 Task: Find connections with filter location Patzicía with filter topic #Personalbrandingwith filter profile language German with filter current company BBC with filter school Kongu Engineering College with filter industry Retail Art Dealers with filter service category Nature Photography with filter keywords title Service Dog Trainer
Action: Mouse moved to (694, 122)
Screenshot: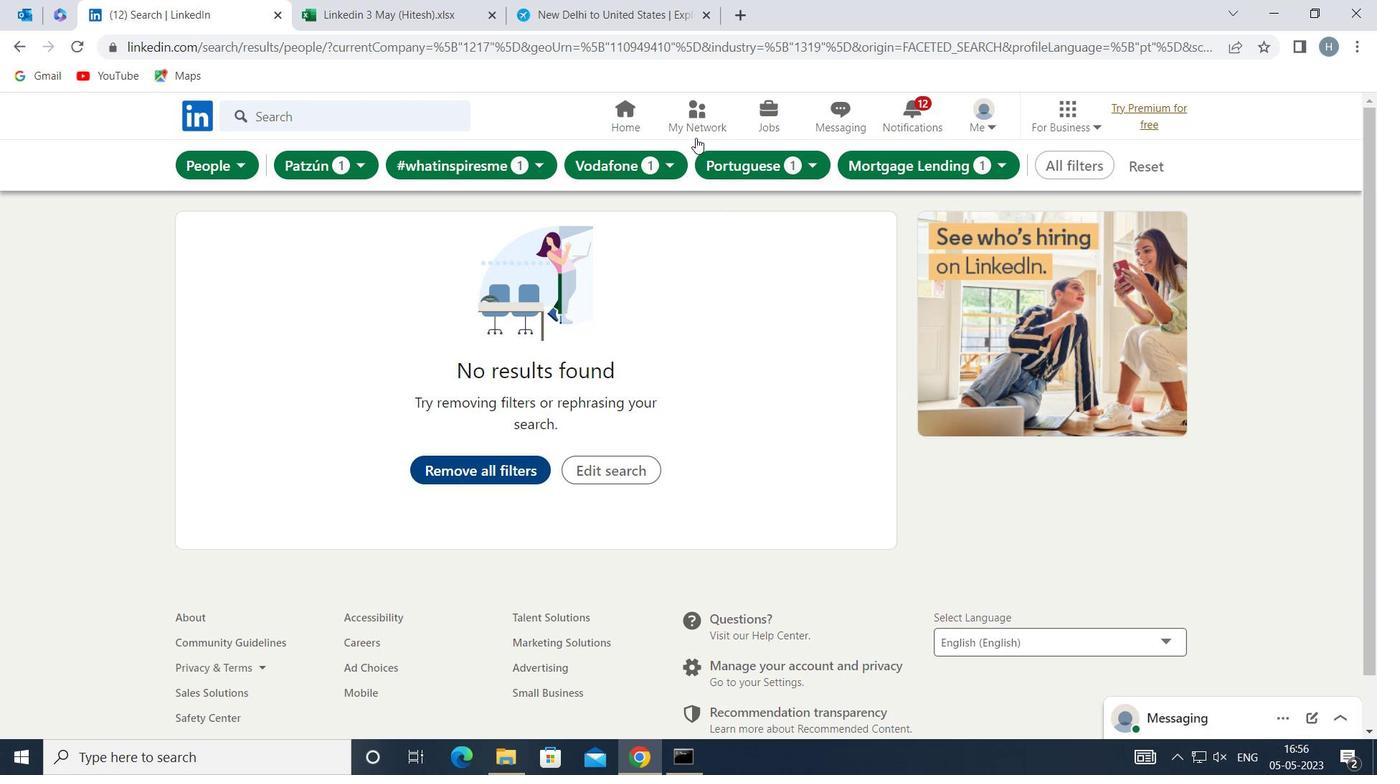 
Action: Mouse pressed left at (694, 122)
Screenshot: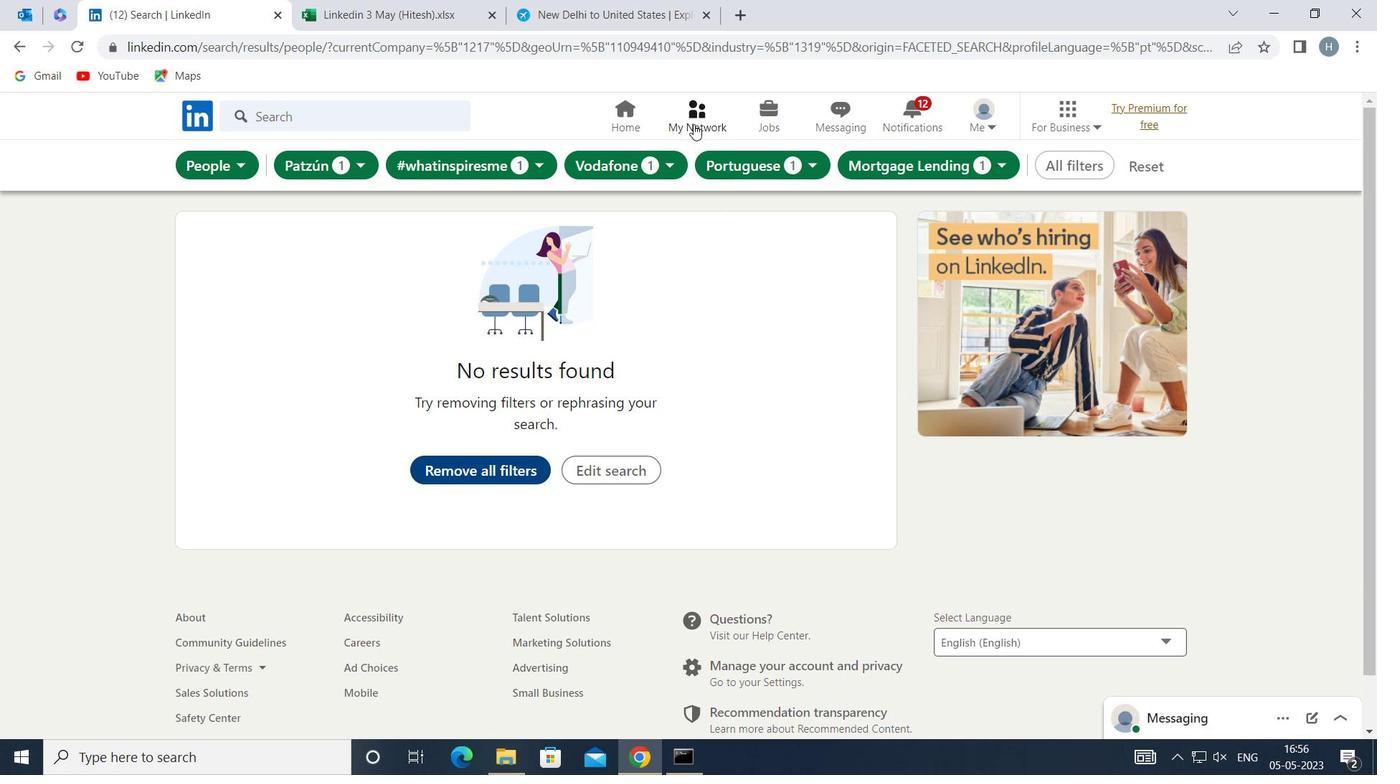 
Action: Mouse moved to (390, 217)
Screenshot: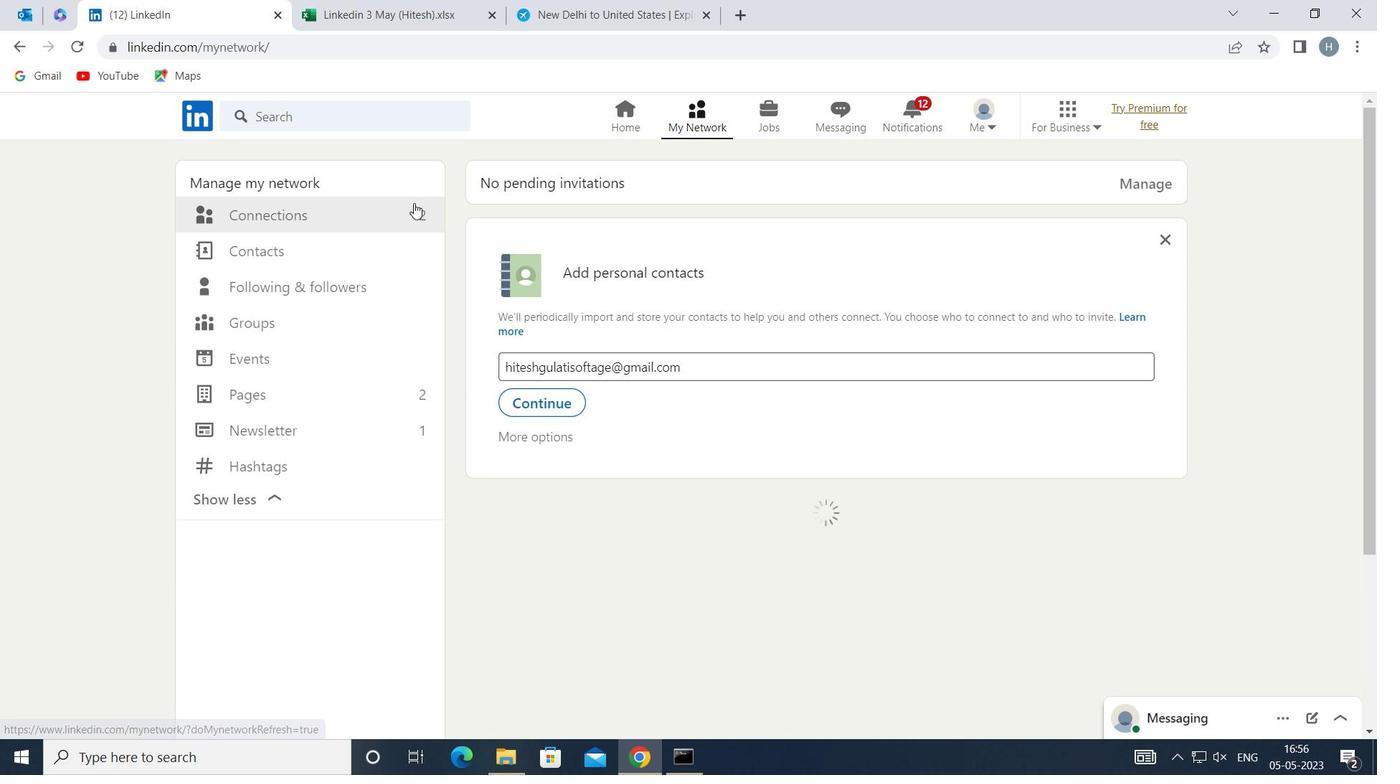 
Action: Mouse pressed left at (390, 217)
Screenshot: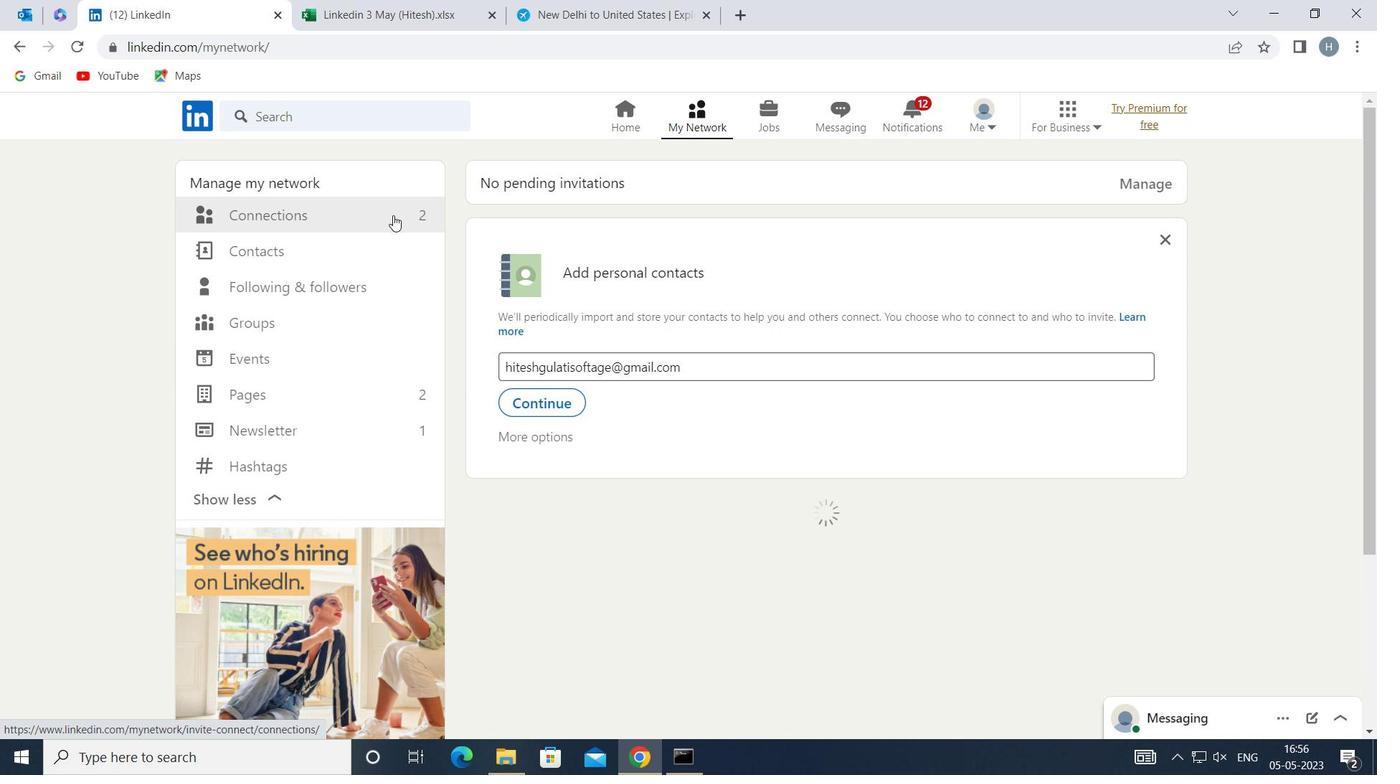 
Action: Mouse moved to (784, 216)
Screenshot: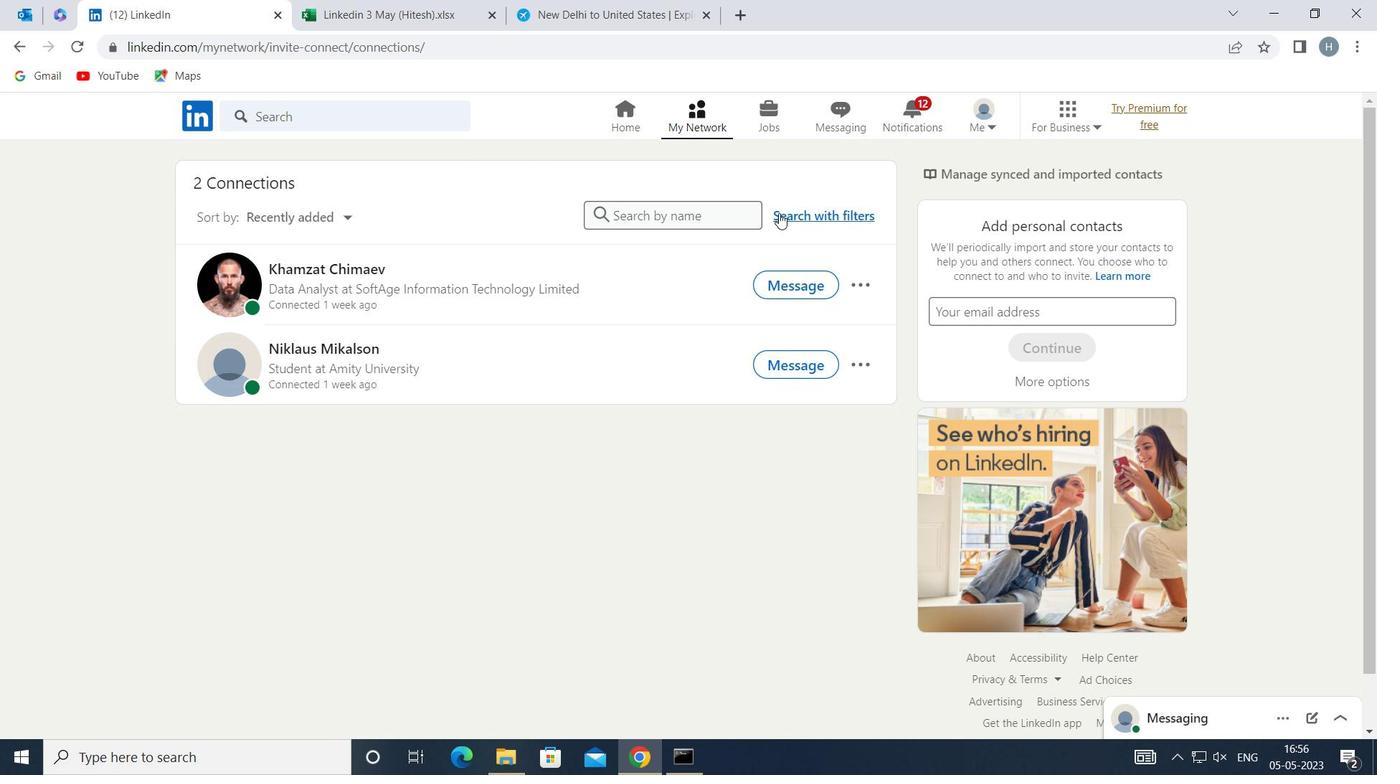 
Action: Mouse pressed left at (784, 216)
Screenshot: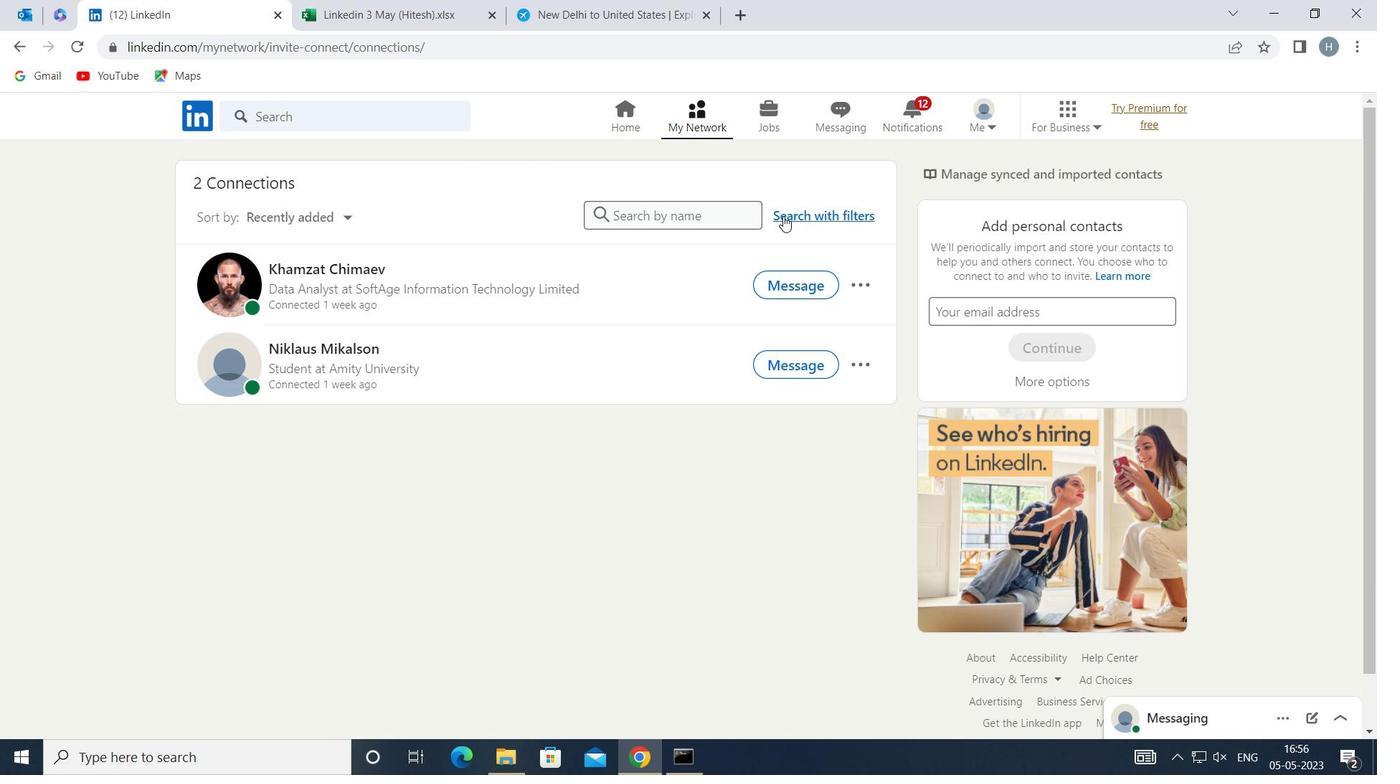 
Action: Mouse moved to (761, 162)
Screenshot: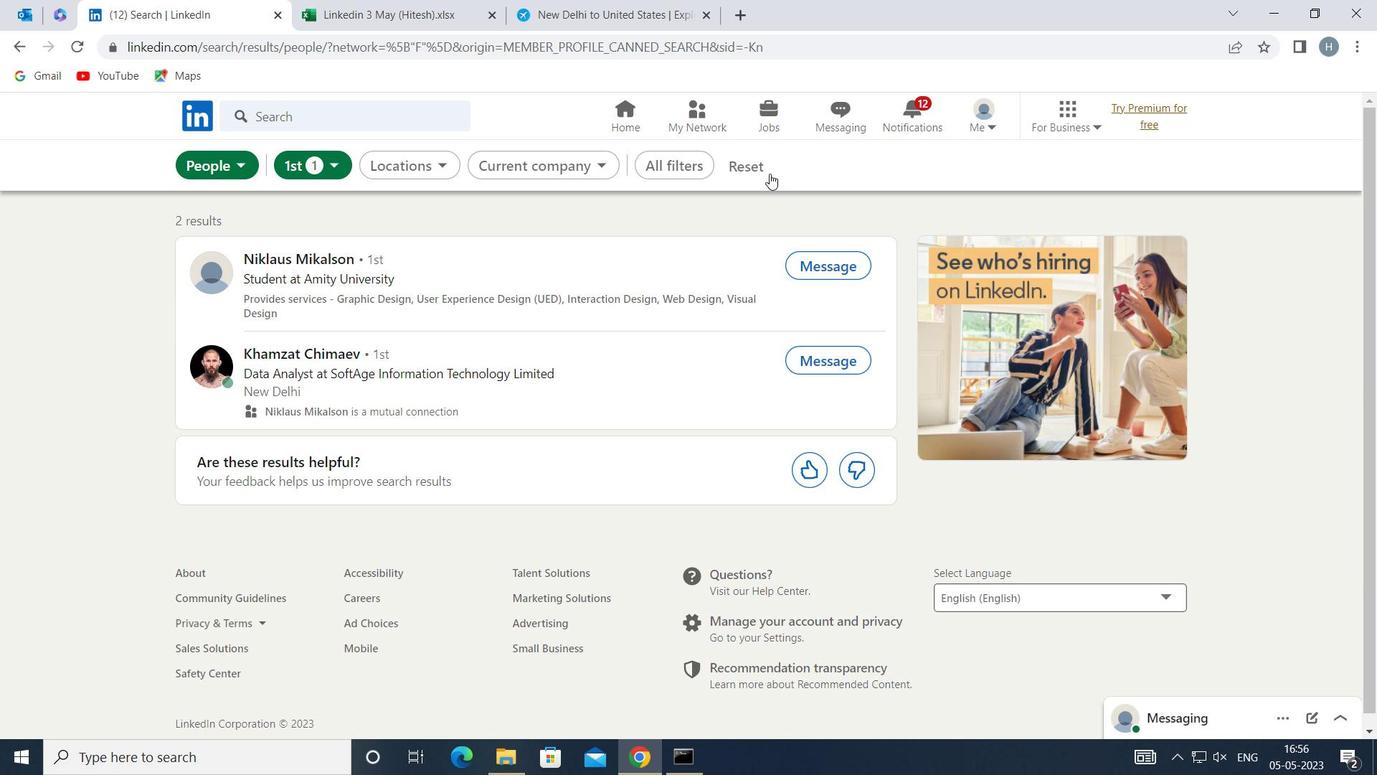 
Action: Mouse pressed left at (761, 162)
Screenshot: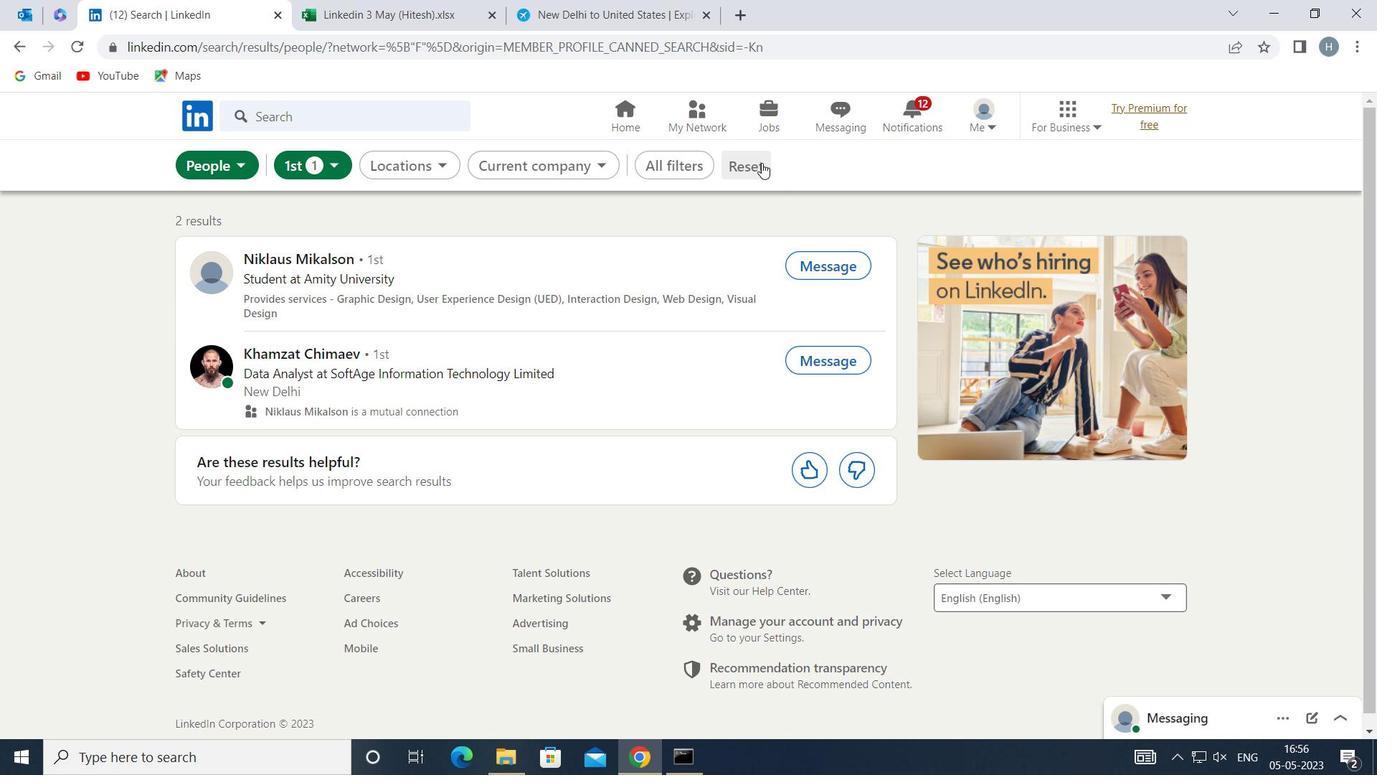 
Action: Mouse moved to (722, 165)
Screenshot: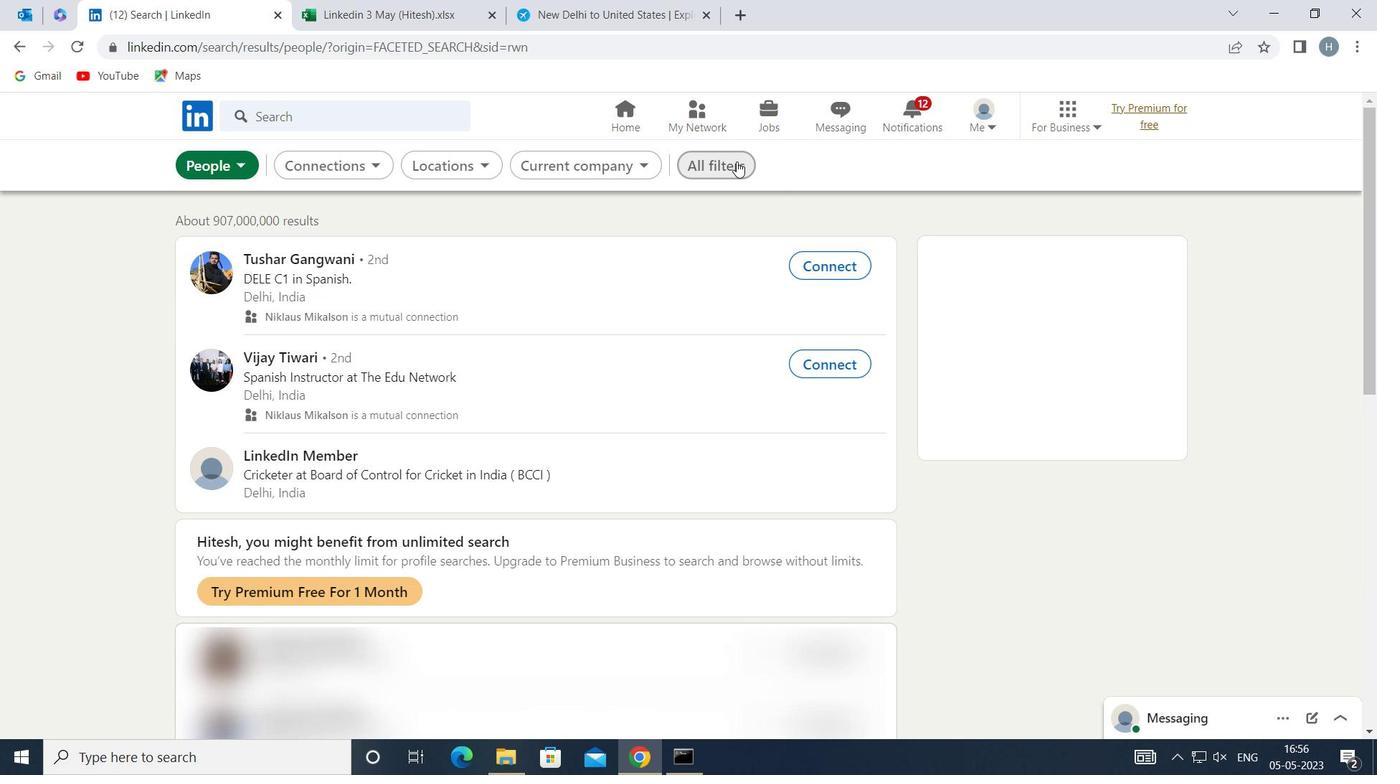
Action: Mouse pressed left at (722, 165)
Screenshot: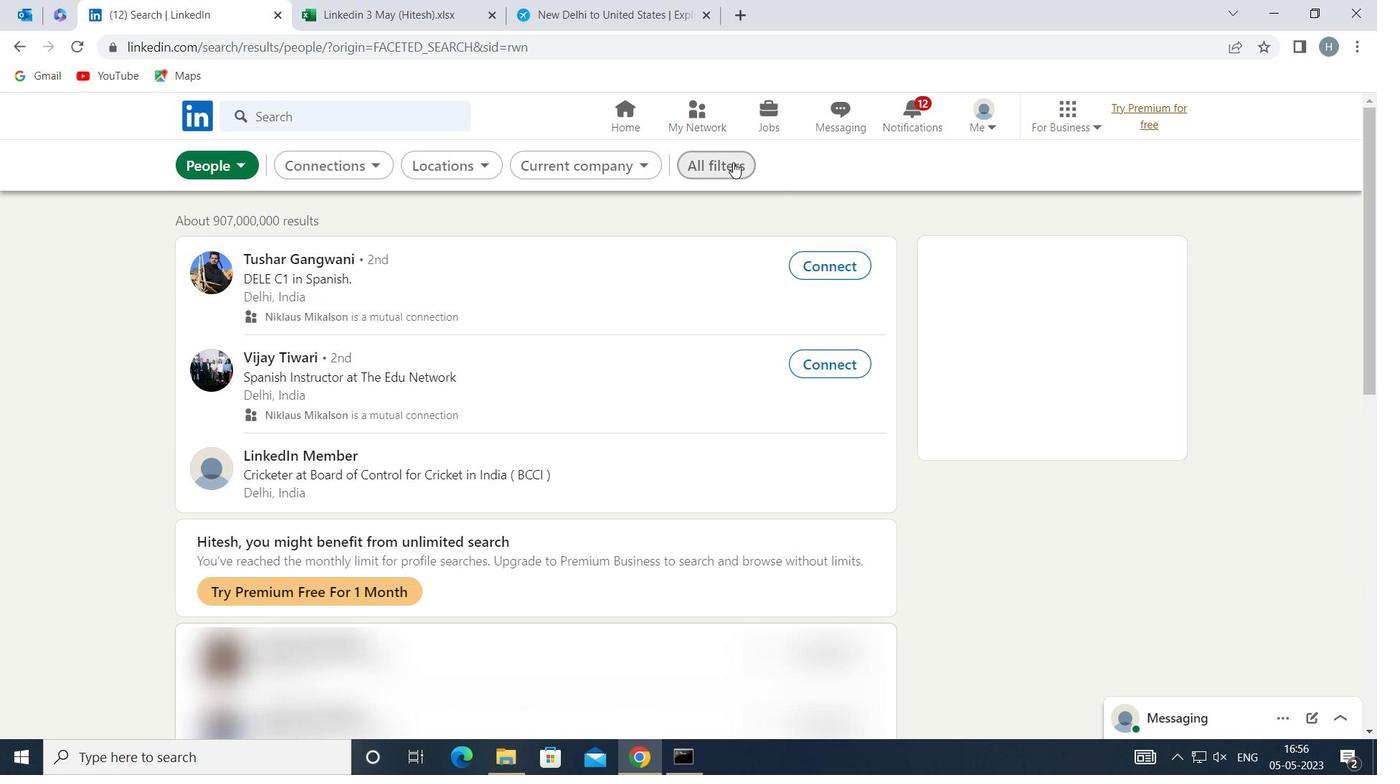 
Action: Mouse moved to (1141, 392)
Screenshot: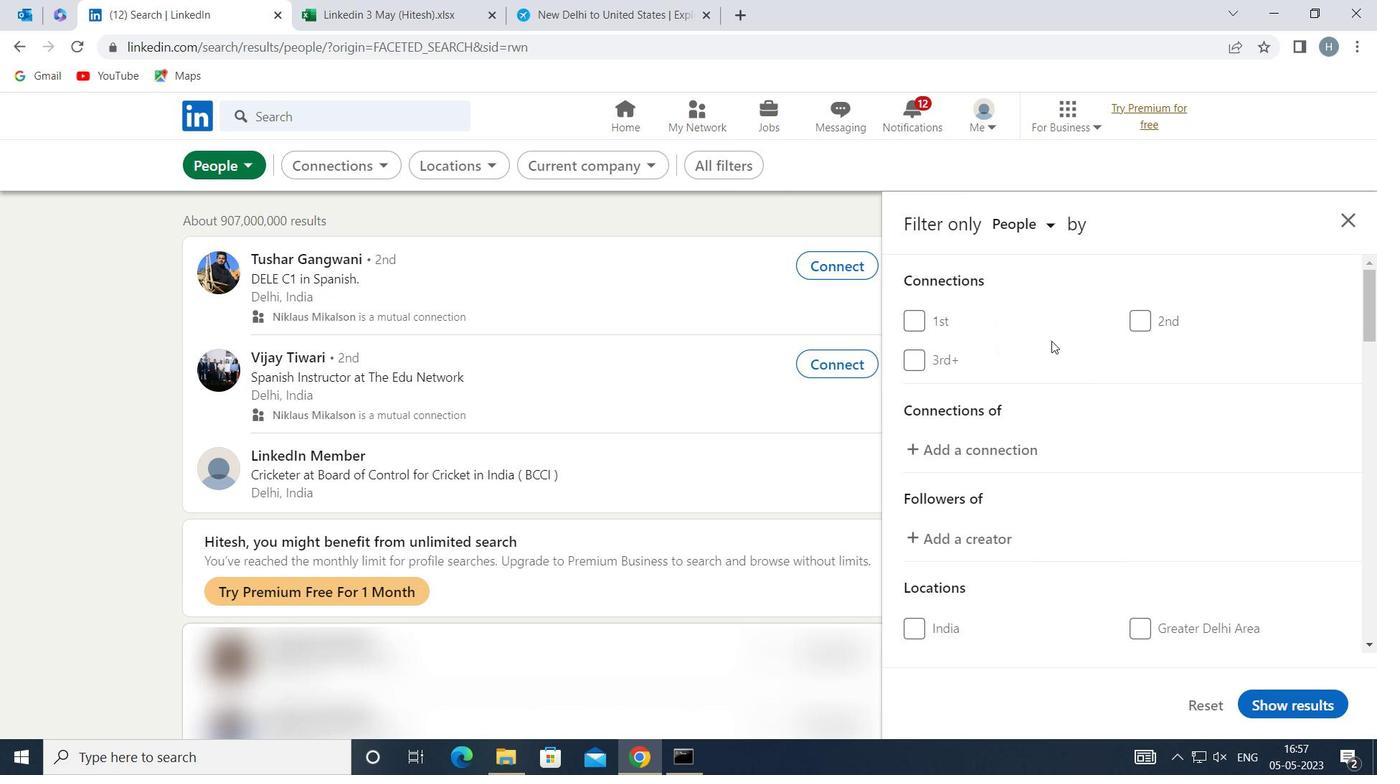 
Action: Mouse scrolled (1141, 391) with delta (0, 0)
Screenshot: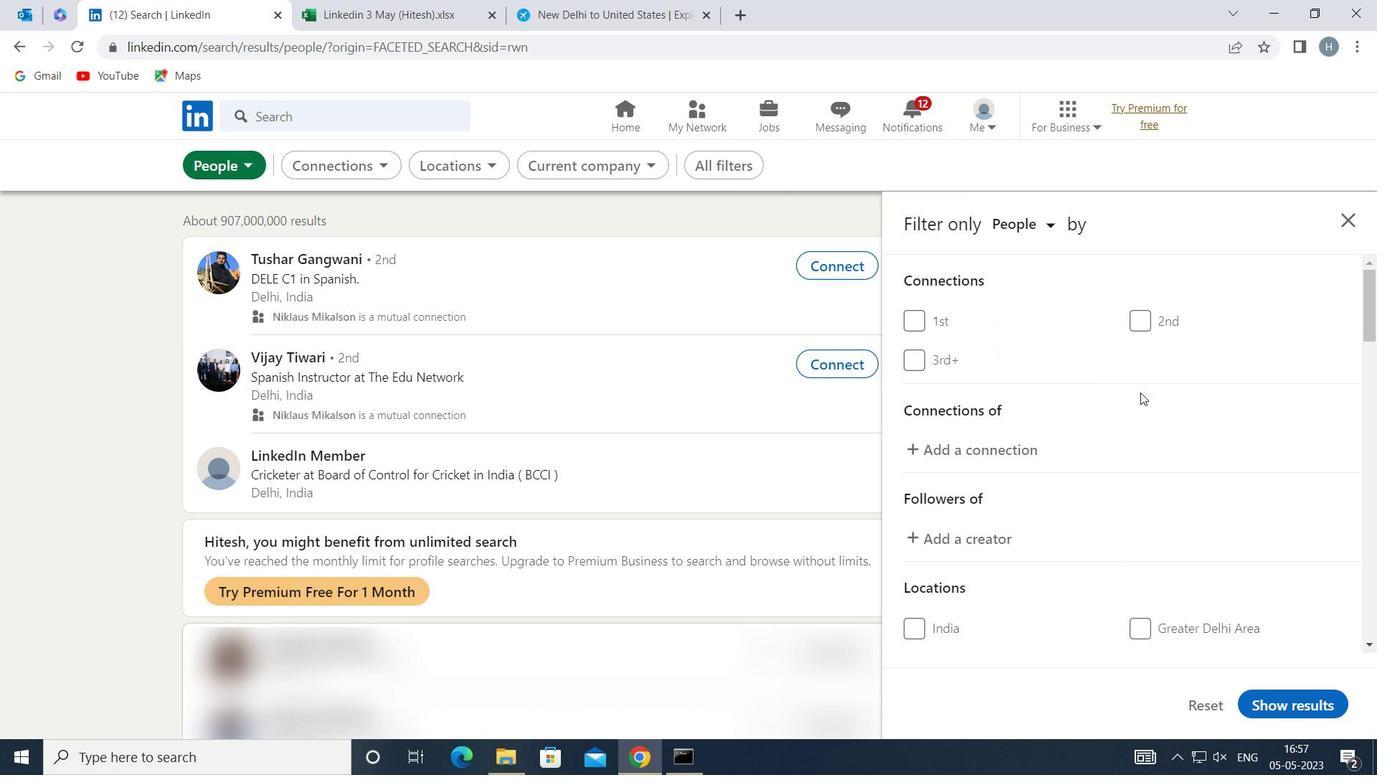 
Action: Mouse scrolled (1141, 391) with delta (0, 0)
Screenshot: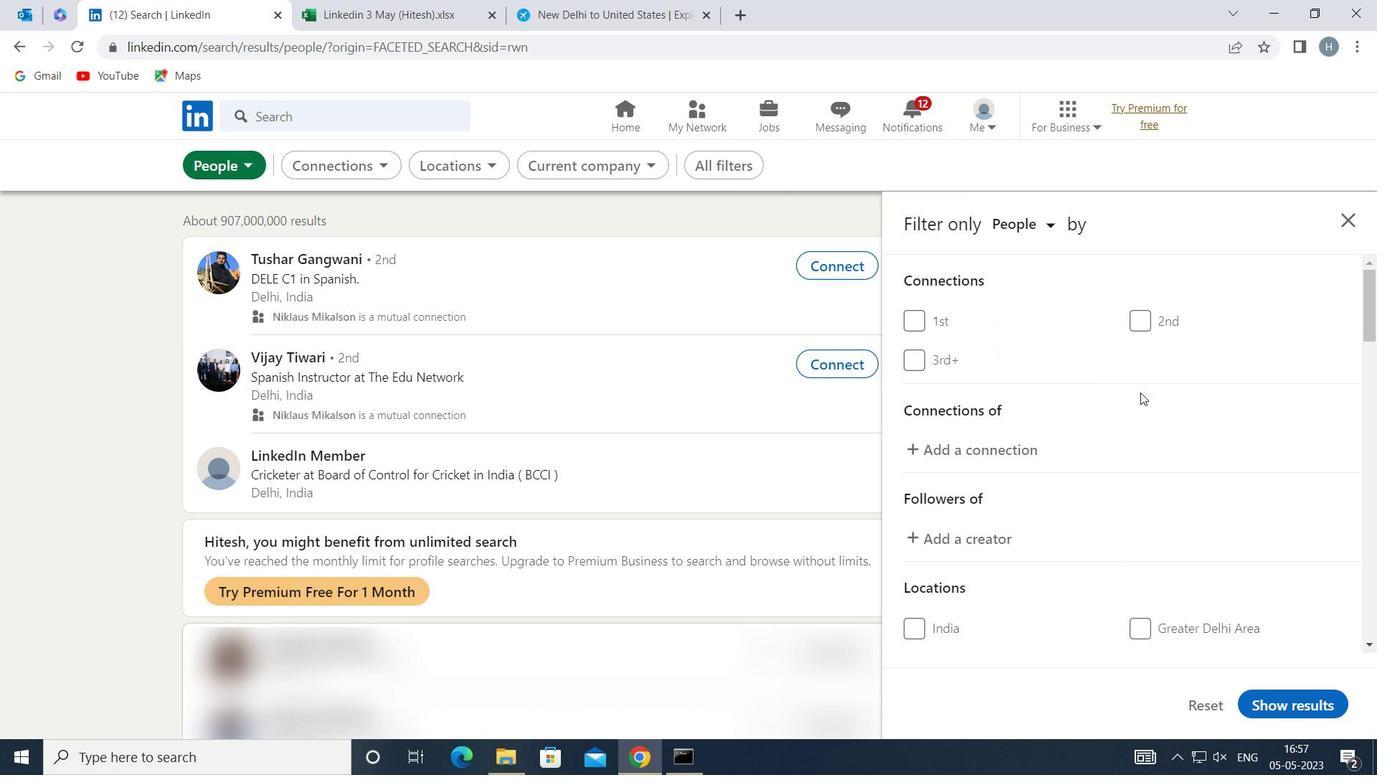 
Action: Mouse scrolled (1141, 391) with delta (0, 0)
Screenshot: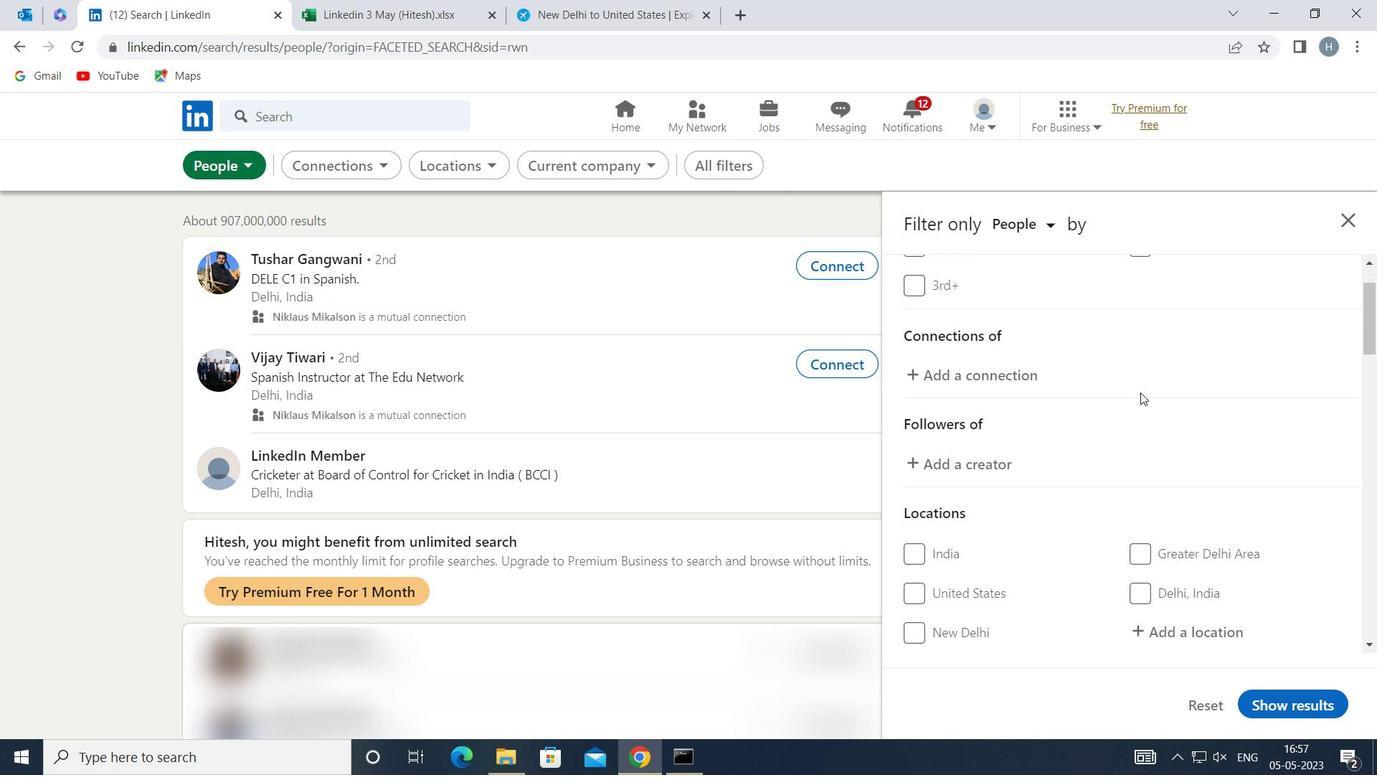 
Action: Mouse moved to (1174, 432)
Screenshot: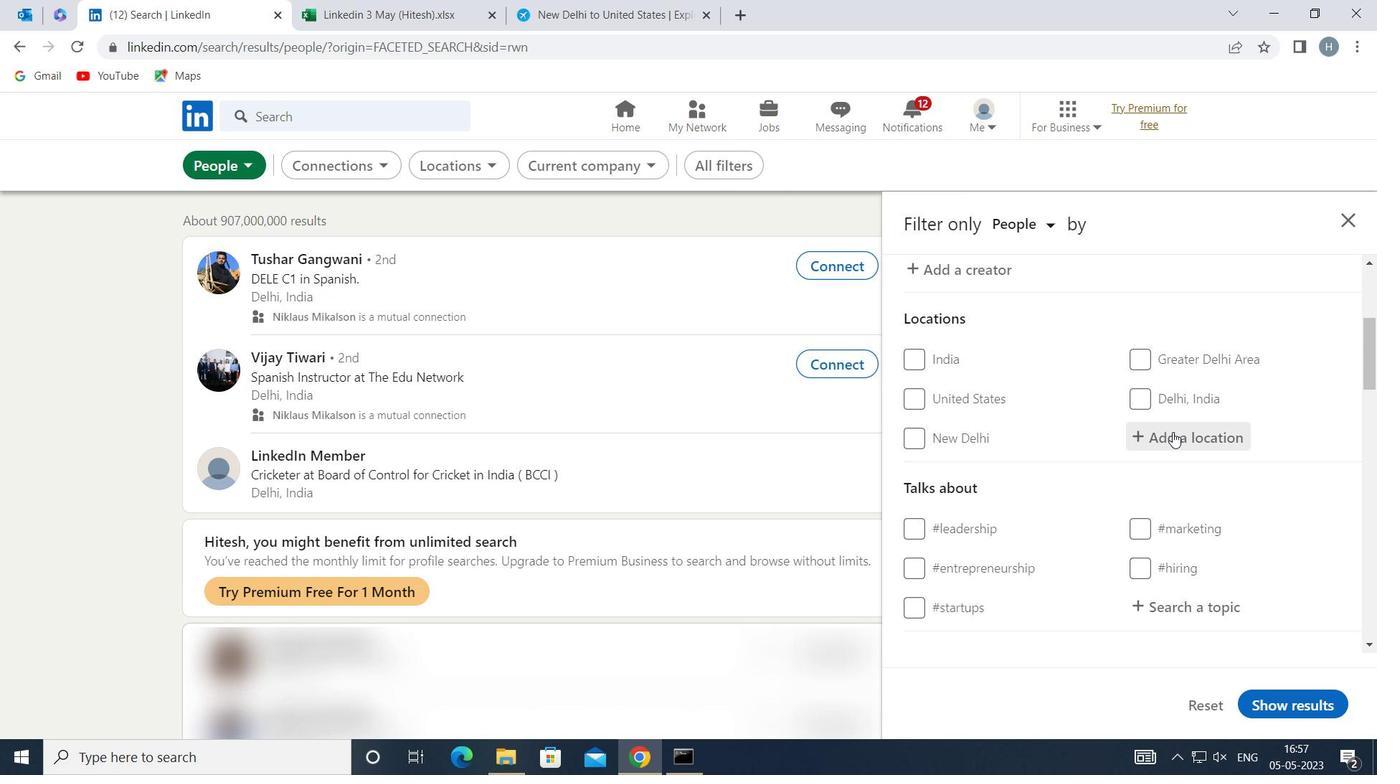 
Action: Mouse pressed left at (1174, 432)
Screenshot: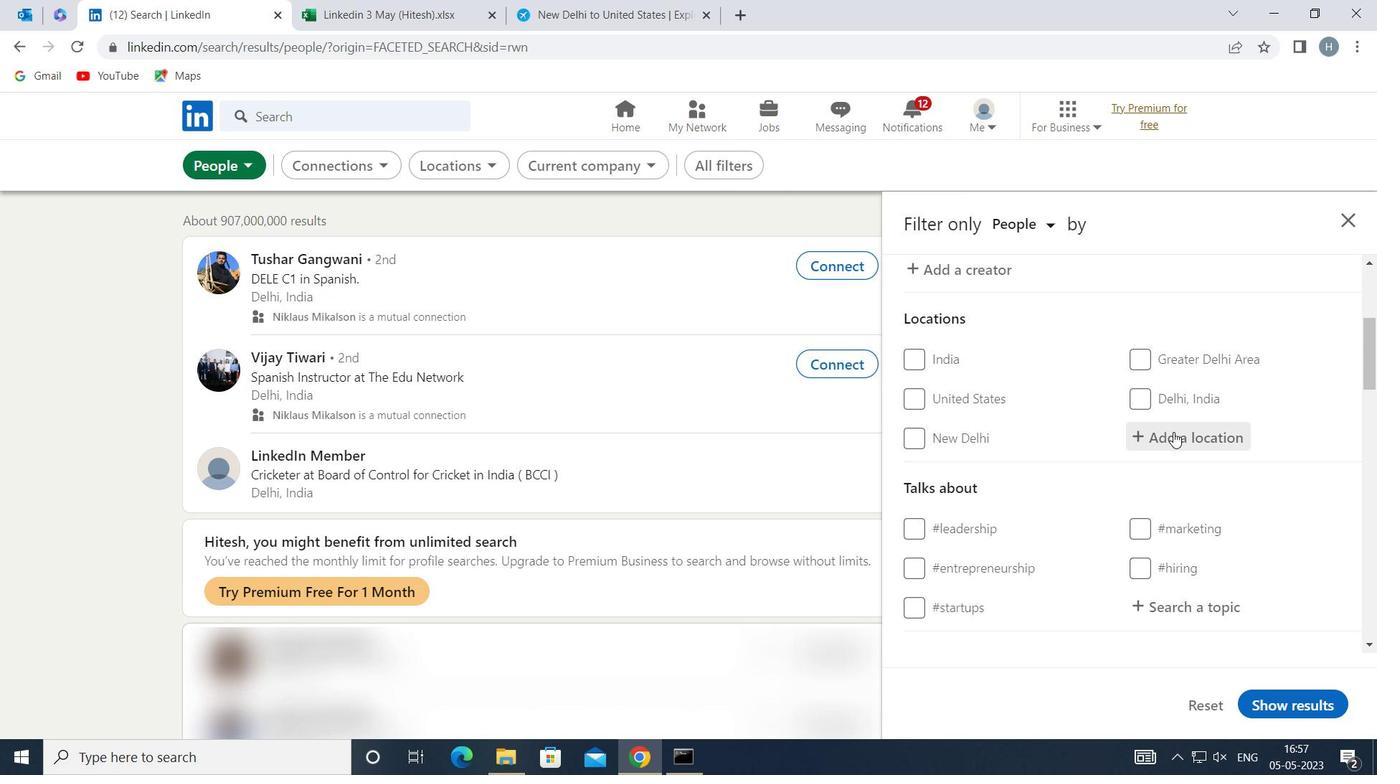 
Action: Key pressed <Key.shift>PATZICIA
Screenshot: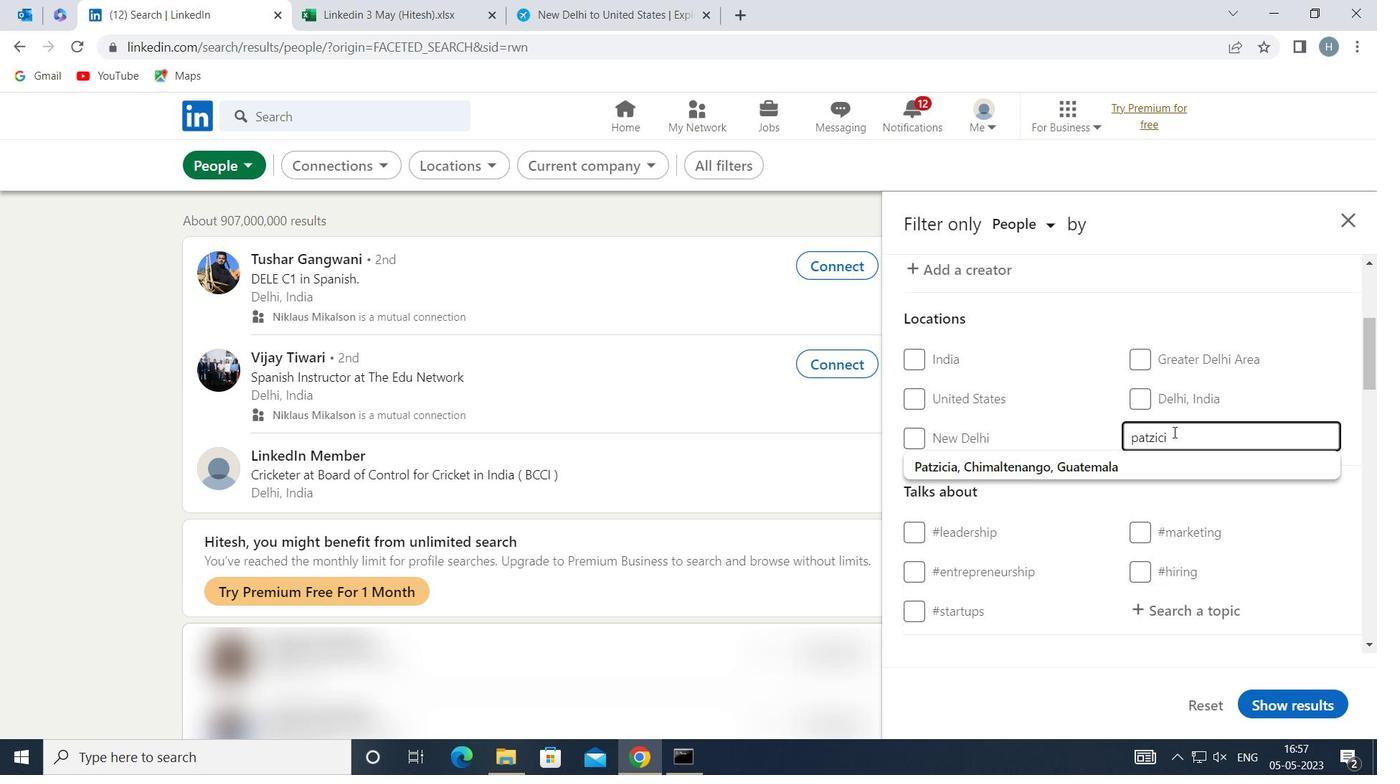 
Action: Mouse moved to (1141, 465)
Screenshot: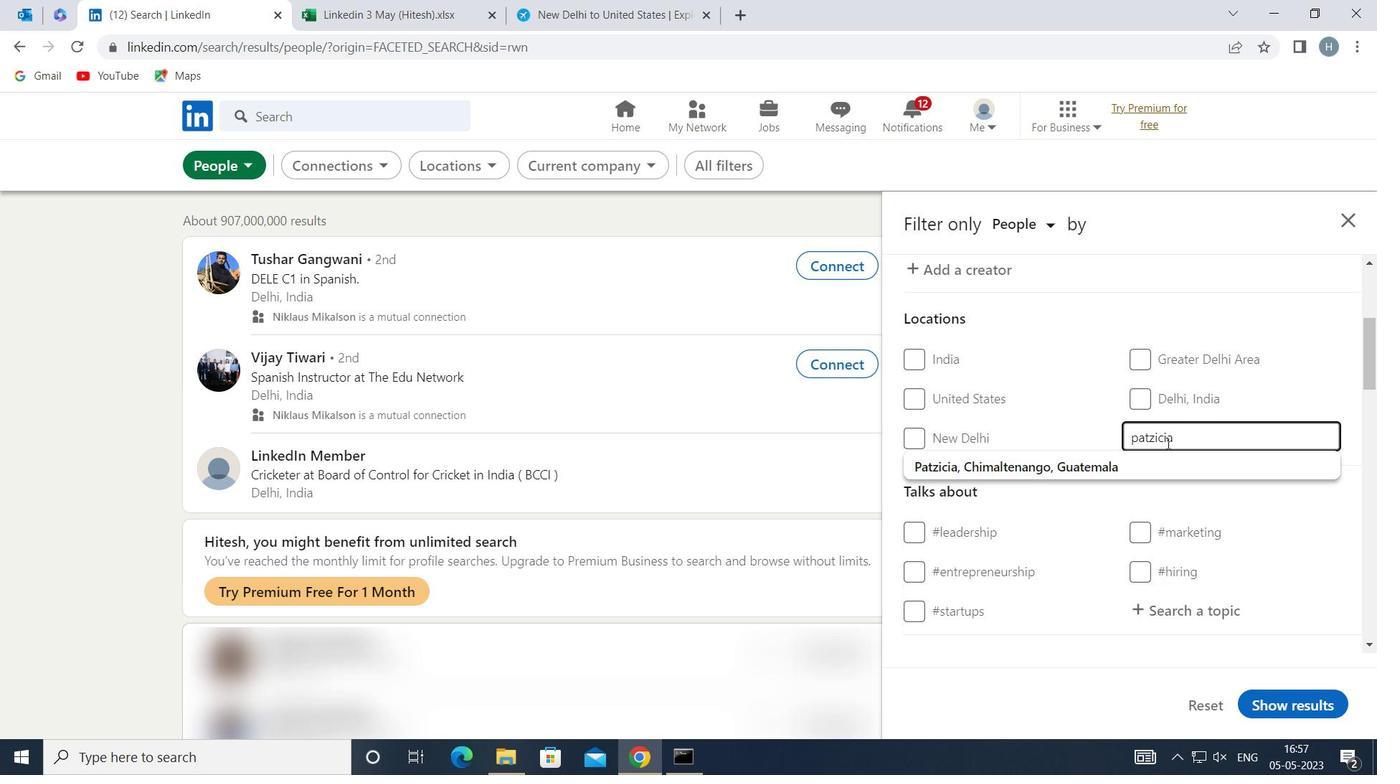 
Action: Mouse pressed left at (1141, 465)
Screenshot: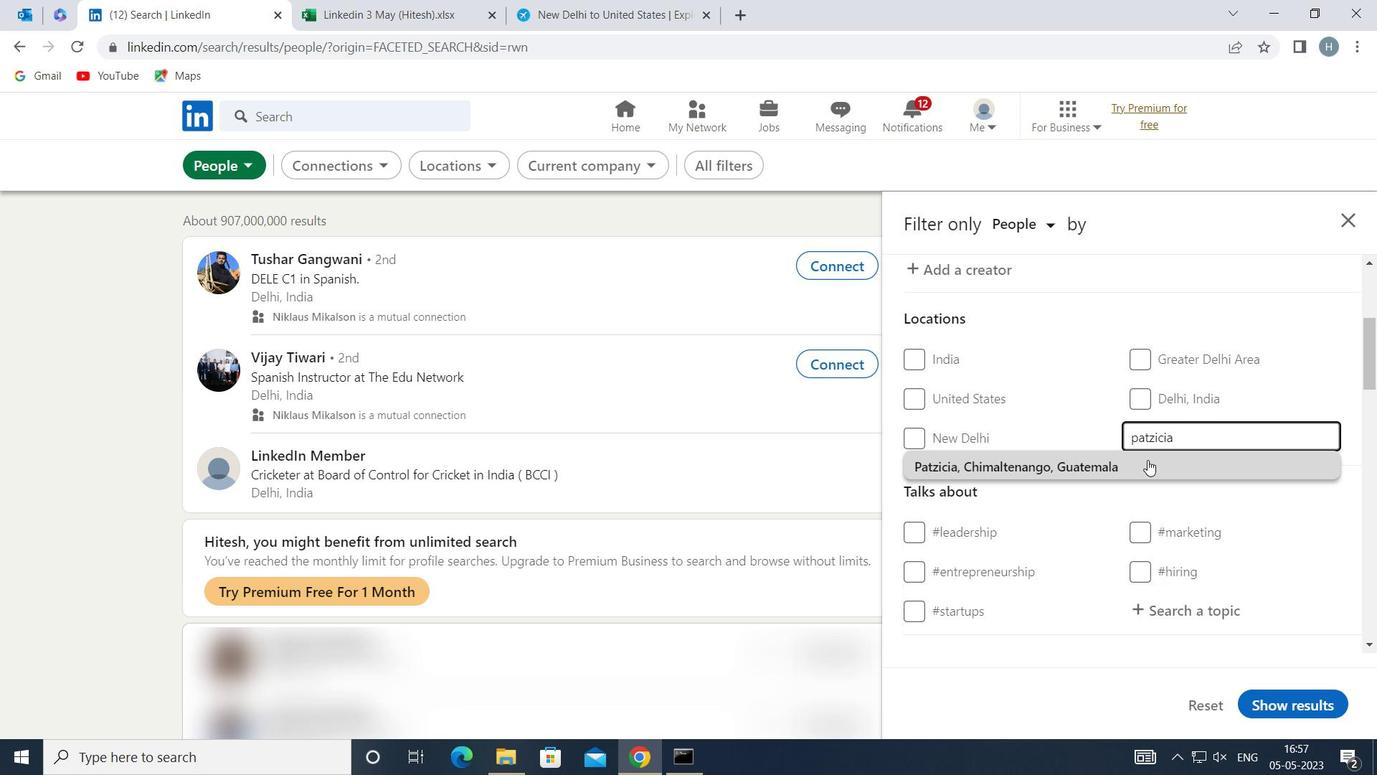 
Action: Mouse moved to (1135, 455)
Screenshot: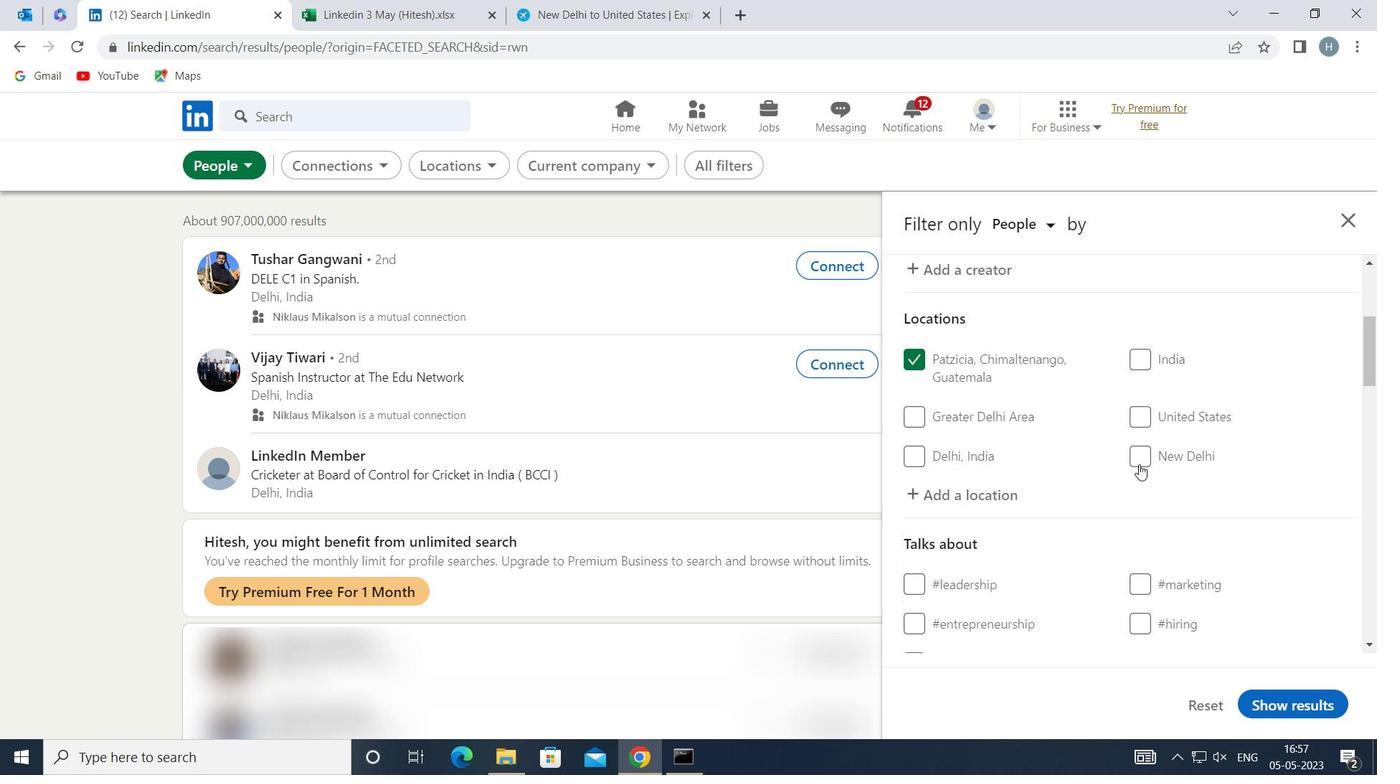 
Action: Mouse scrolled (1135, 455) with delta (0, 0)
Screenshot: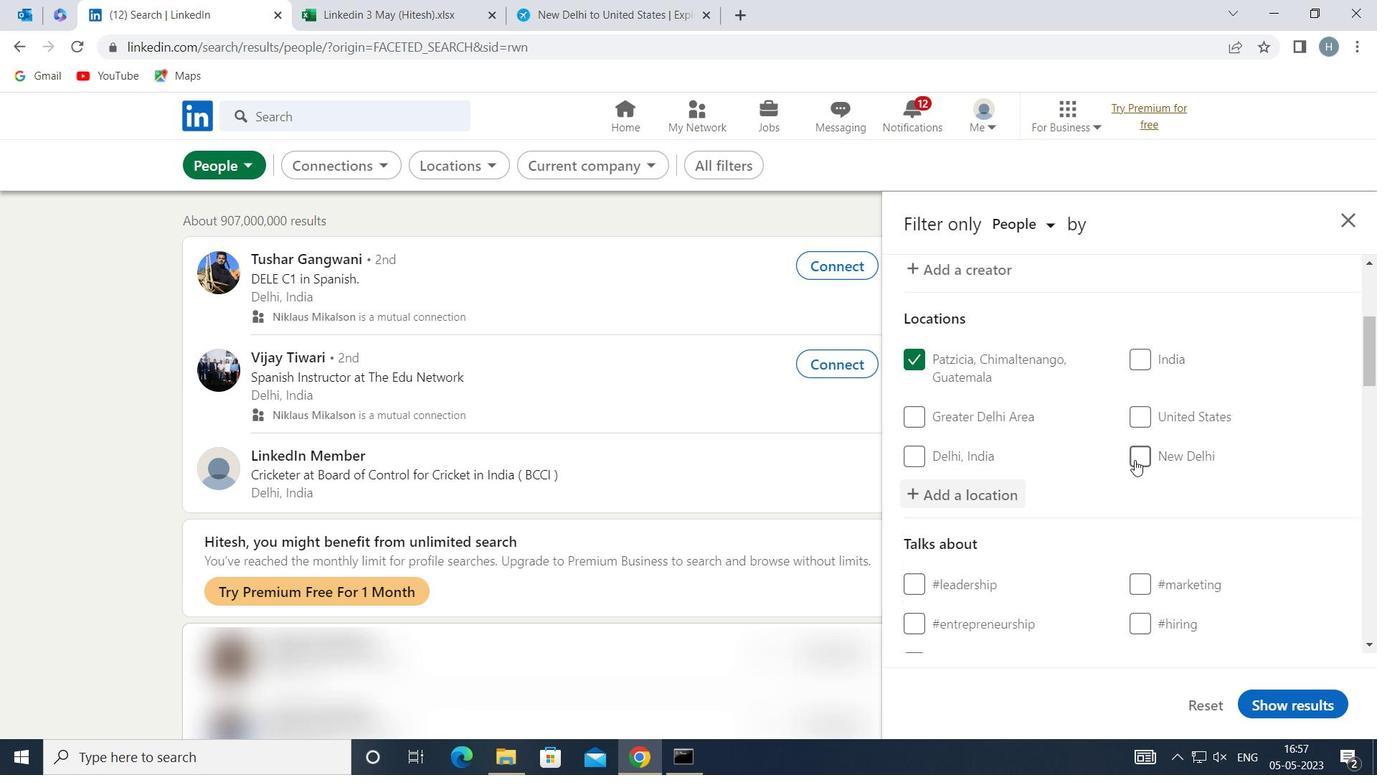 
Action: Mouse scrolled (1135, 455) with delta (0, 0)
Screenshot: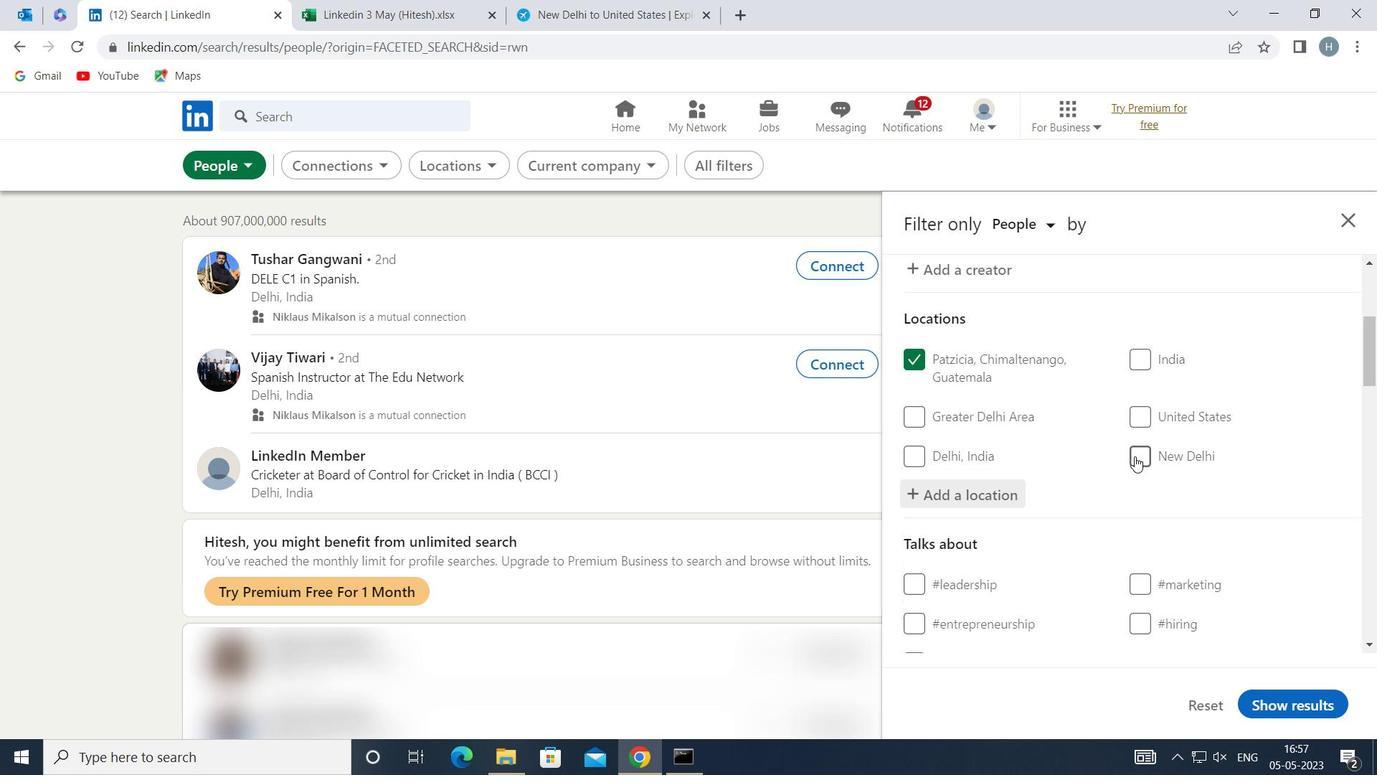 
Action: Mouse scrolled (1135, 455) with delta (0, 0)
Screenshot: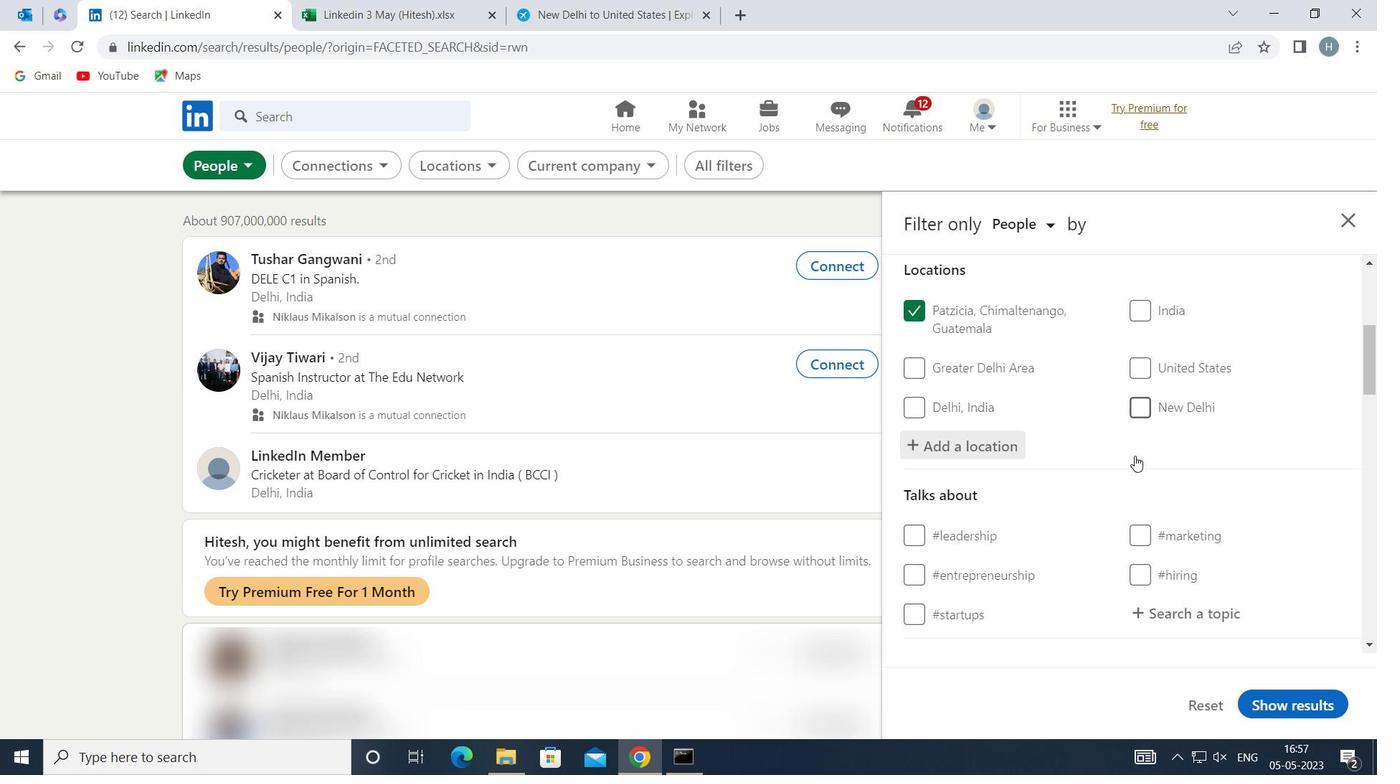 
Action: Mouse moved to (1203, 389)
Screenshot: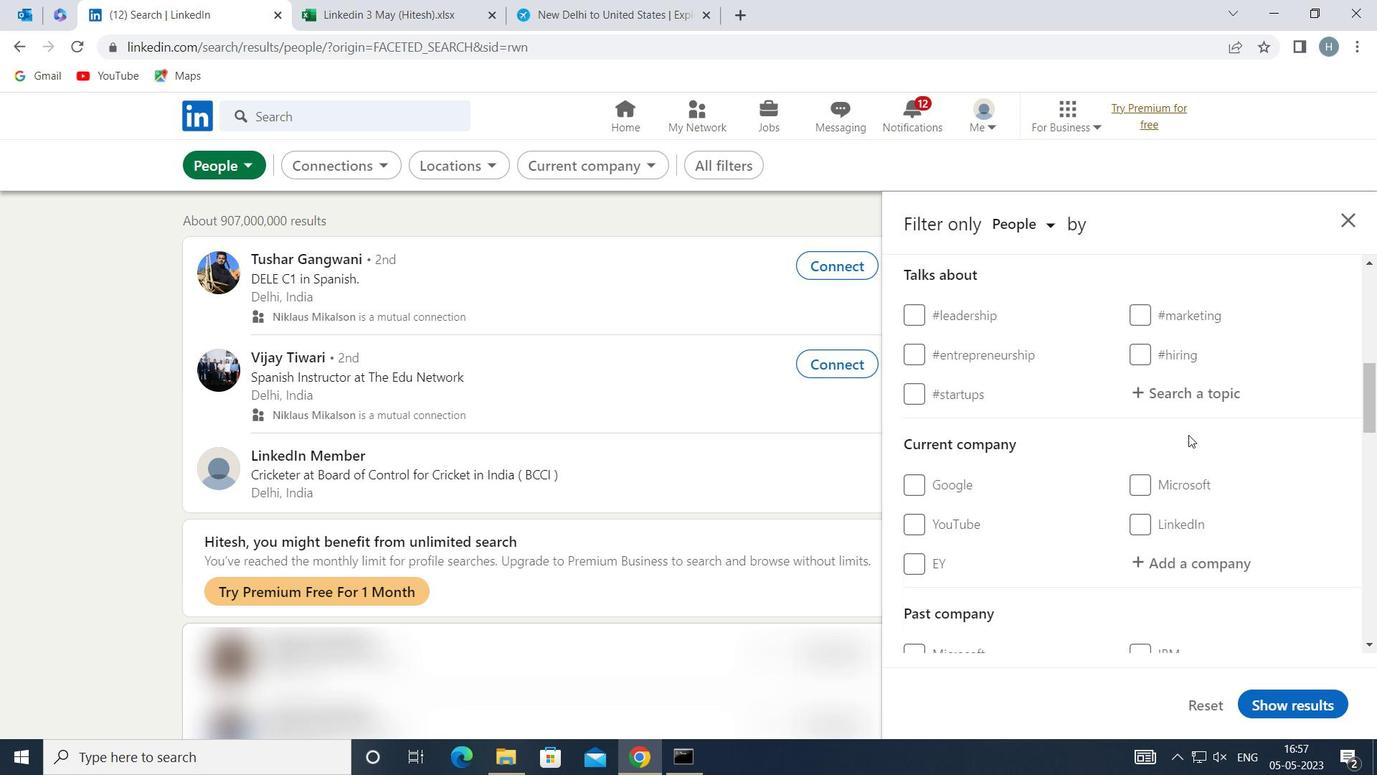 
Action: Mouse pressed left at (1203, 389)
Screenshot: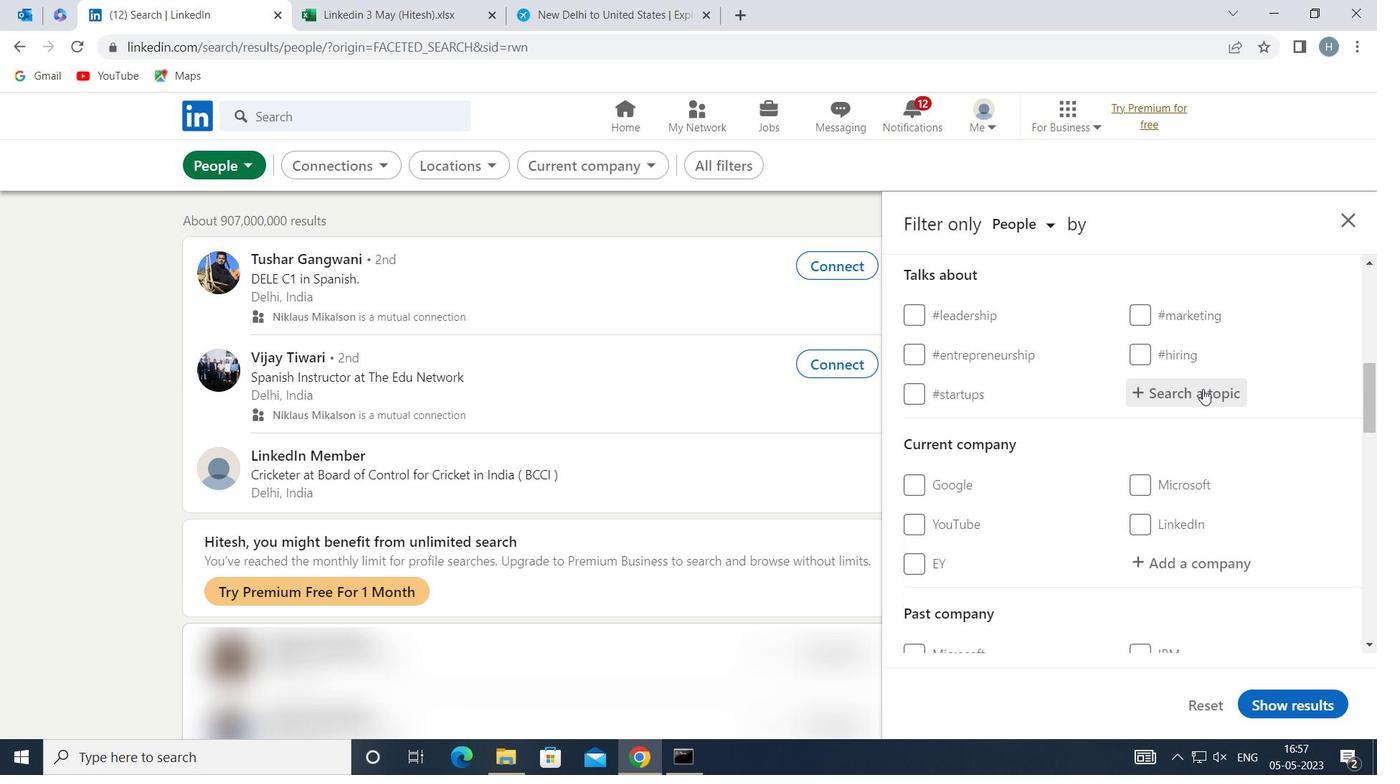 
Action: Mouse moved to (1203, 389)
Screenshot: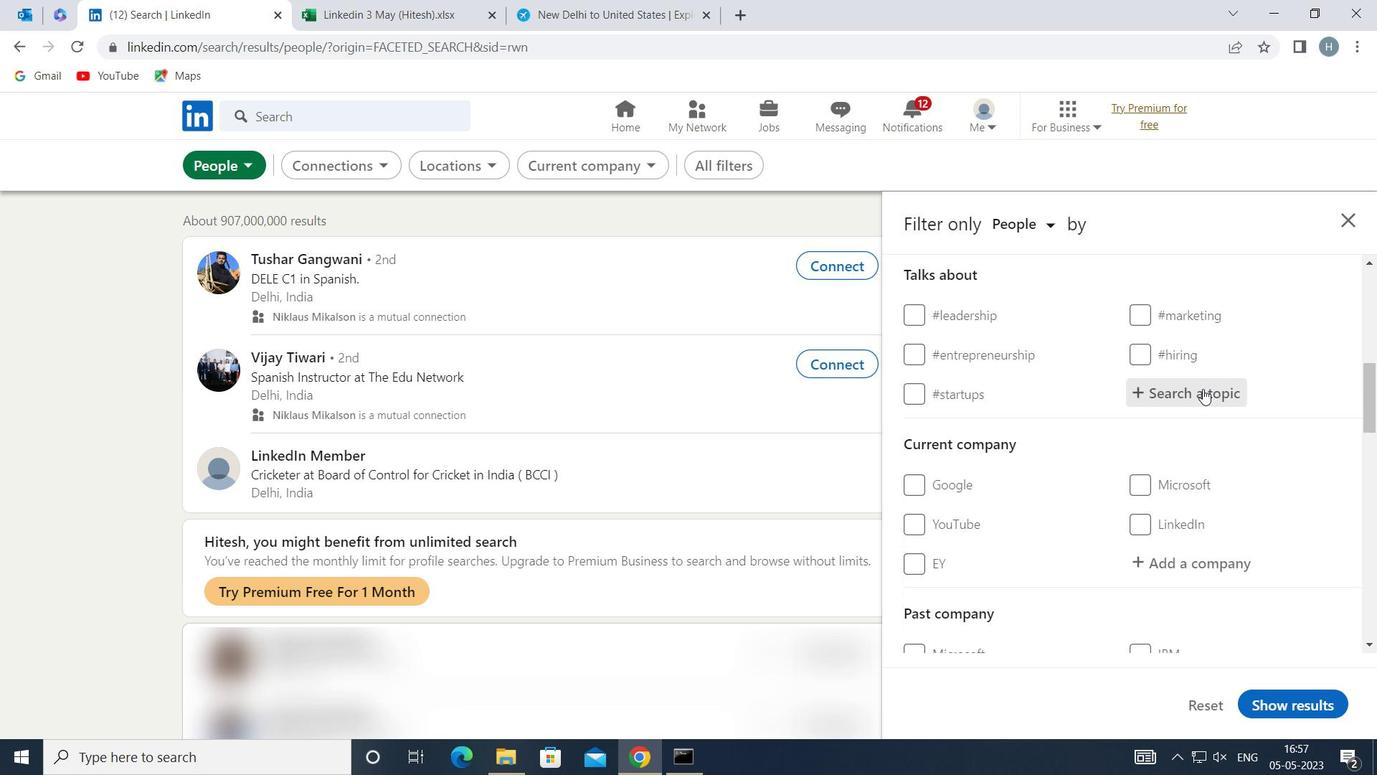 
Action: Key pressed <Key.shift>PERSONALBRANDING
Screenshot: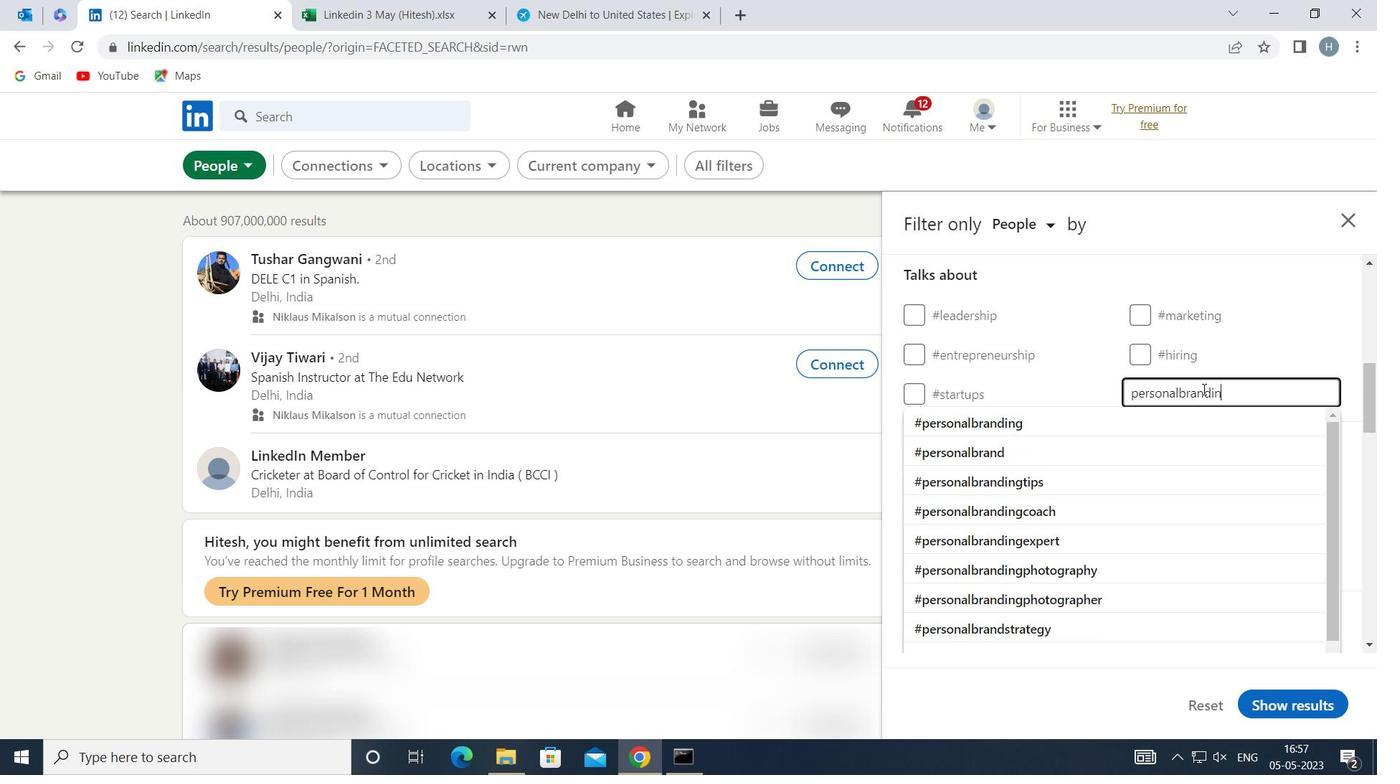 
Action: Mouse moved to (1122, 427)
Screenshot: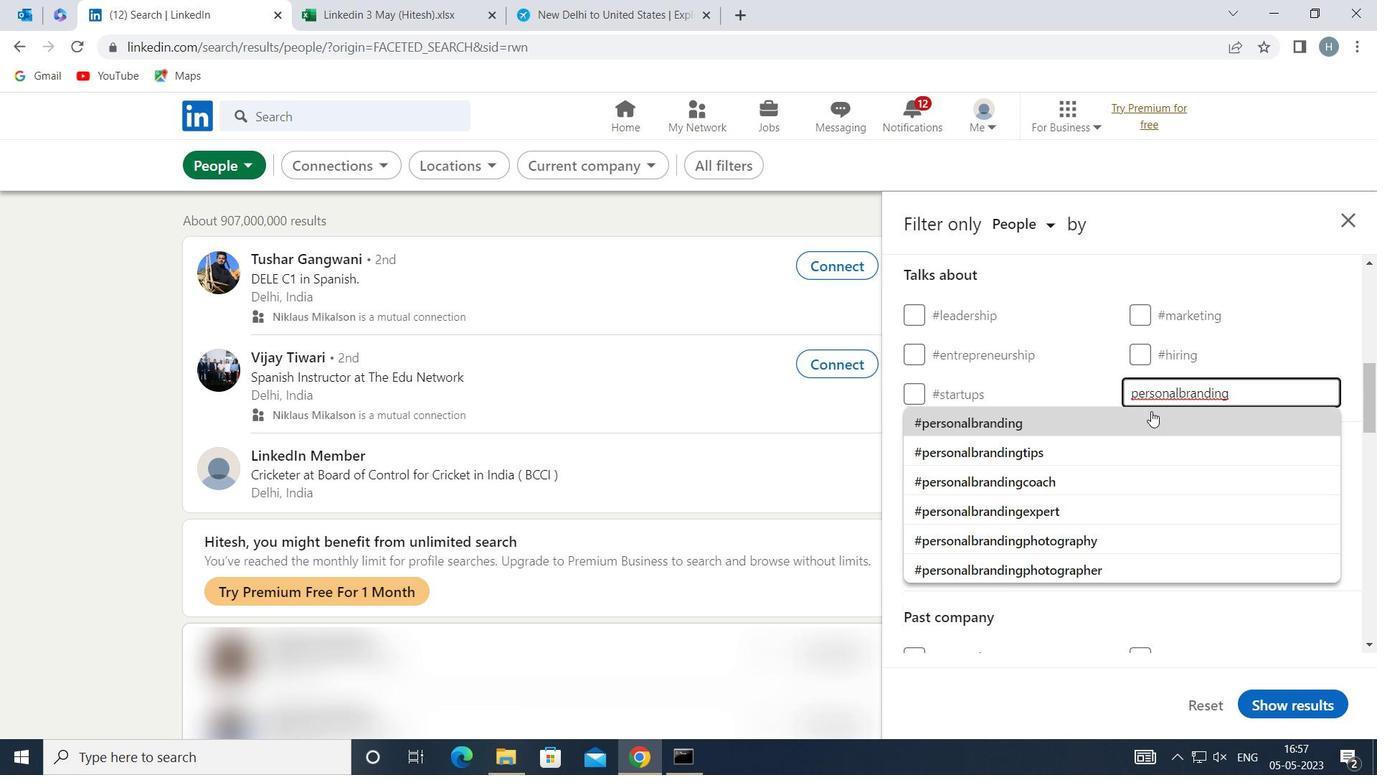 
Action: Mouse pressed left at (1122, 427)
Screenshot: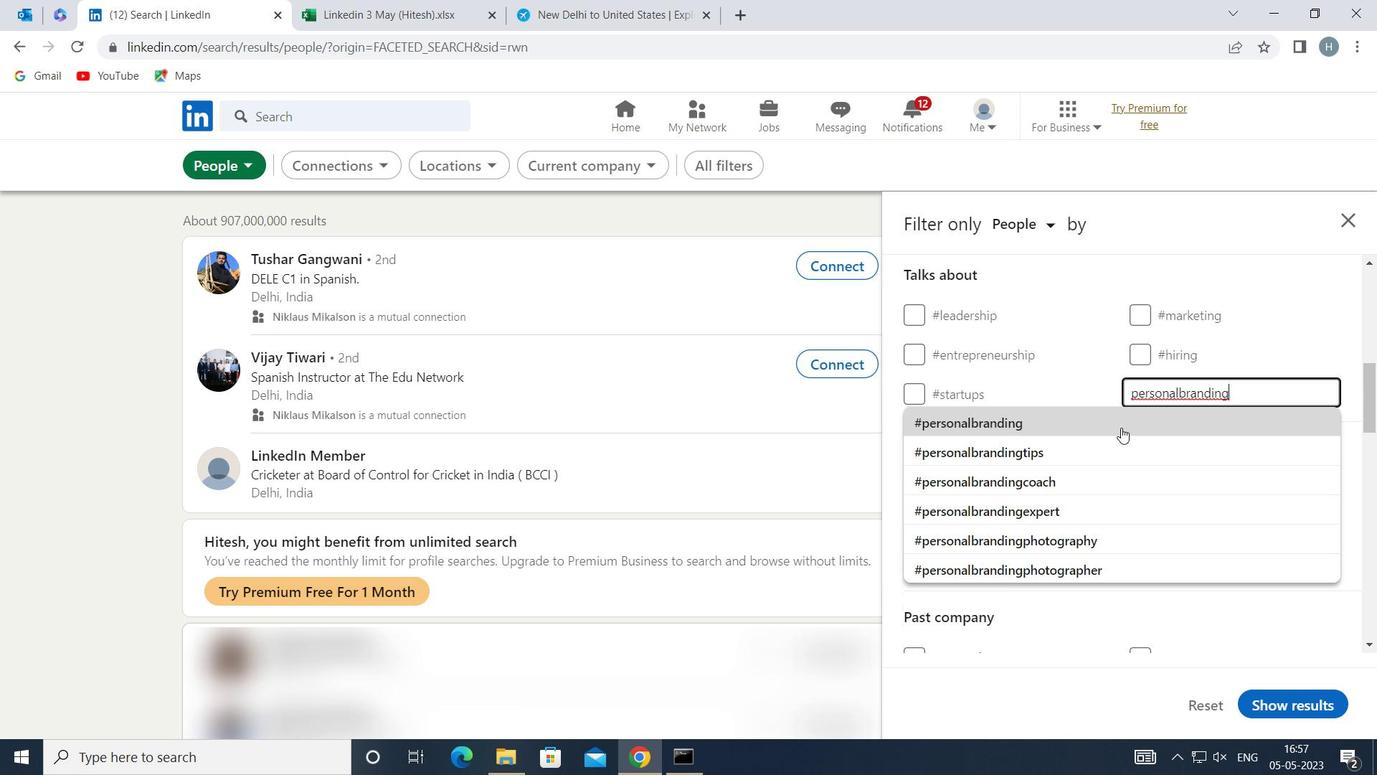 
Action: Mouse moved to (1121, 427)
Screenshot: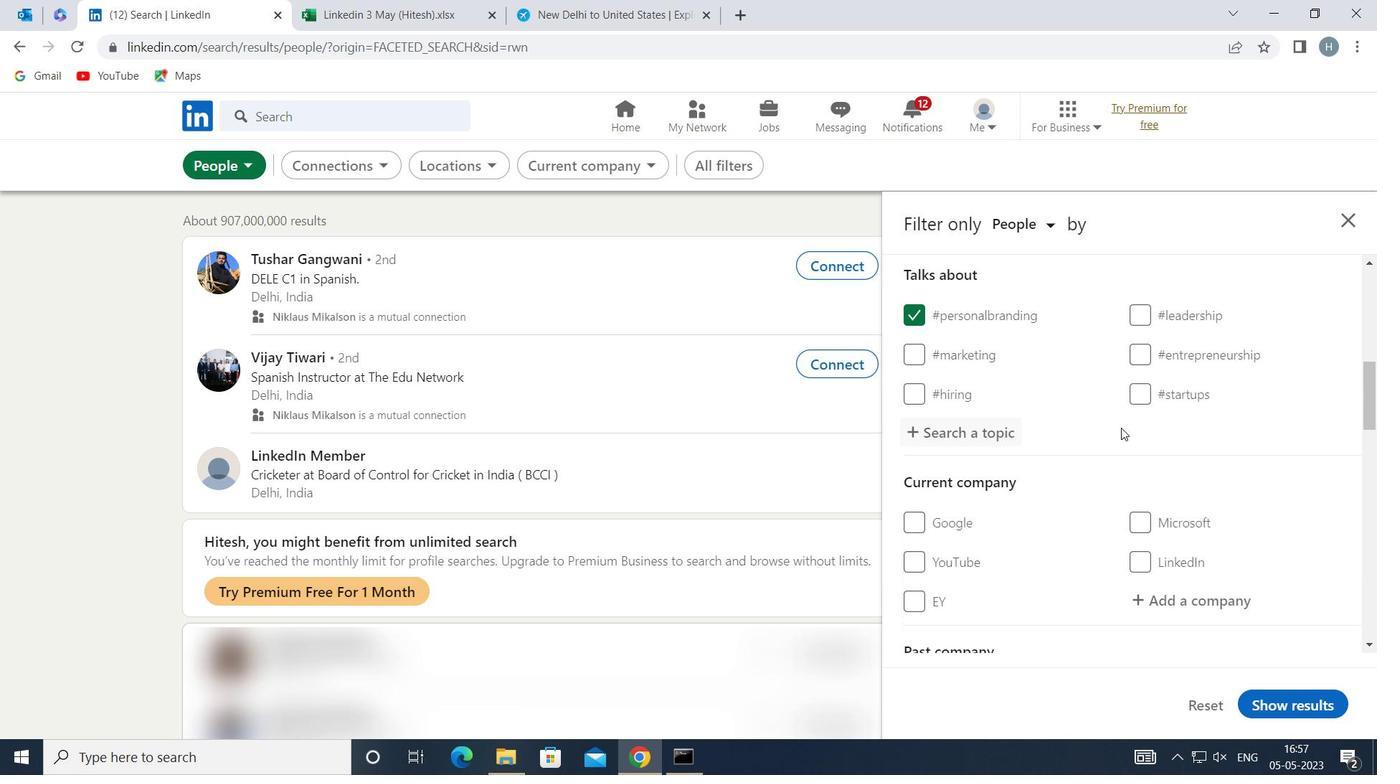 
Action: Mouse scrolled (1121, 427) with delta (0, 0)
Screenshot: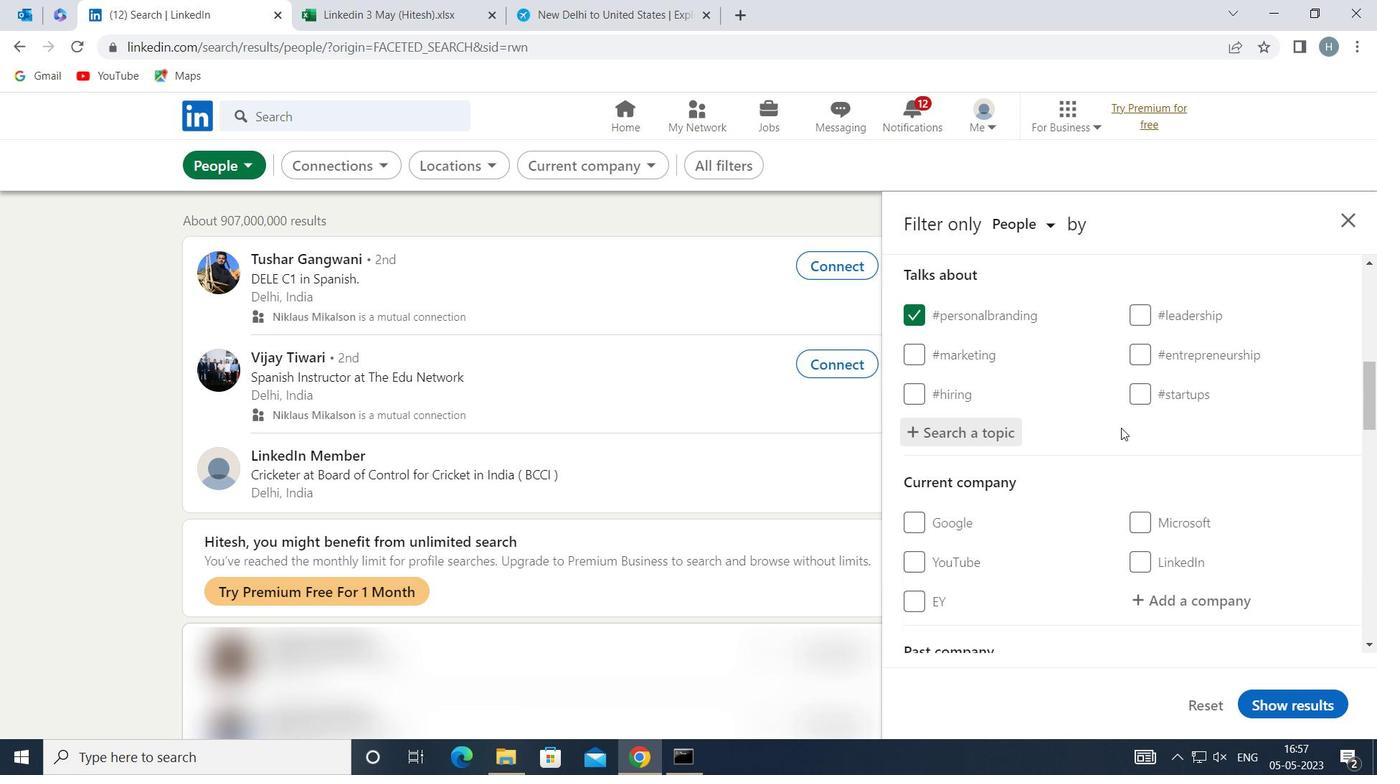 
Action: Mouse moved to (1120, 427)
Screenshot: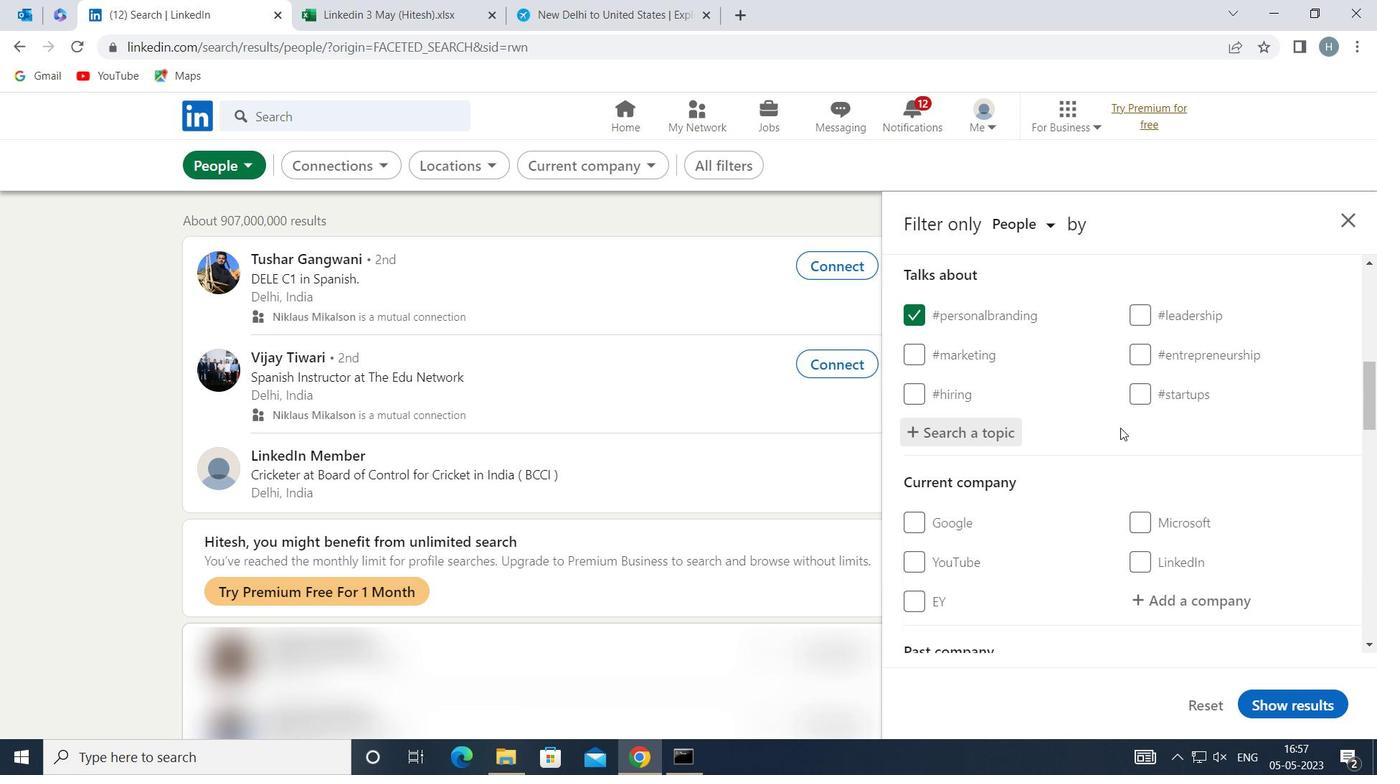 
Action: Mouse scrolled (1120, 427) with delta (0, 0)
Screenshot: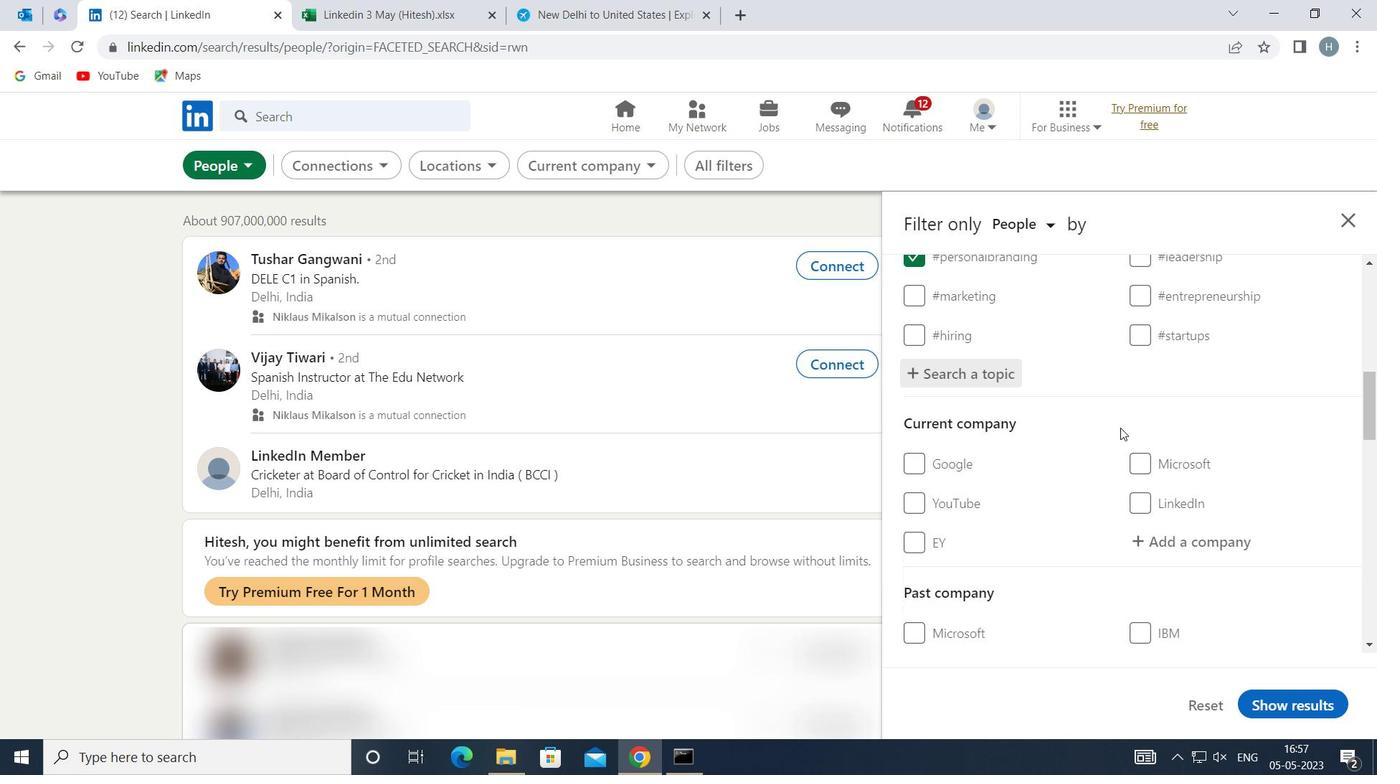 
Action: Mouse moved to (1120, 427)
Screenshot: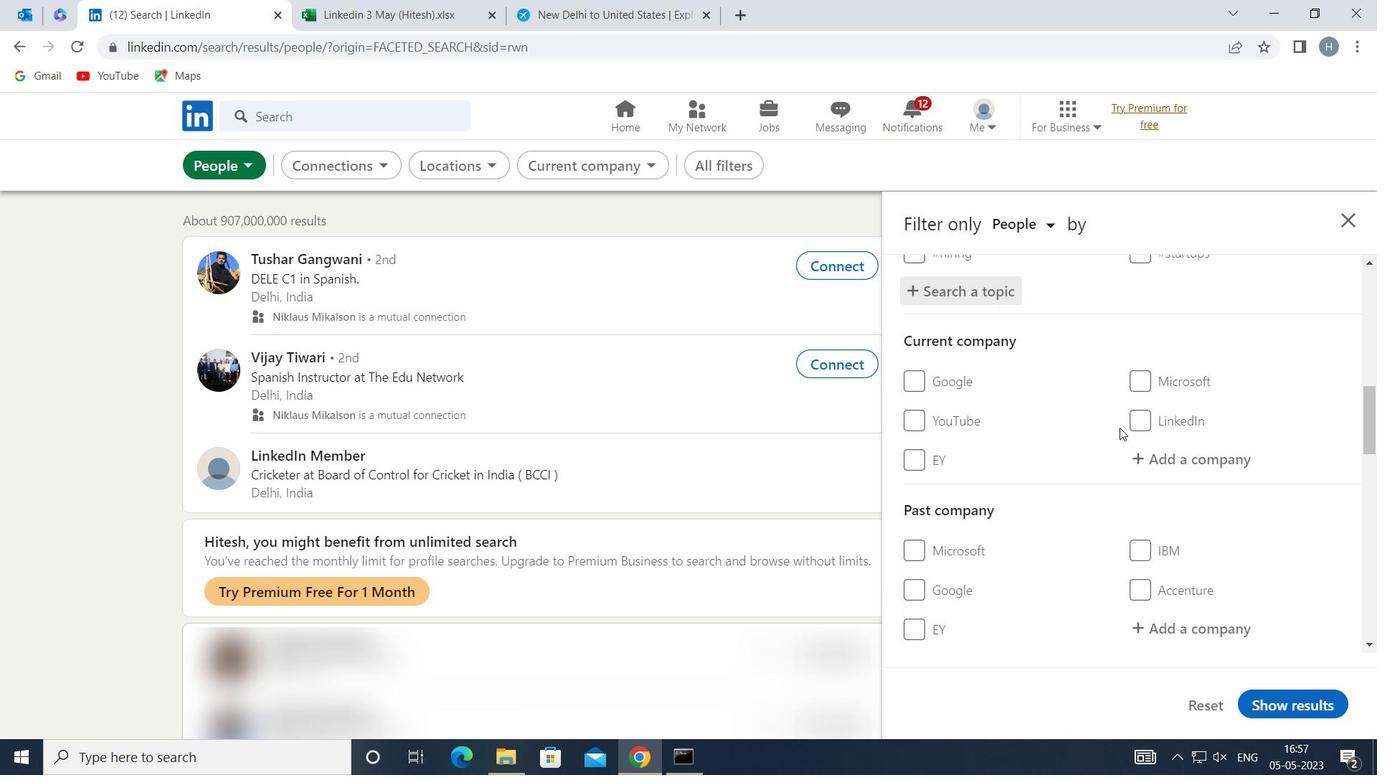 
Action: Mouse scrolled (1120, 426) with delta (0, 0)
Screenshot: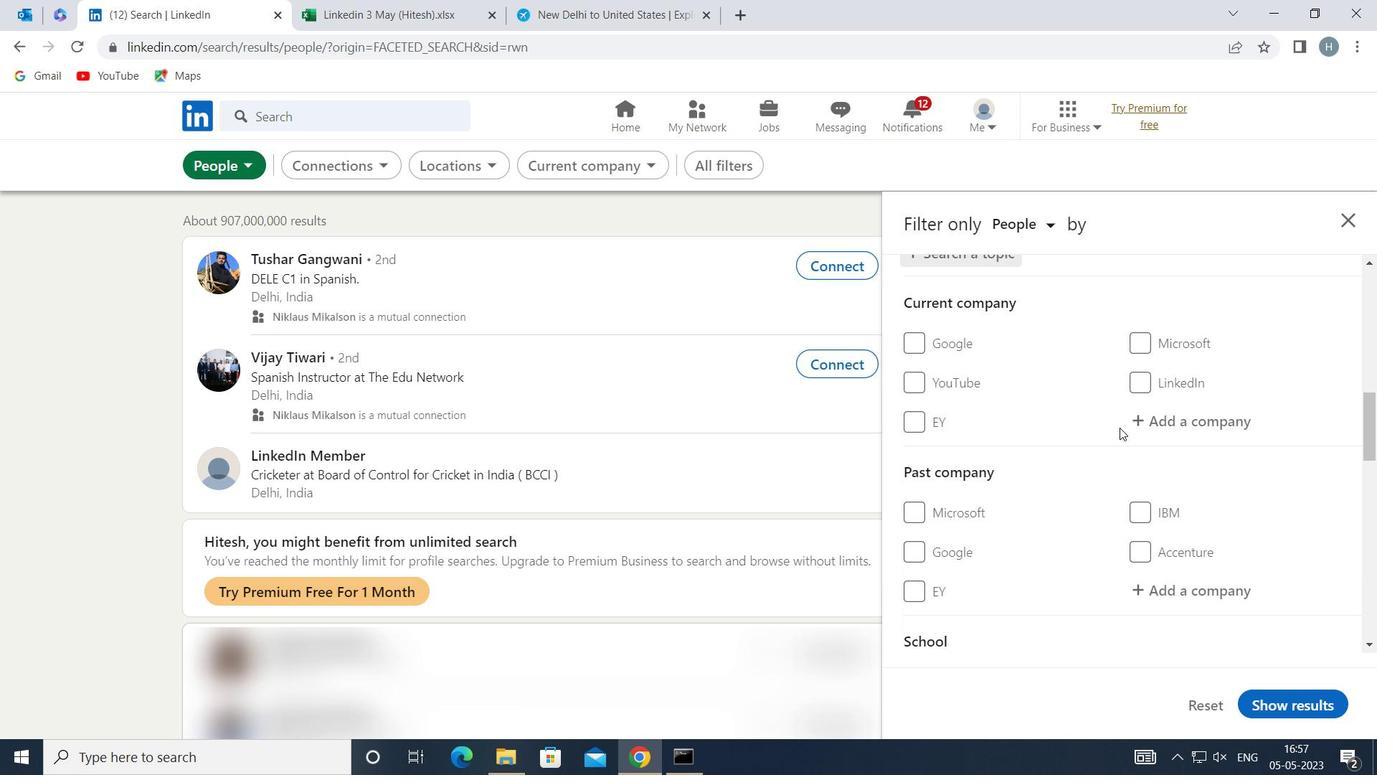 
Action: Mouse moved to (1120, 425)
Screenshot: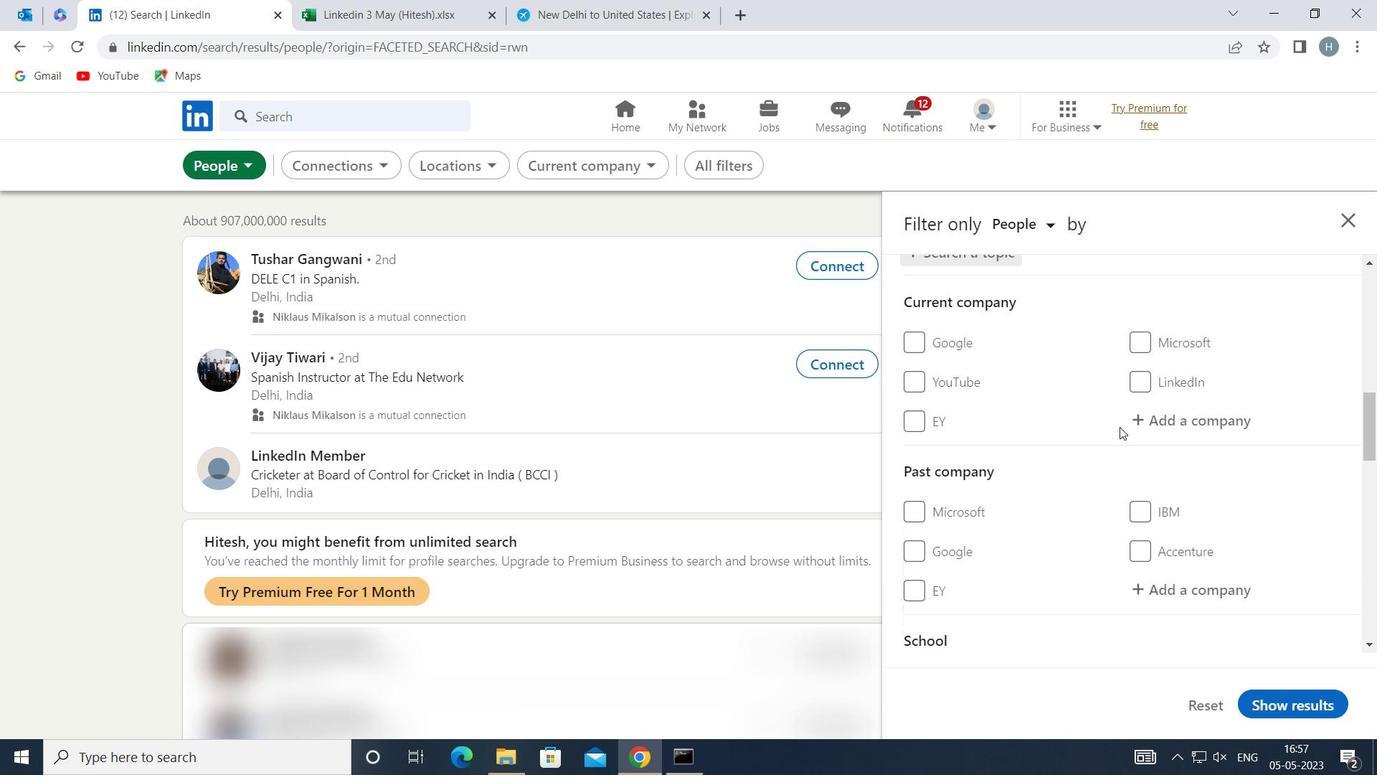 
Action: Mouse scrolled (1120, 424) with delta (0, 0)
Screenshot: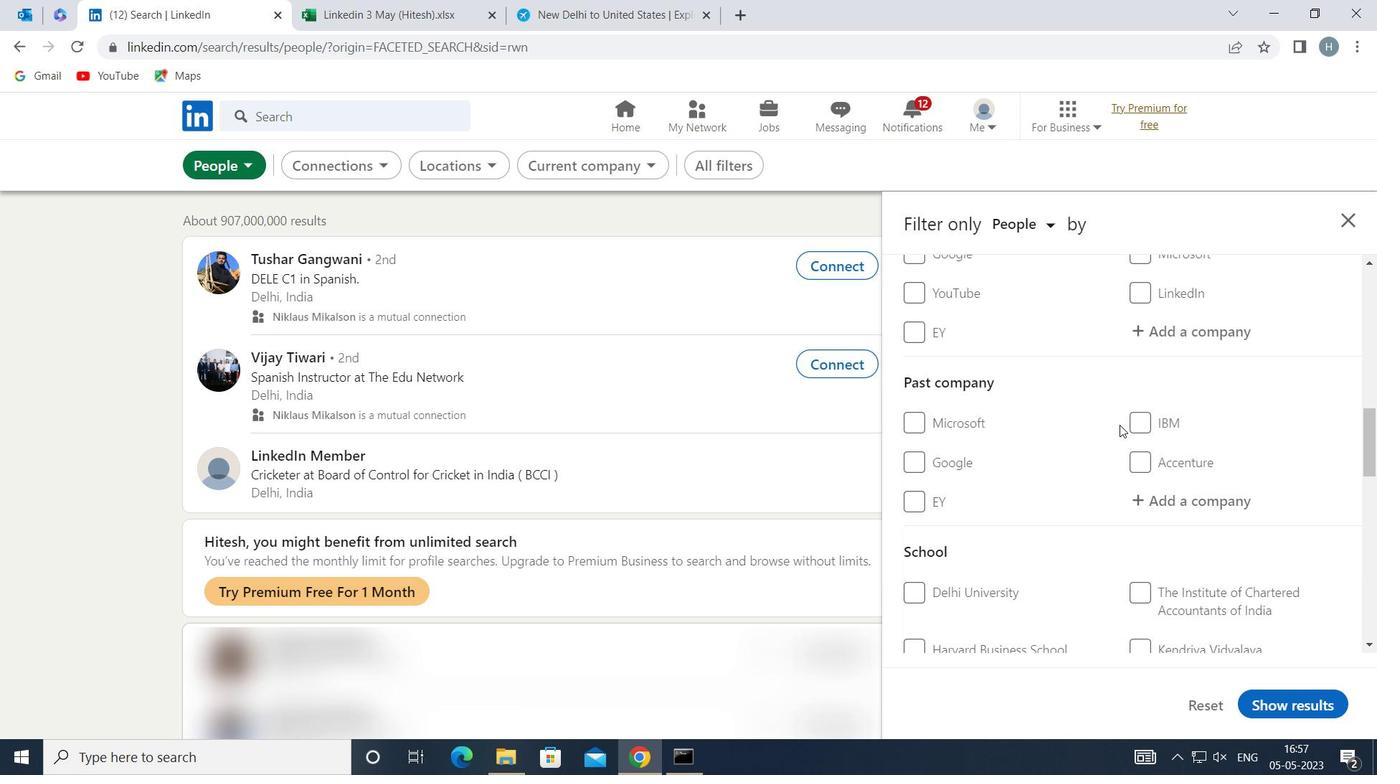 
Action: Mouse scrolled (1120, 424) with delta (0, 0)
Screenshot: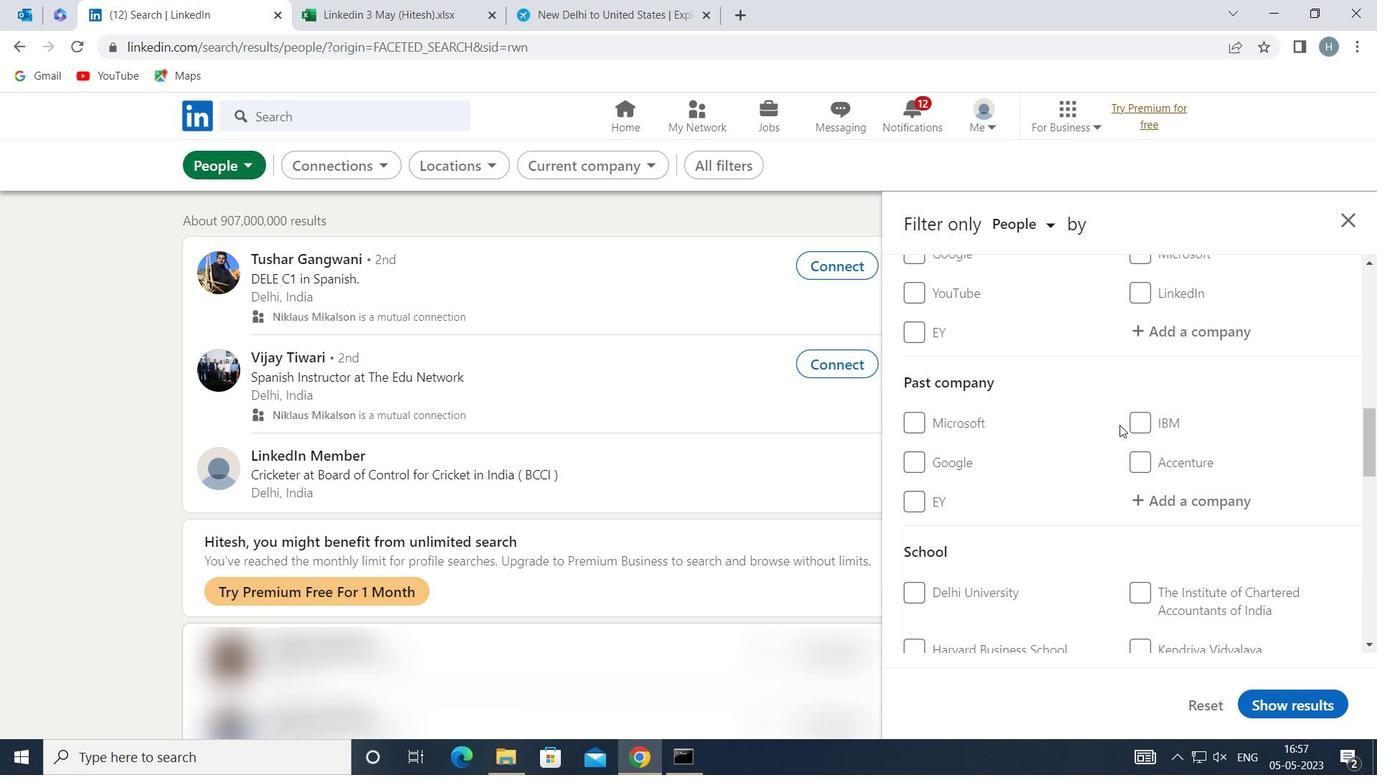 
Action: Mouse moved to (1120, 424)
Screenshot: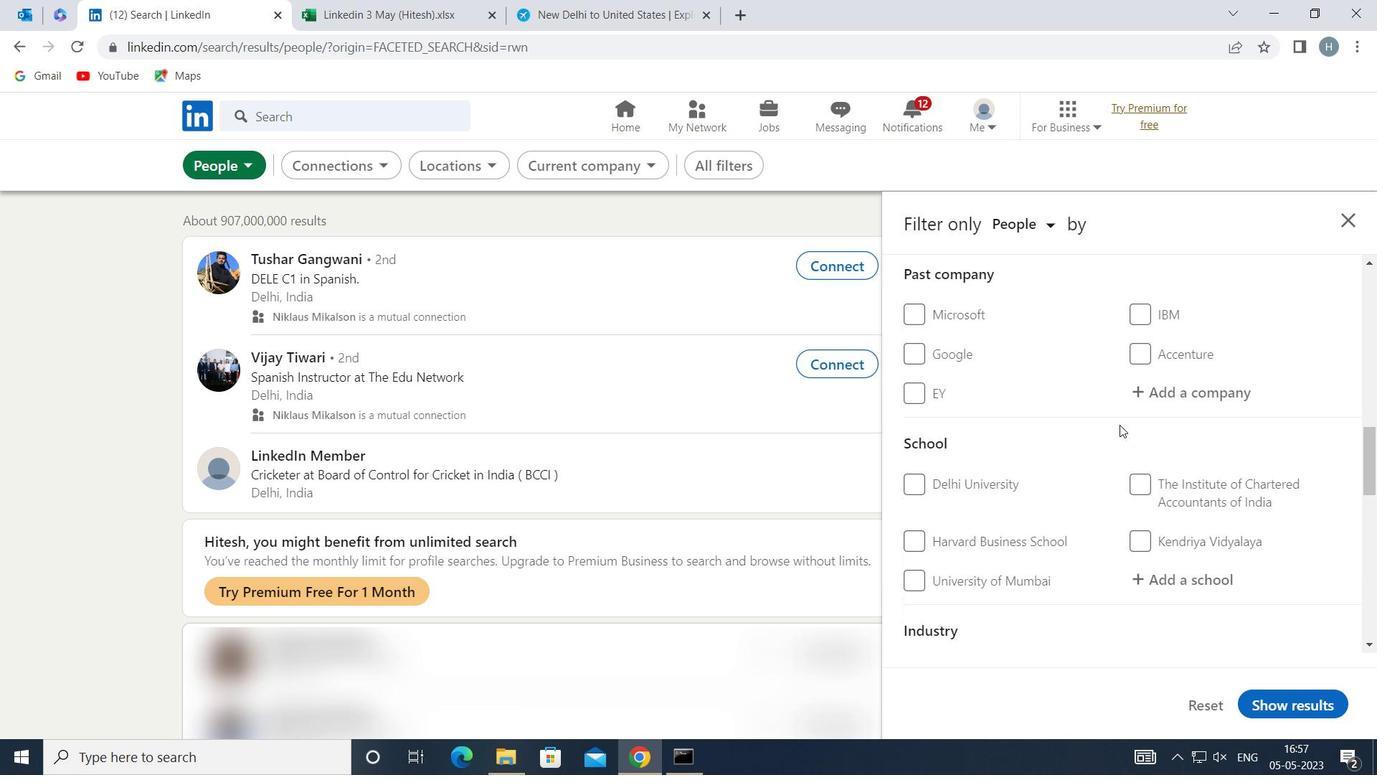 
Action: Mouse scrolled (1120, 424) with delta (0, 0)
Screenshot: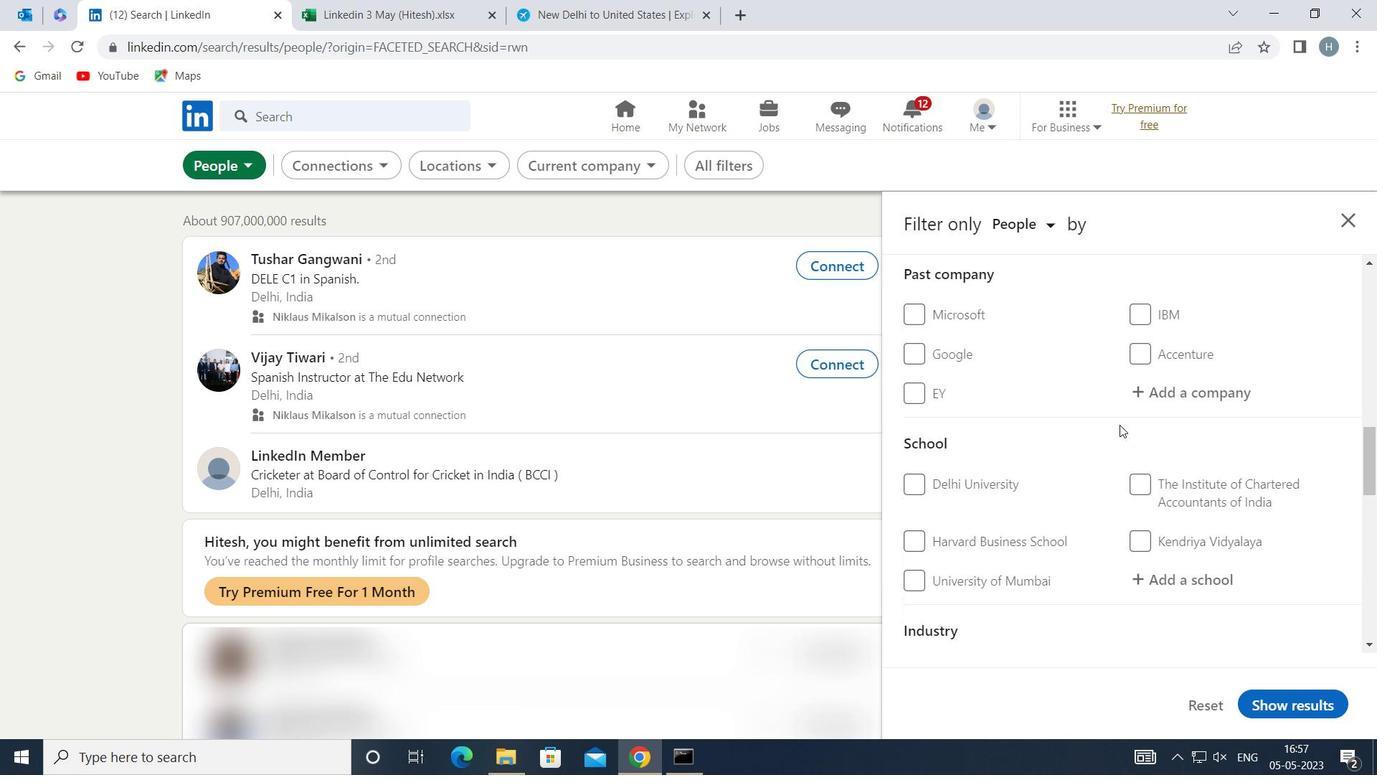 
Action: Mouse scrolled (1120, 424) with delta (0, 0)
Screenshot: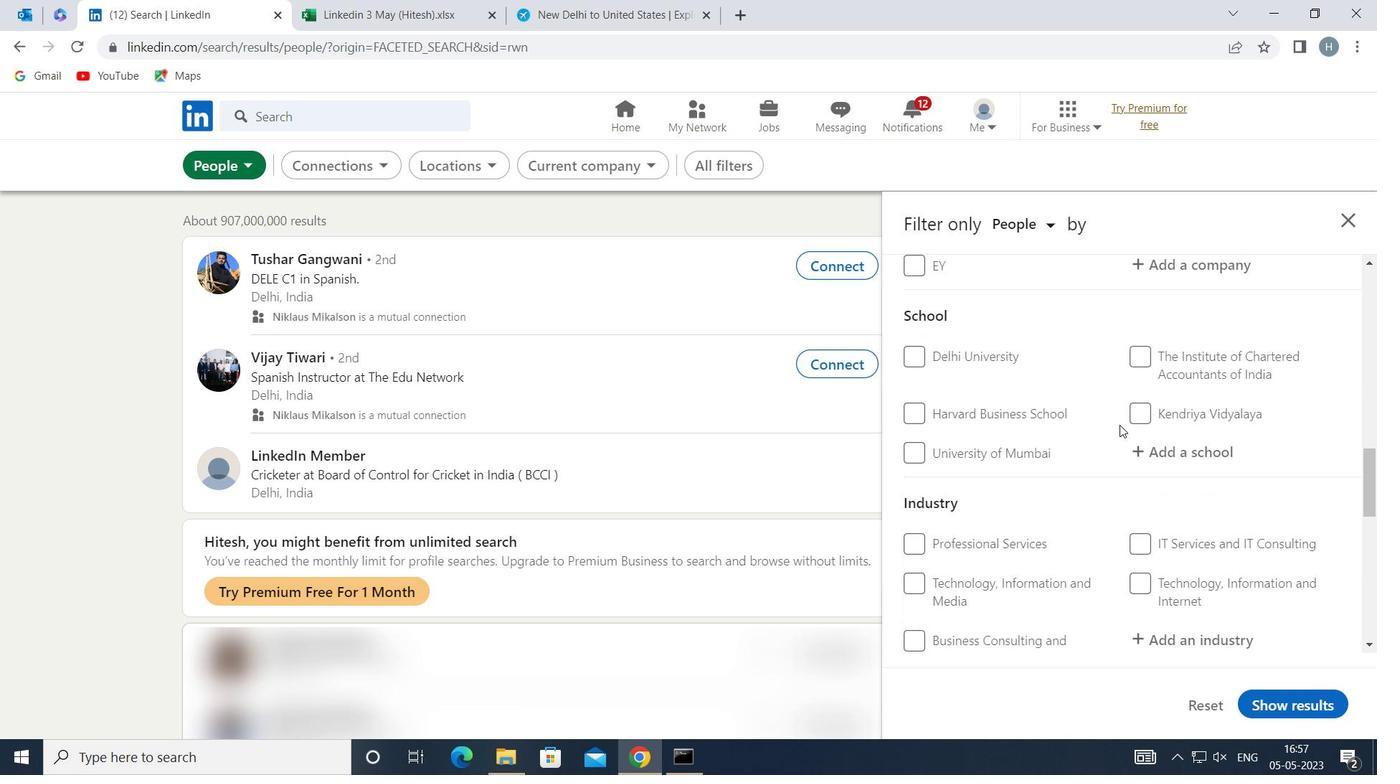 
Action: Mouse scrolled (1120, 424) with delta (0, 0)
Screenshot: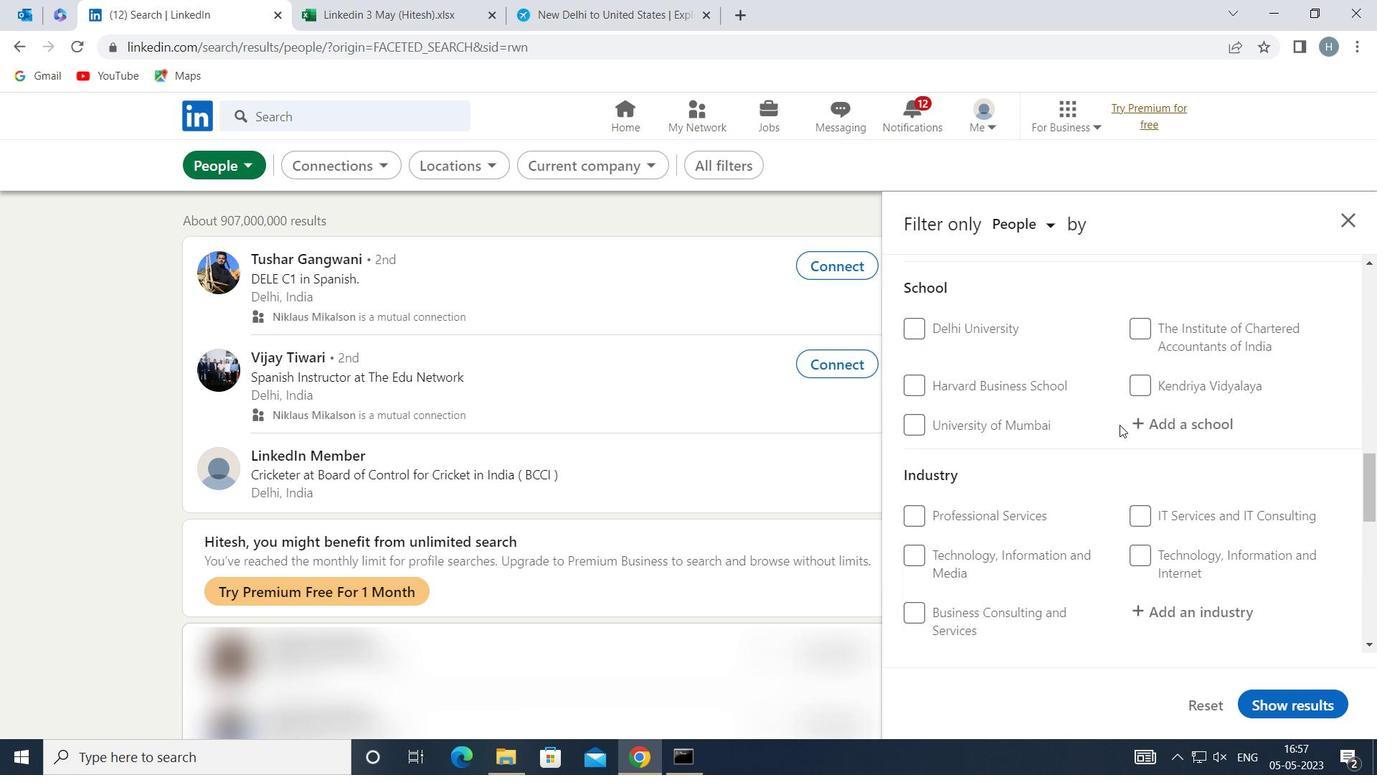 
Action: Mouse scrolled (1120, 424) with delta (0, 0)
Screenshot: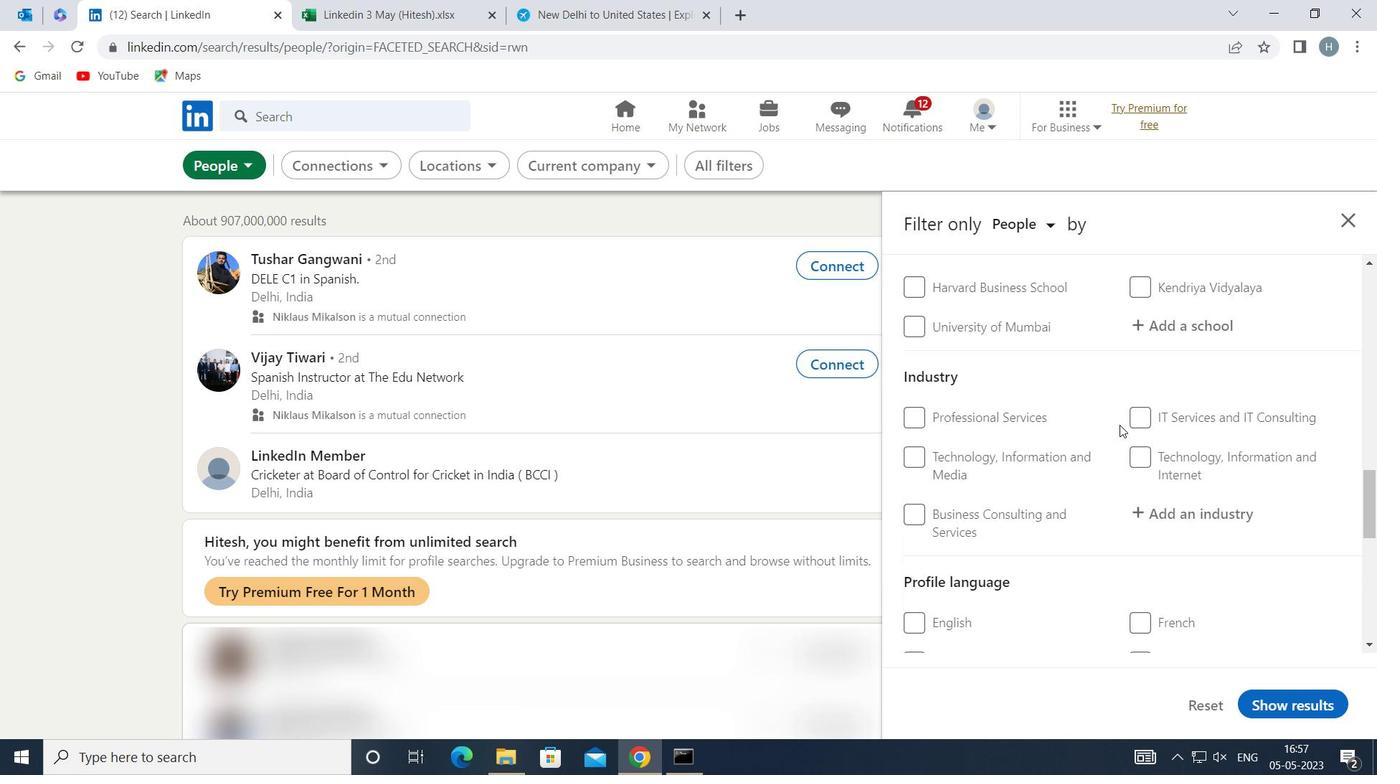 
Action: Mouse moved to (955, 527)
Screenshot: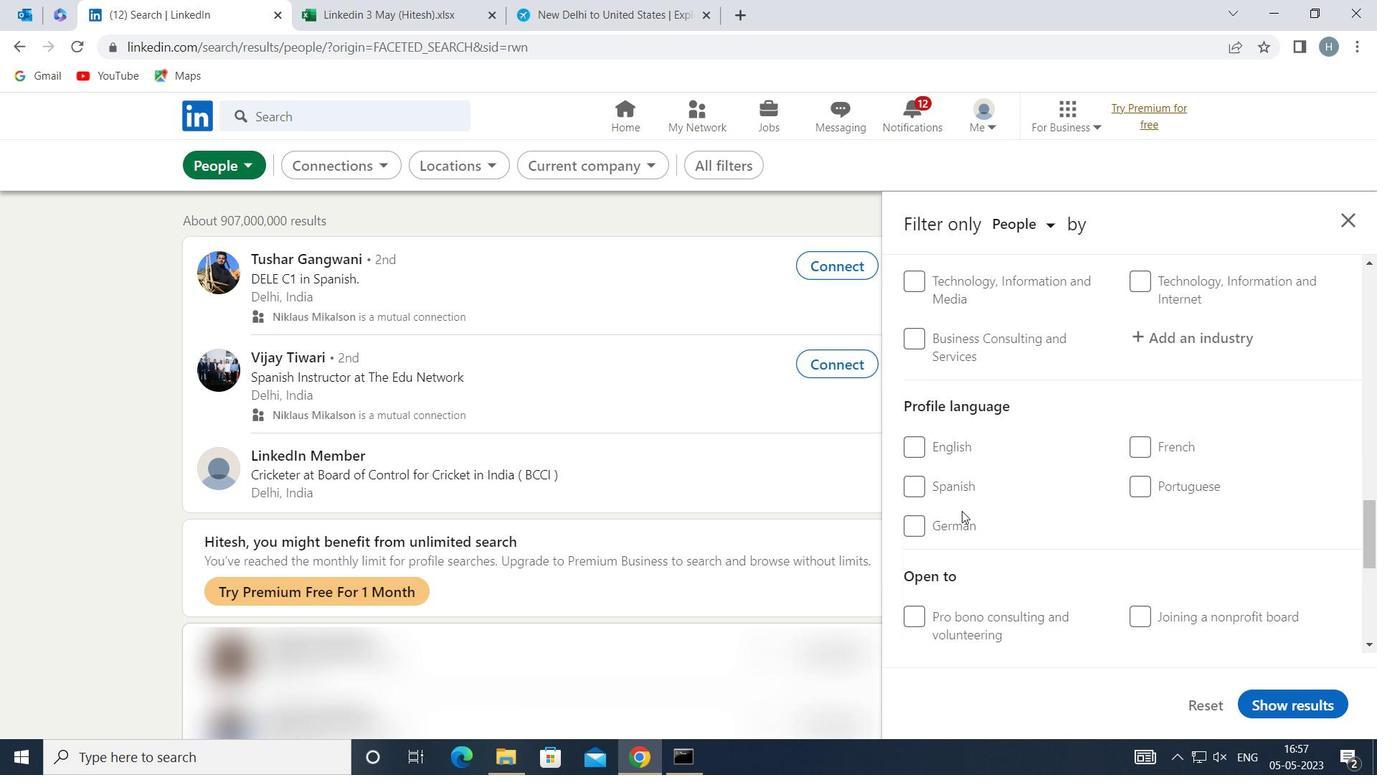 
Action: Mouse pressed left at (955, 527)
Screenshot: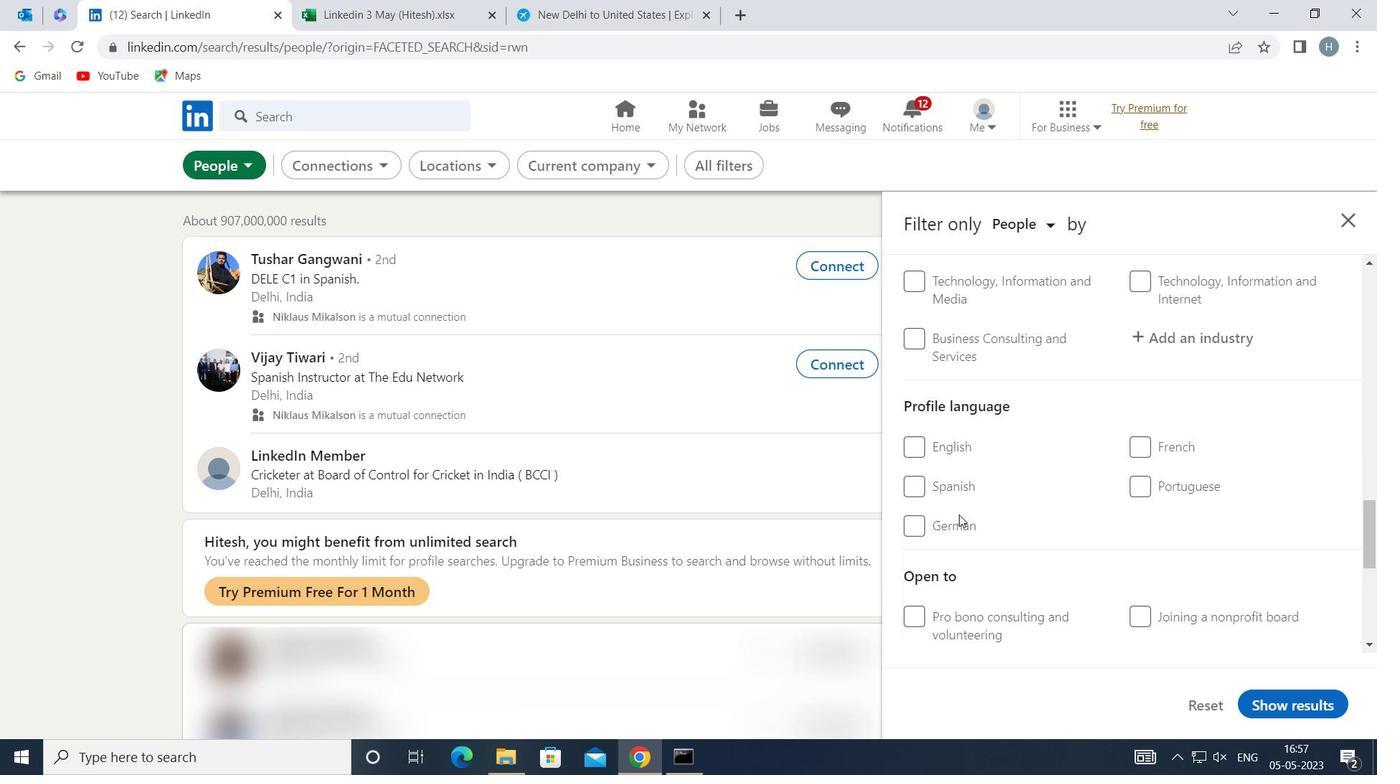 
Action: Mouse moved to (1050, 489)
Screenshot: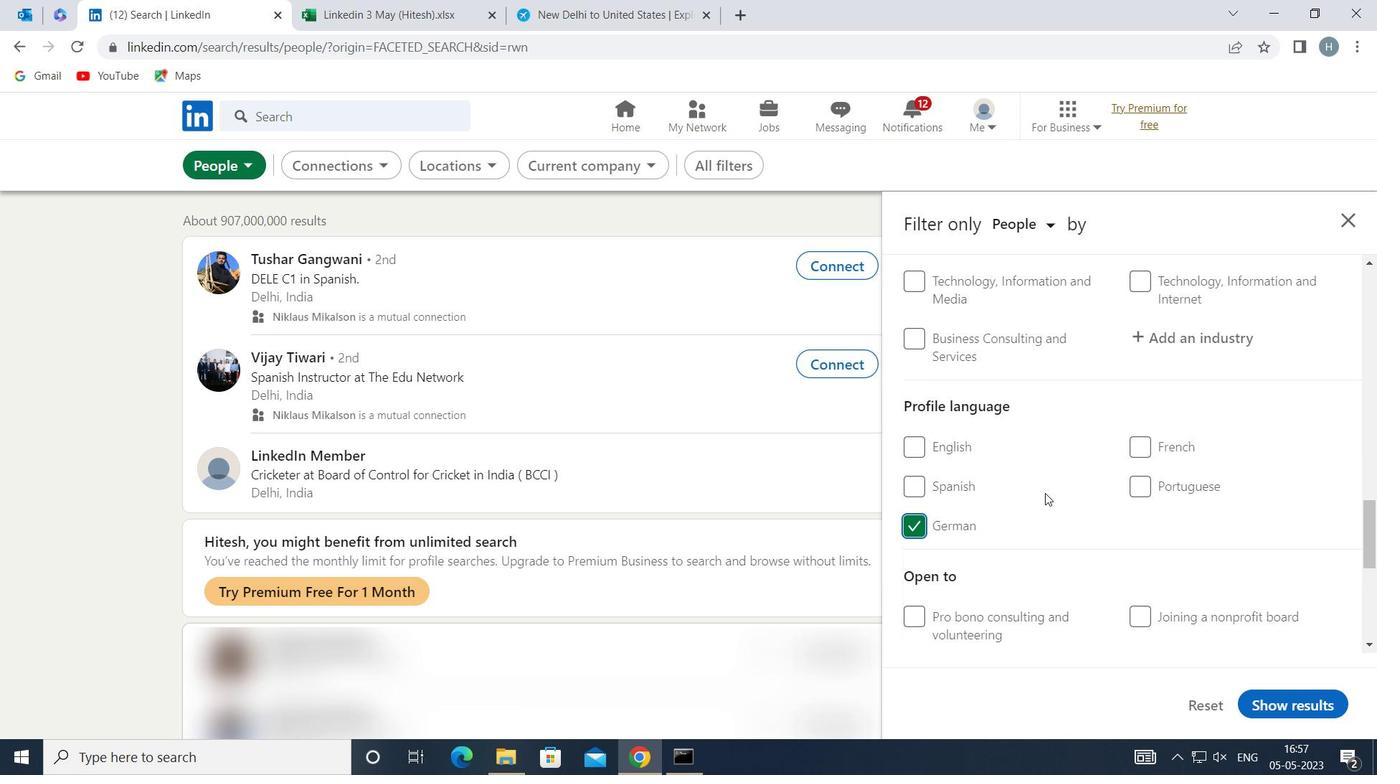 
Action: Mouse scrolled (1050, 490) with delta (0, 0)
Screenshot: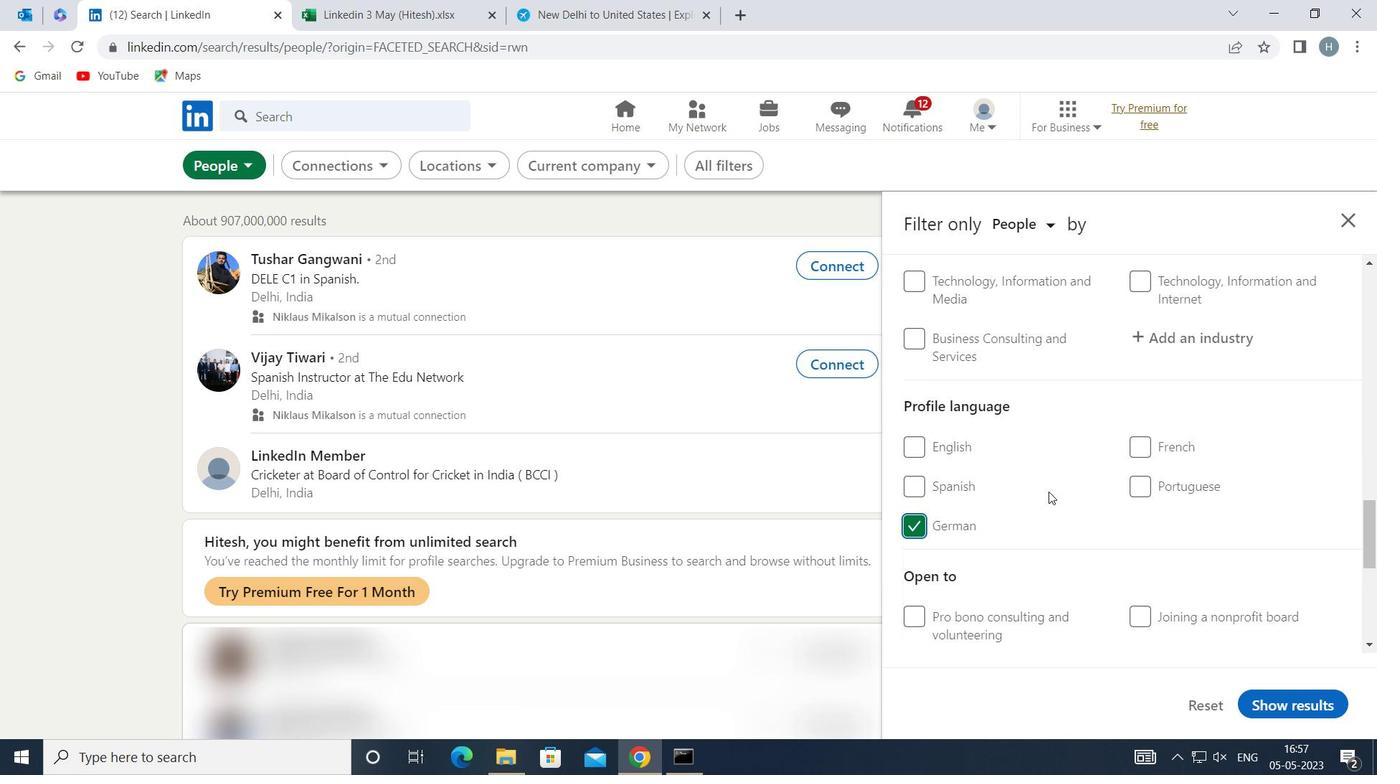 
Action: Mouse moved to (1055, 476)
Screenshot: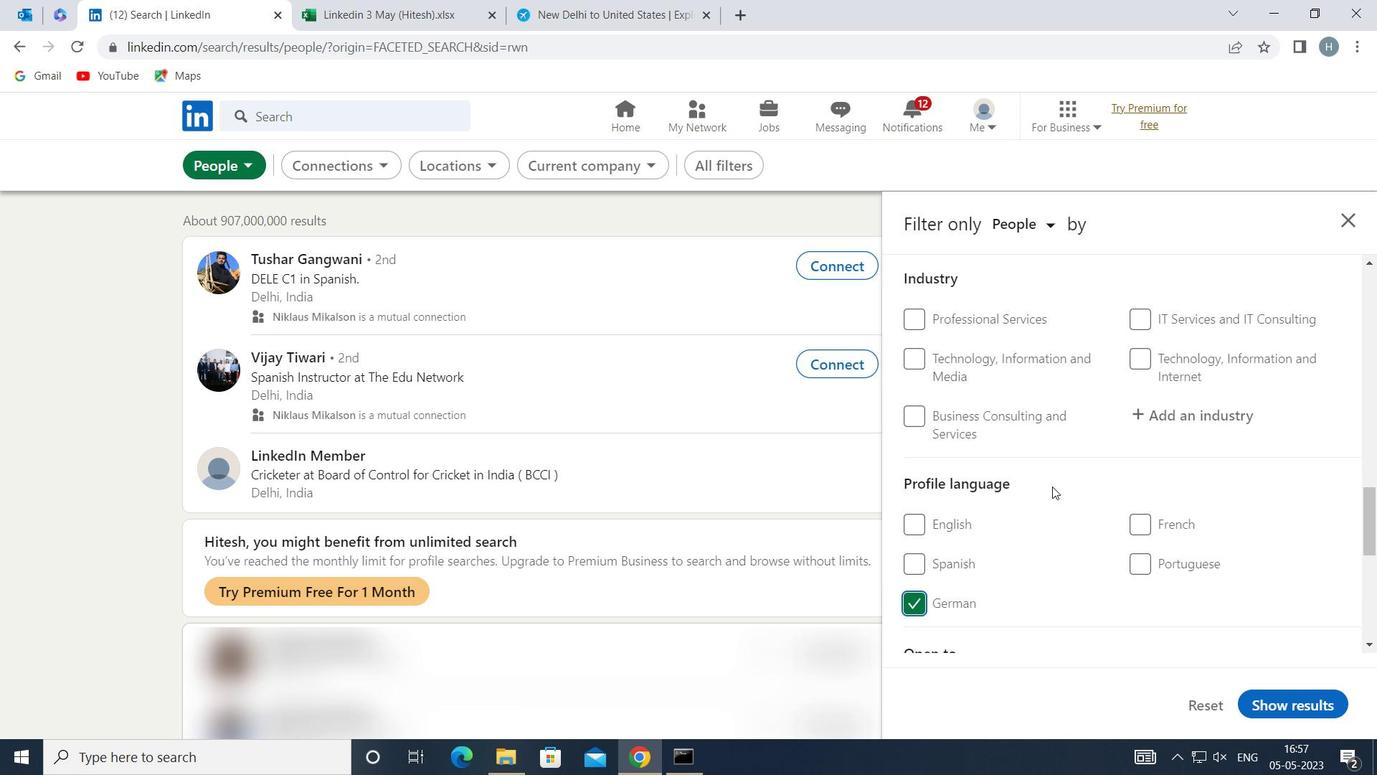 
Action: Mouse scrolled (1055, 477) with delta (0, 0)
Screenshot: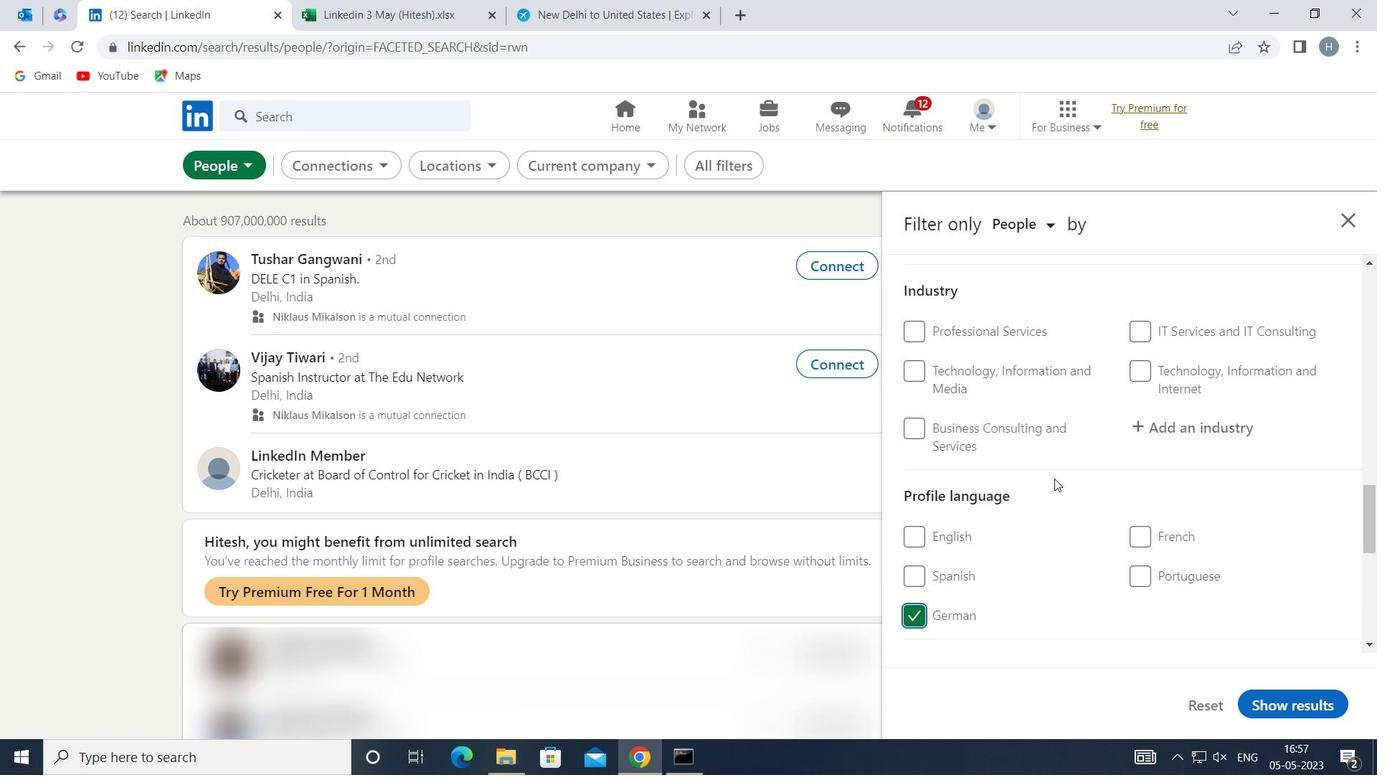 
Action: Mouse moved to (1055, 476)
Screenshot: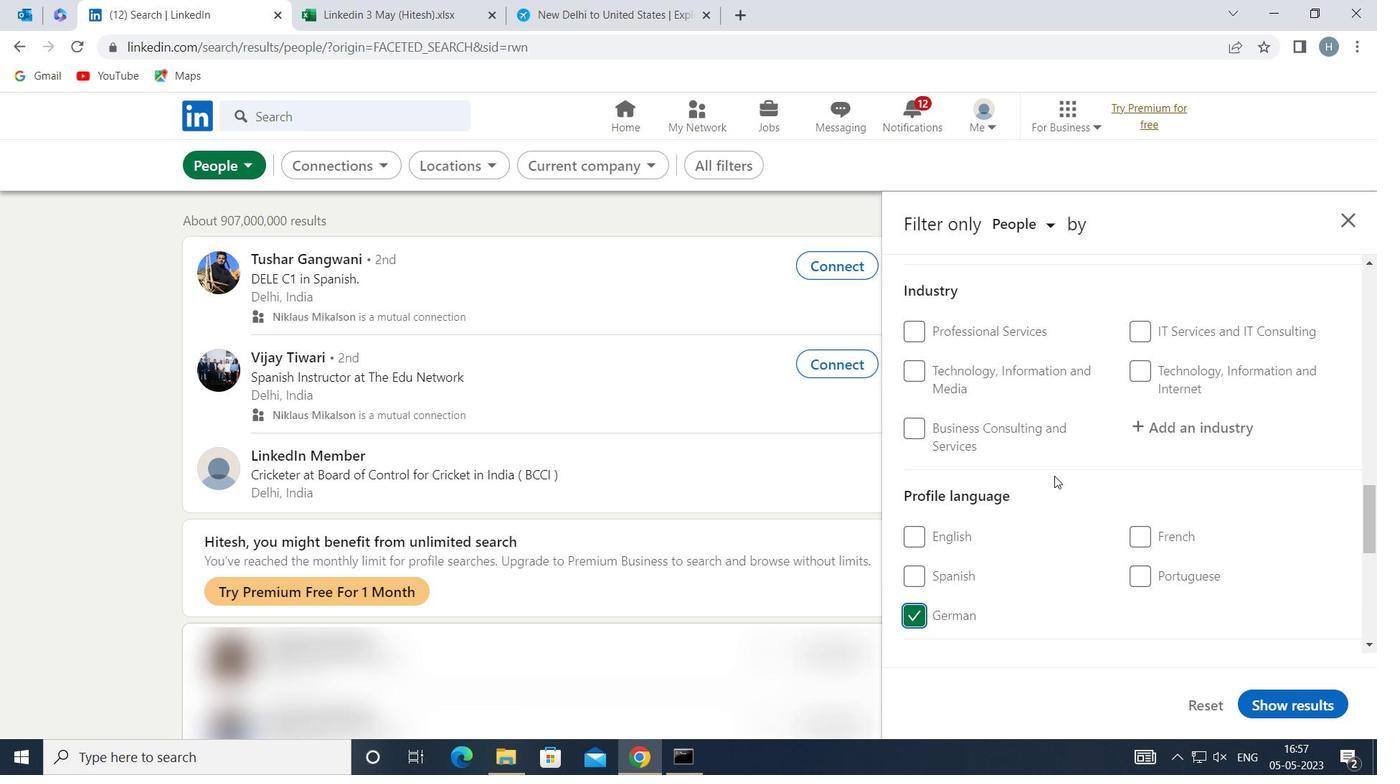 
Action: Mouse scrolled (1055, 477) with delta (0, 0)
Screenshot: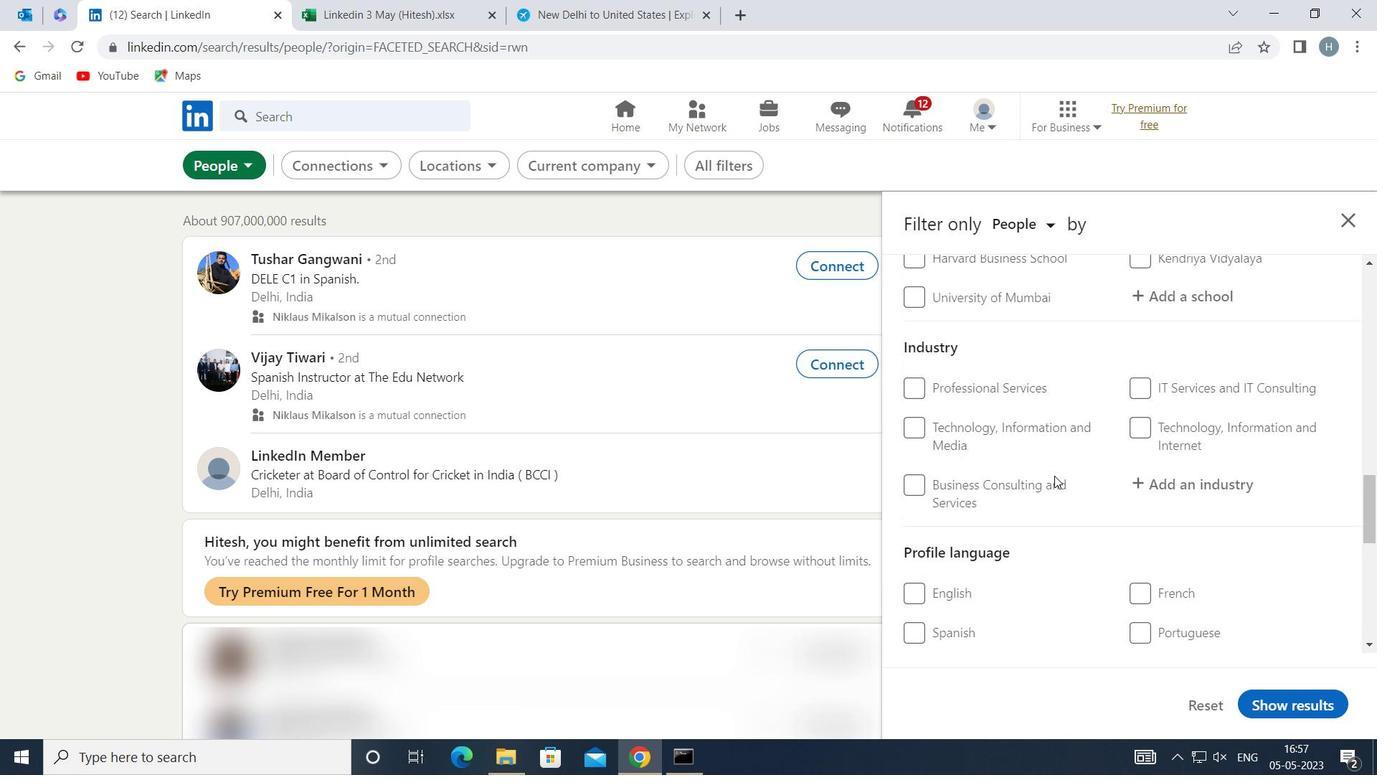 
Action: Mouse scrolled (1055, 477) with delta (0, 0)
Screenshot: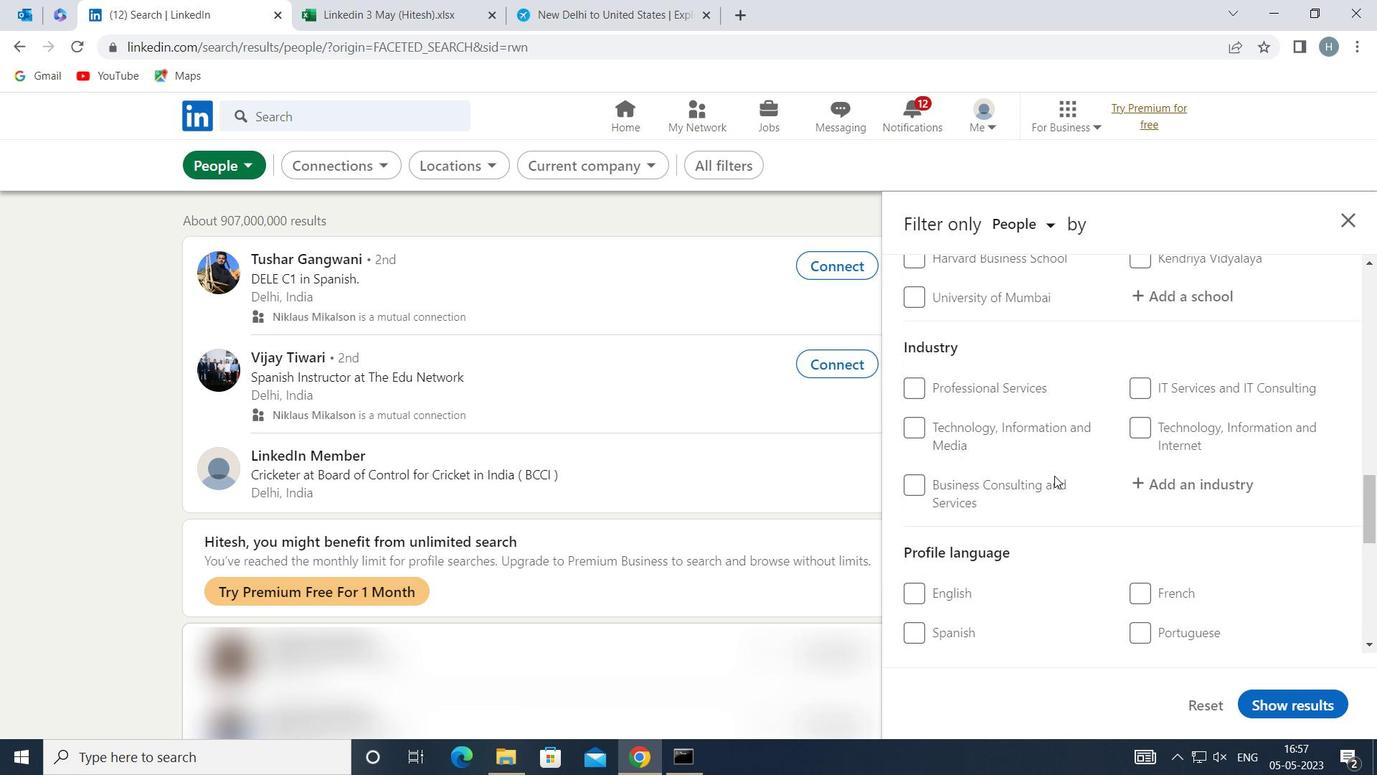 
Action: Mouse scrolled (1055, 477) with delta (0, 0)
Screenshot: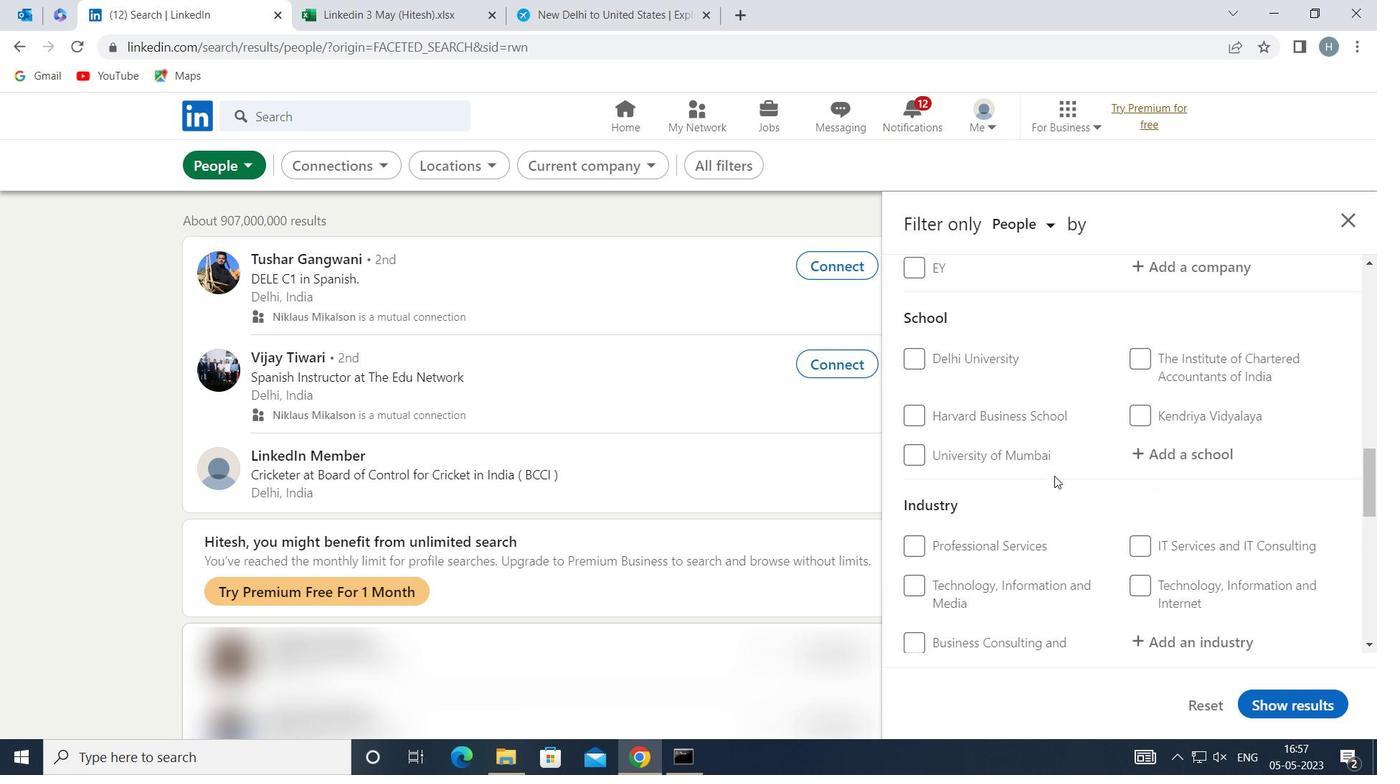 
Action: Mouse scrolled (1055, 477) with delta (0, 0)
Screenshot: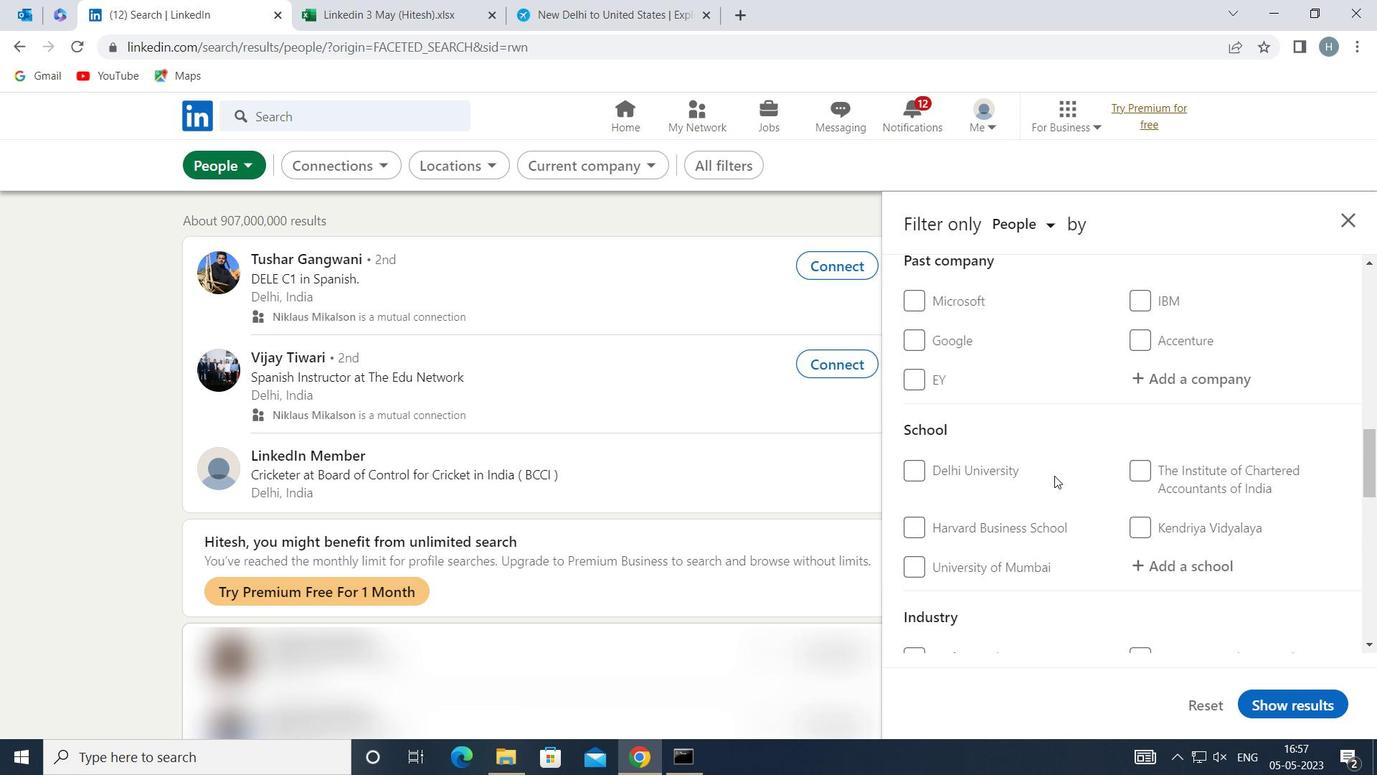 
Action: Mouse scrolled (1055, 477) with delta (0, 0)
Screenshot: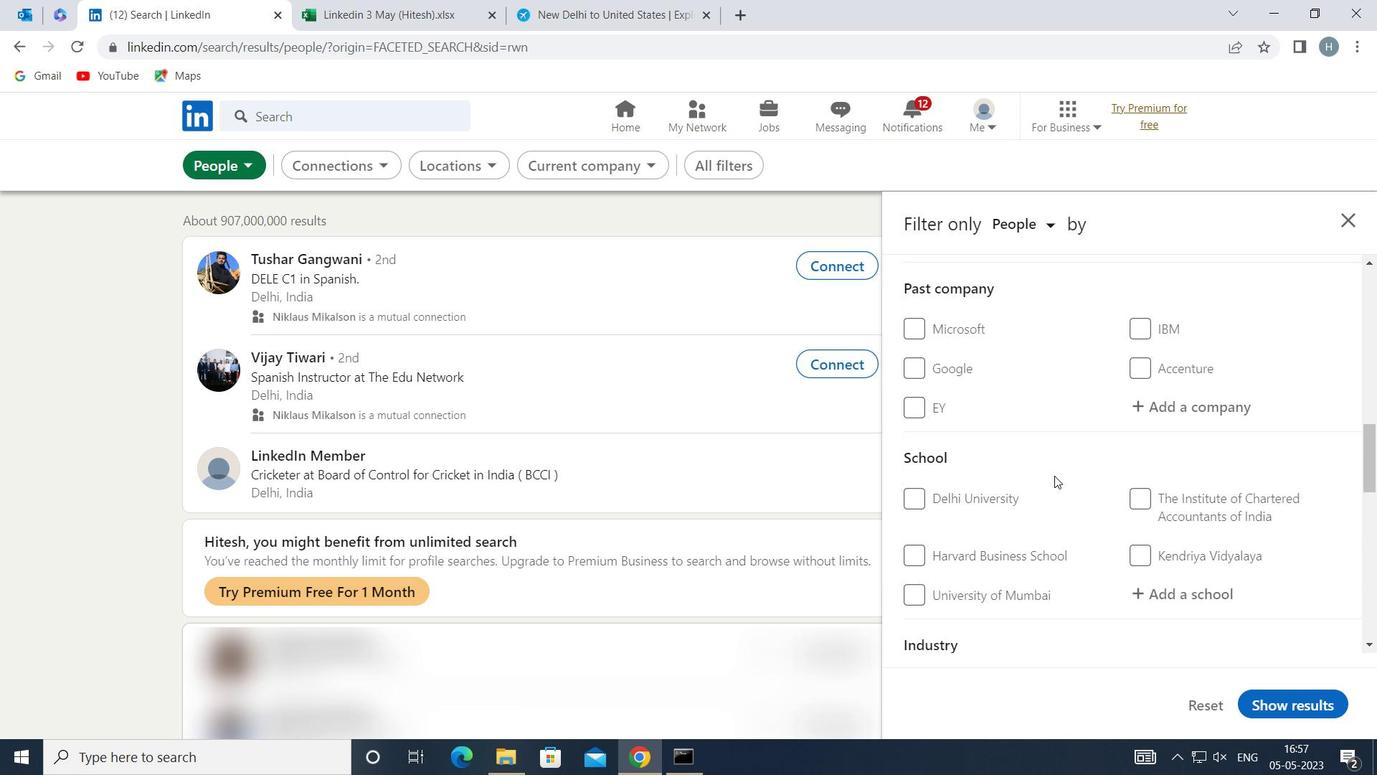 
Action: Mouse scrolled (1055, 477) with delta (0, 0)
Screenshot: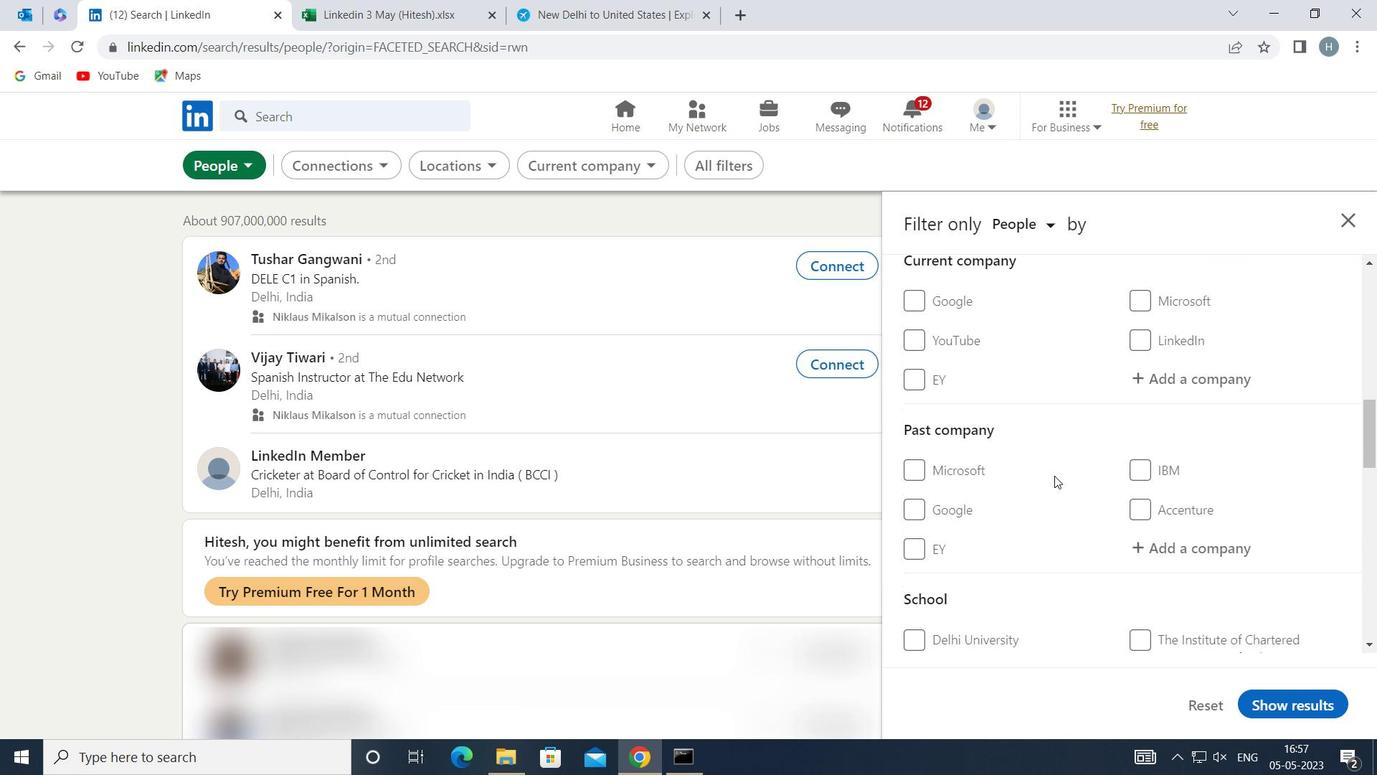 
Action: Mouse moved to (1155, 508)
Screenshot: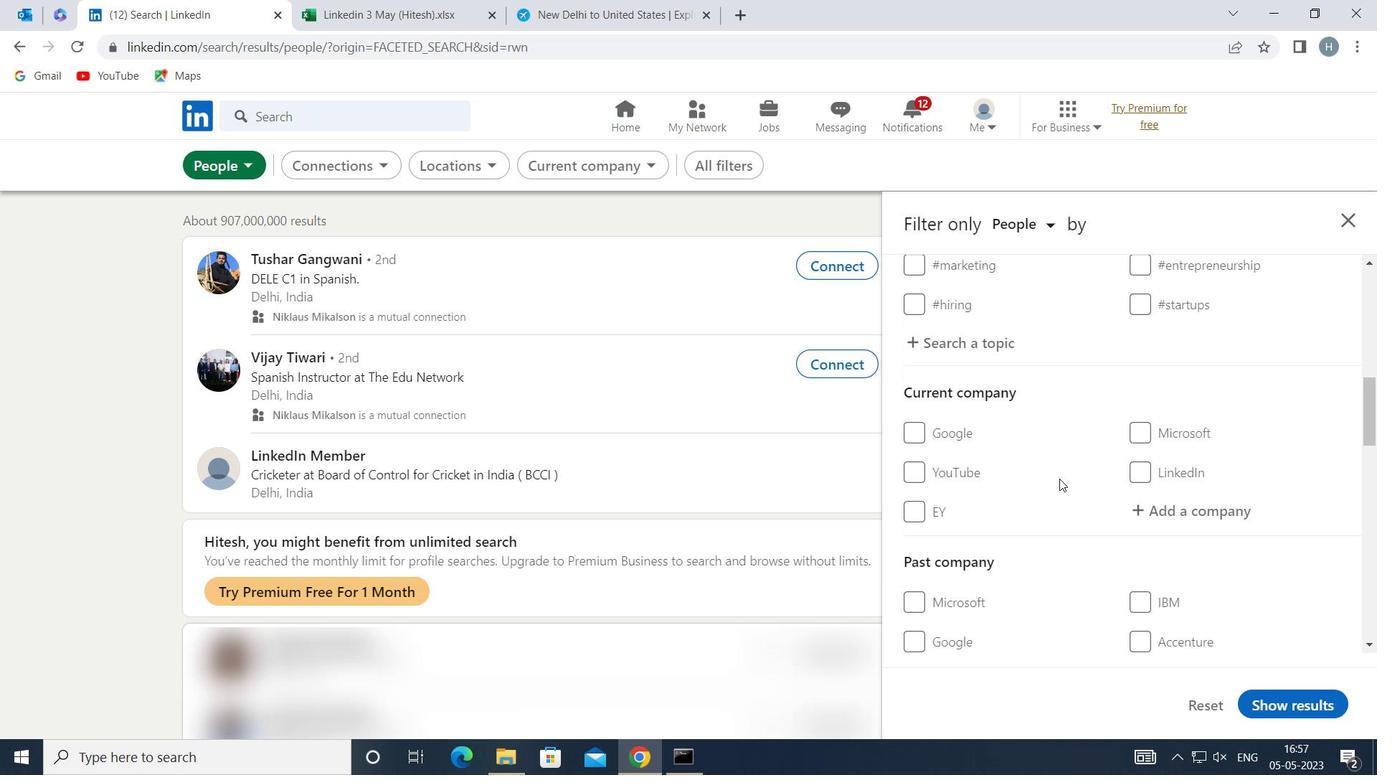 
Action: Mouse pressed left at (1155, 508)
Screenshot: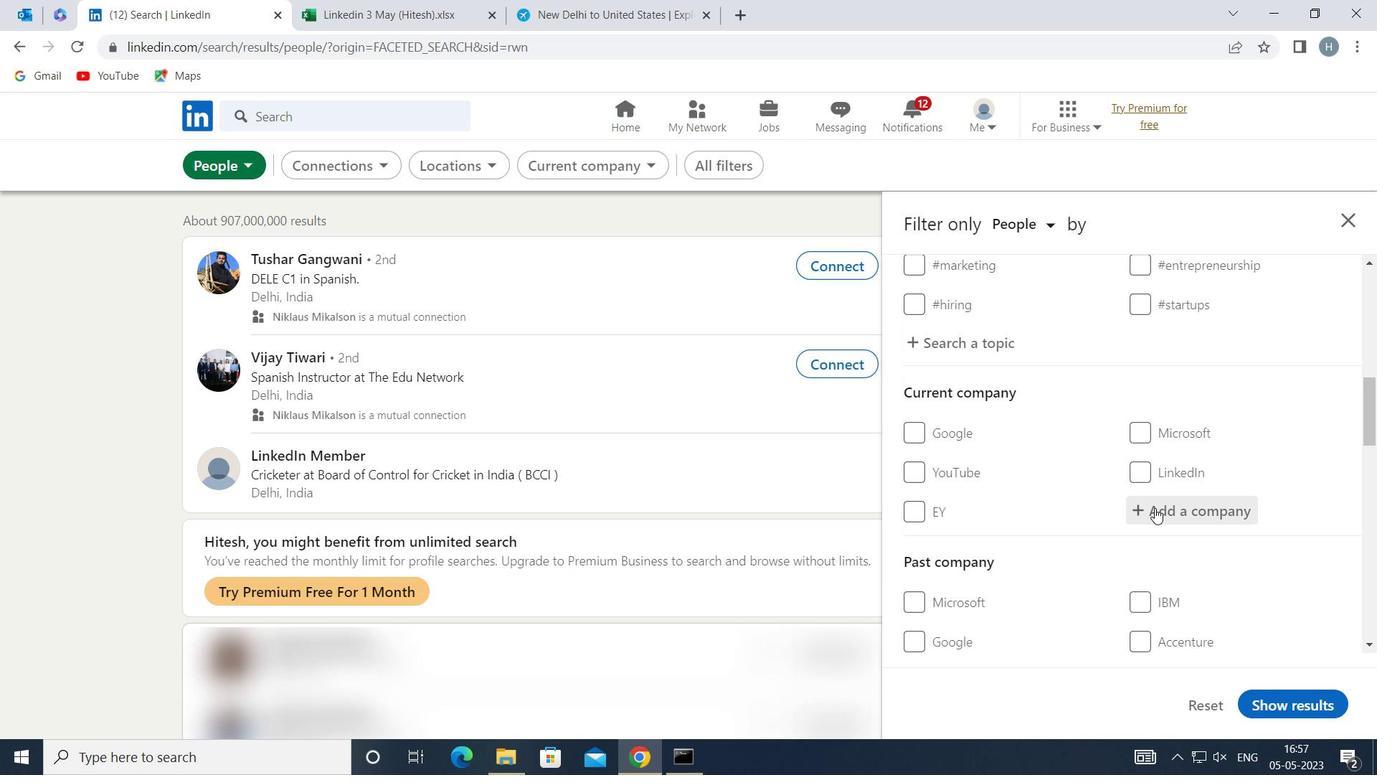 
Action: Mouse moved to (1156, 508)
Screenshot: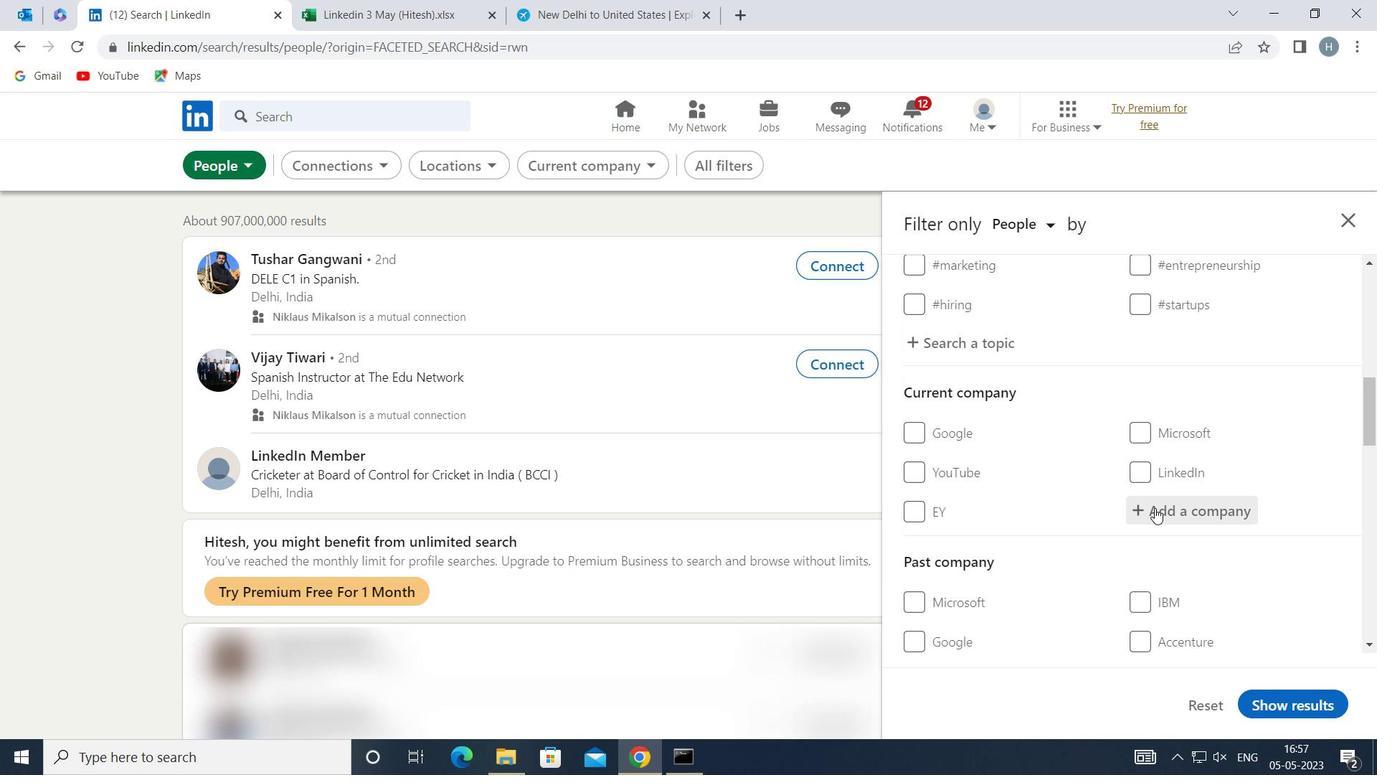 
Action: Key pressed <Key.shift>BBC<Key.space>
Screenshot: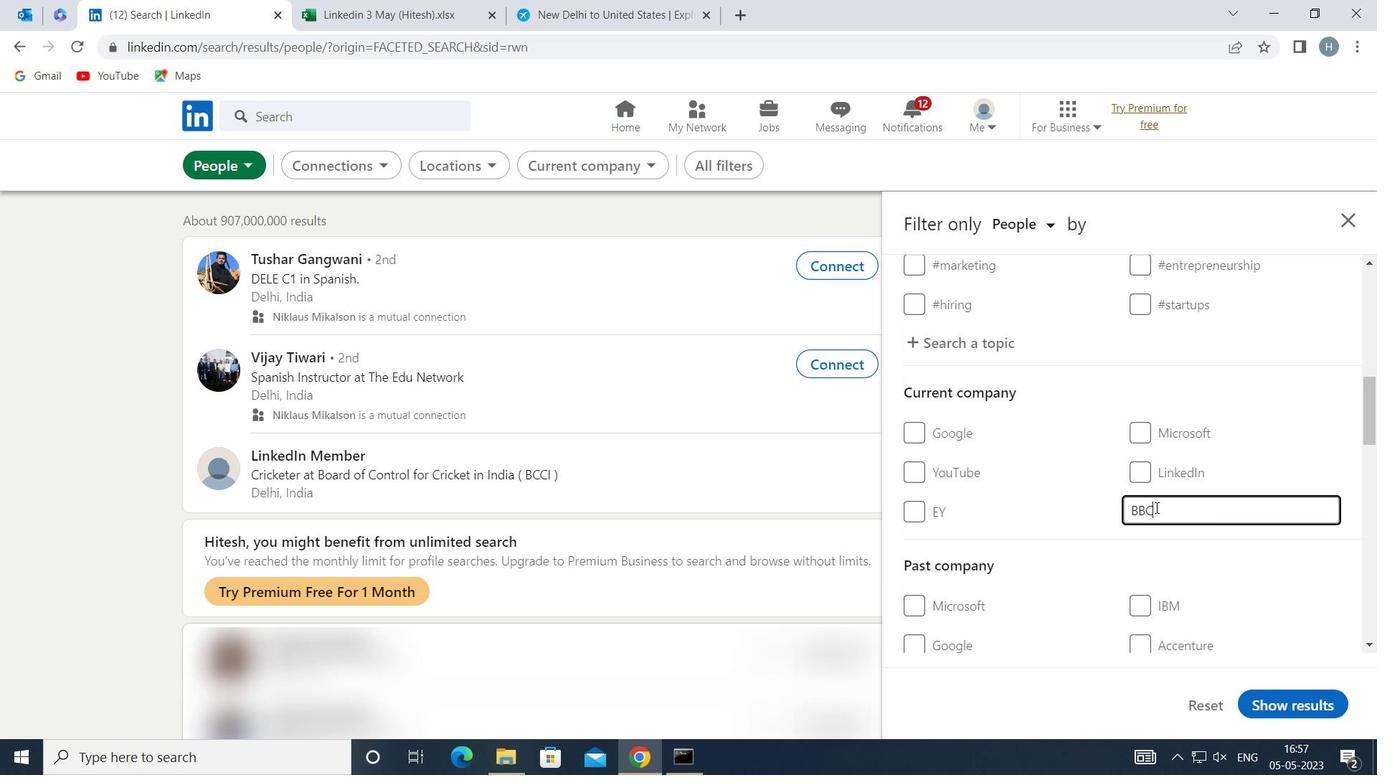 
Action: Mouse moved to (1126, 549)
Screenshot: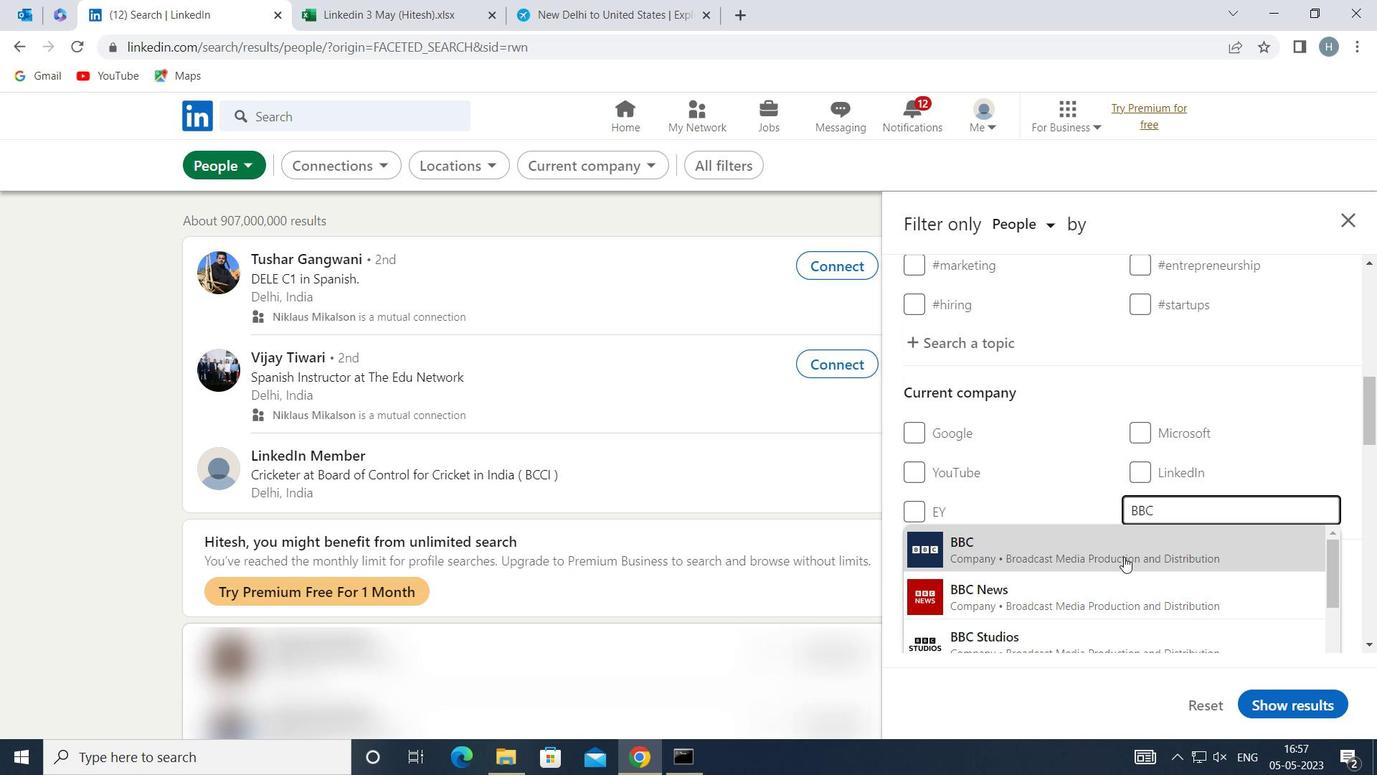 
Action: Mouse pressed left at (1126, 549)
Screenshot: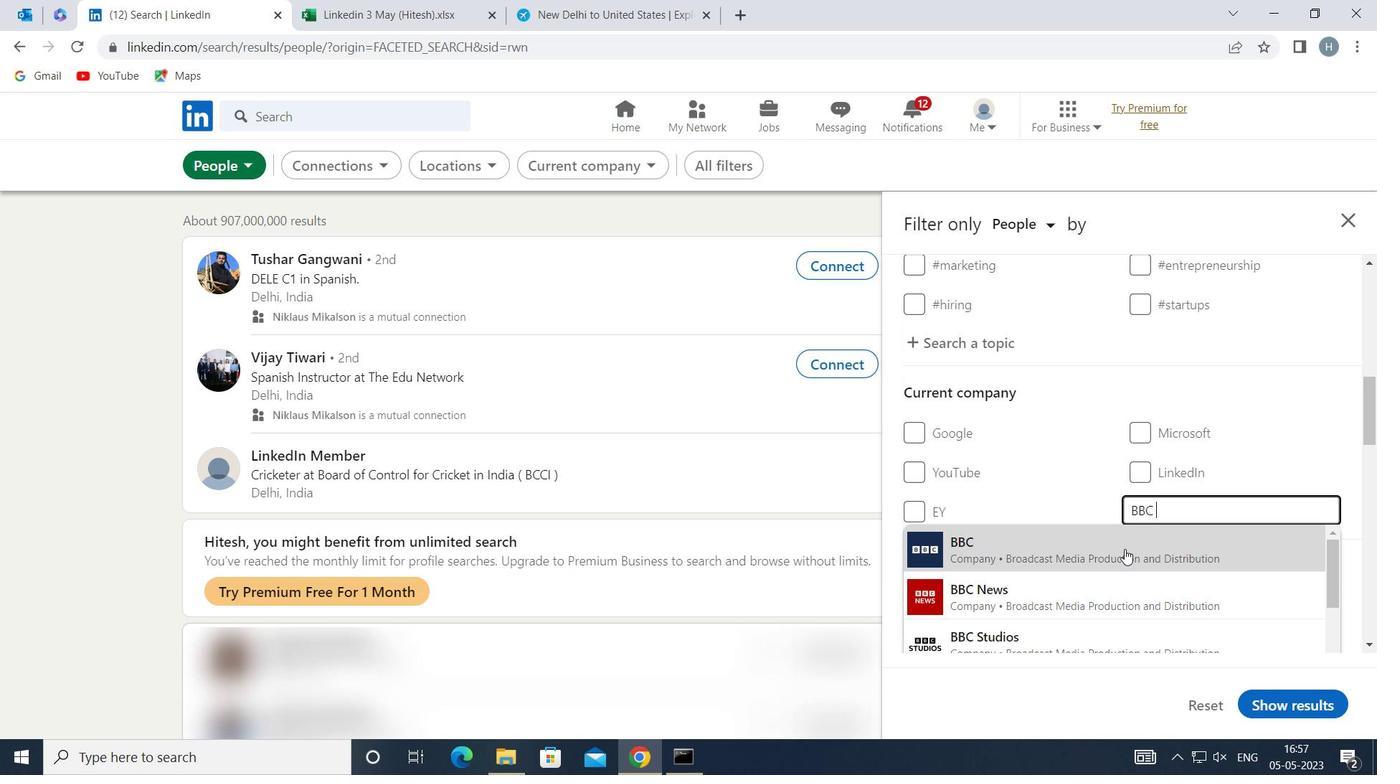 
Action: Mouse moved to (1116, 510)
Screenshot: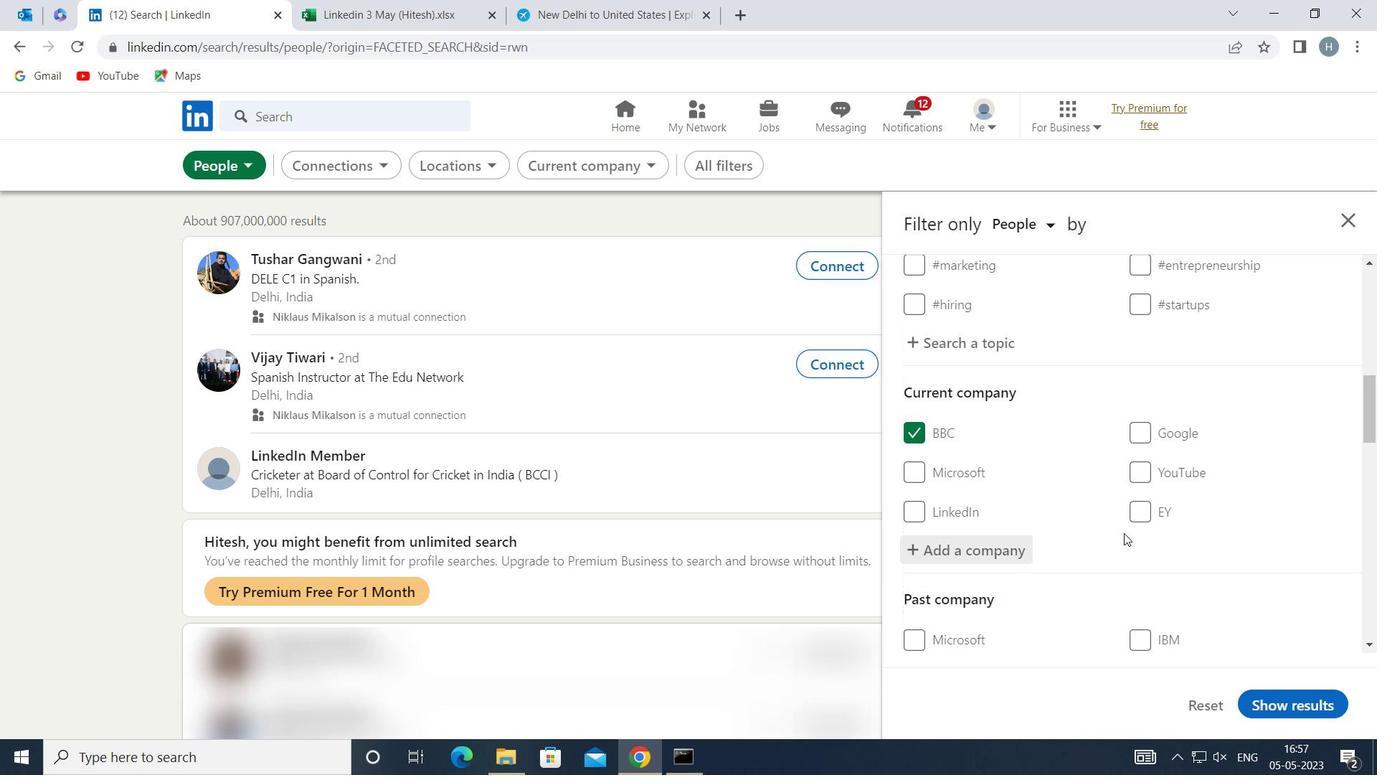 
Action: Mouse scrolled (1116, 509) with delta (0, 0)
Screenshot: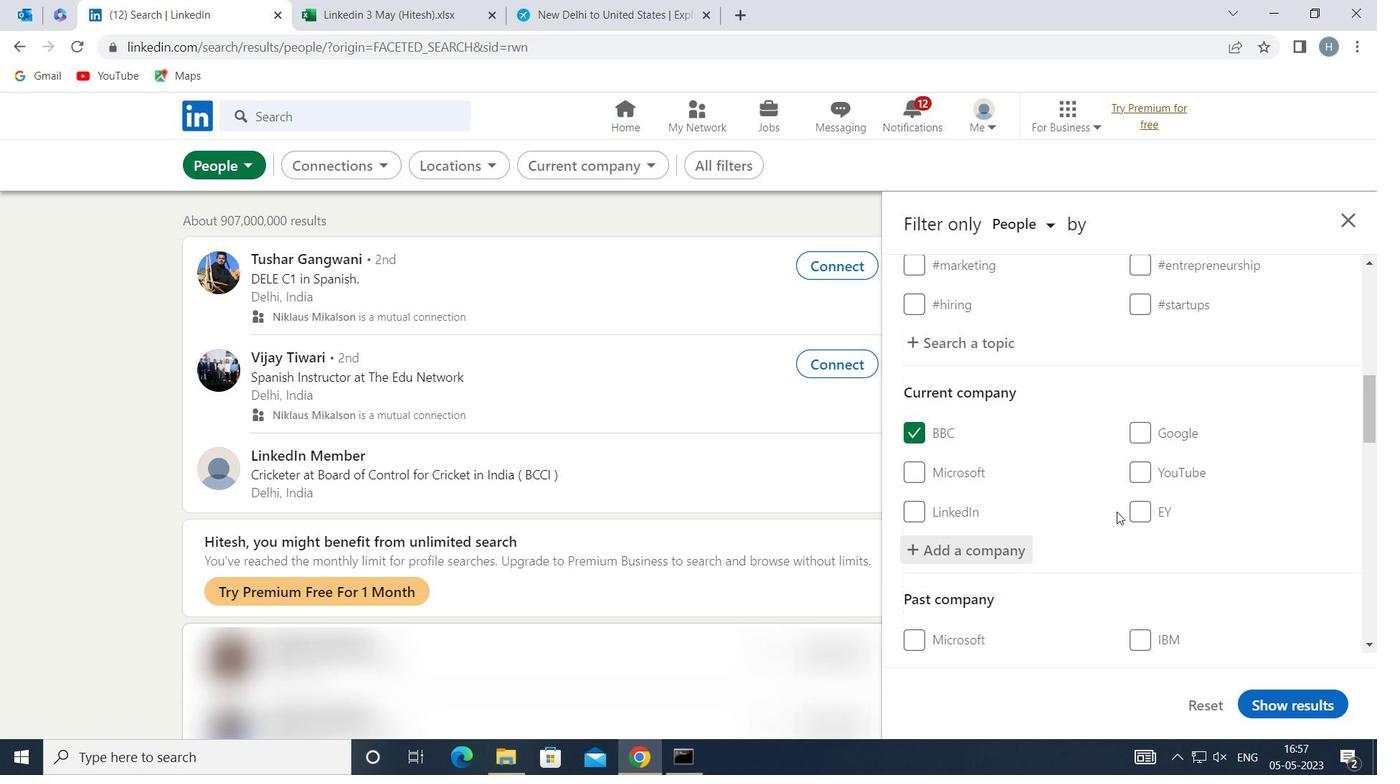 
Action: Mouse moved to (1116, 506)
Screenshot: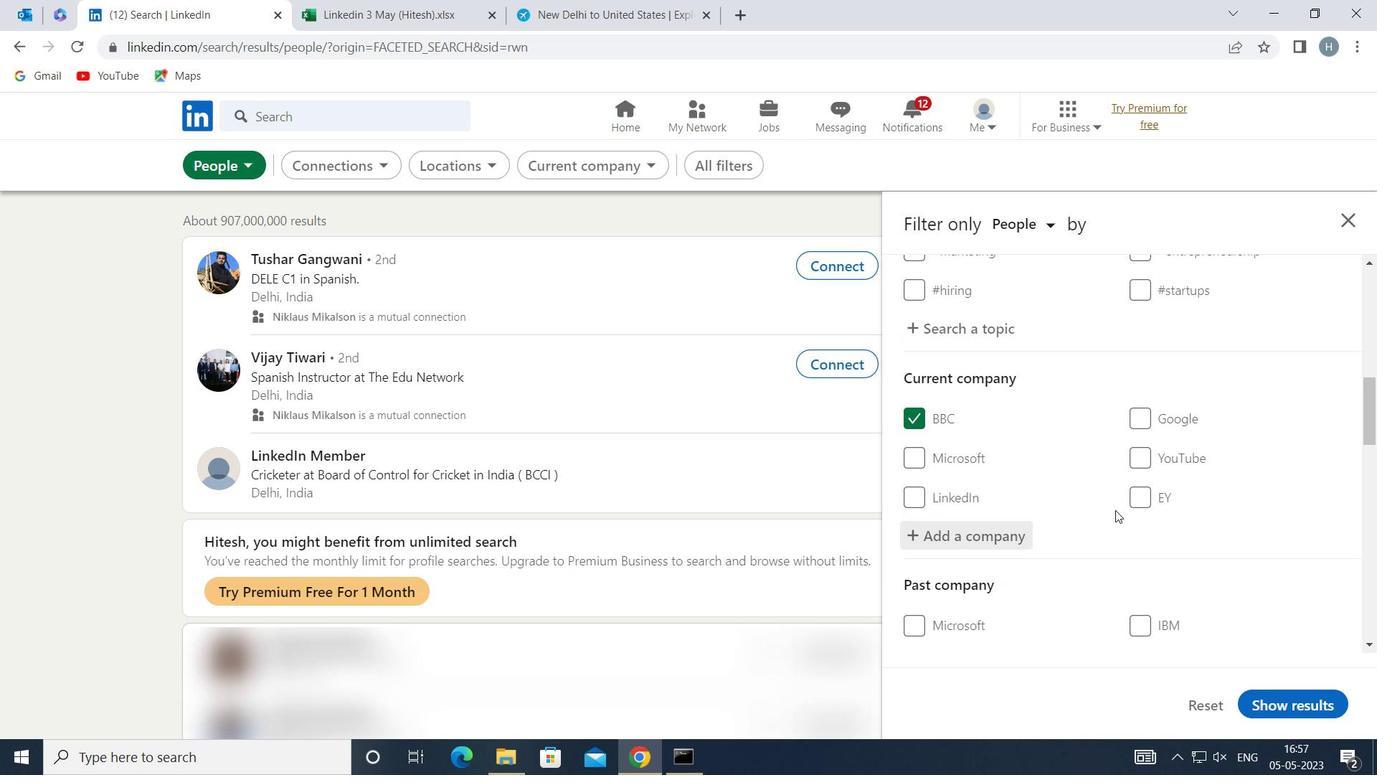 
Action: Mouse scrolled (1116, 505) with delta (0, 0)
Screenshot: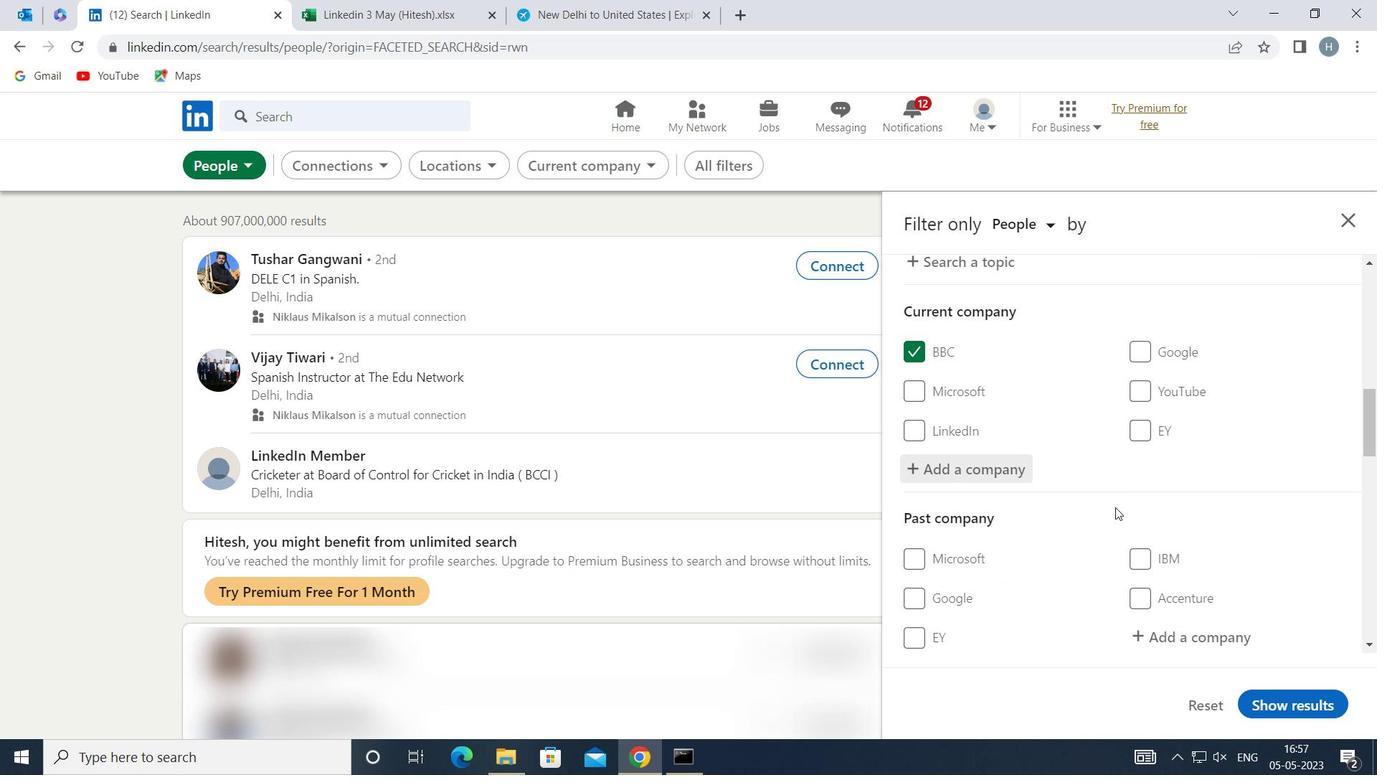
Action: Mouse scrolled (1116, 505) with delta (0, 0)
Screenshot: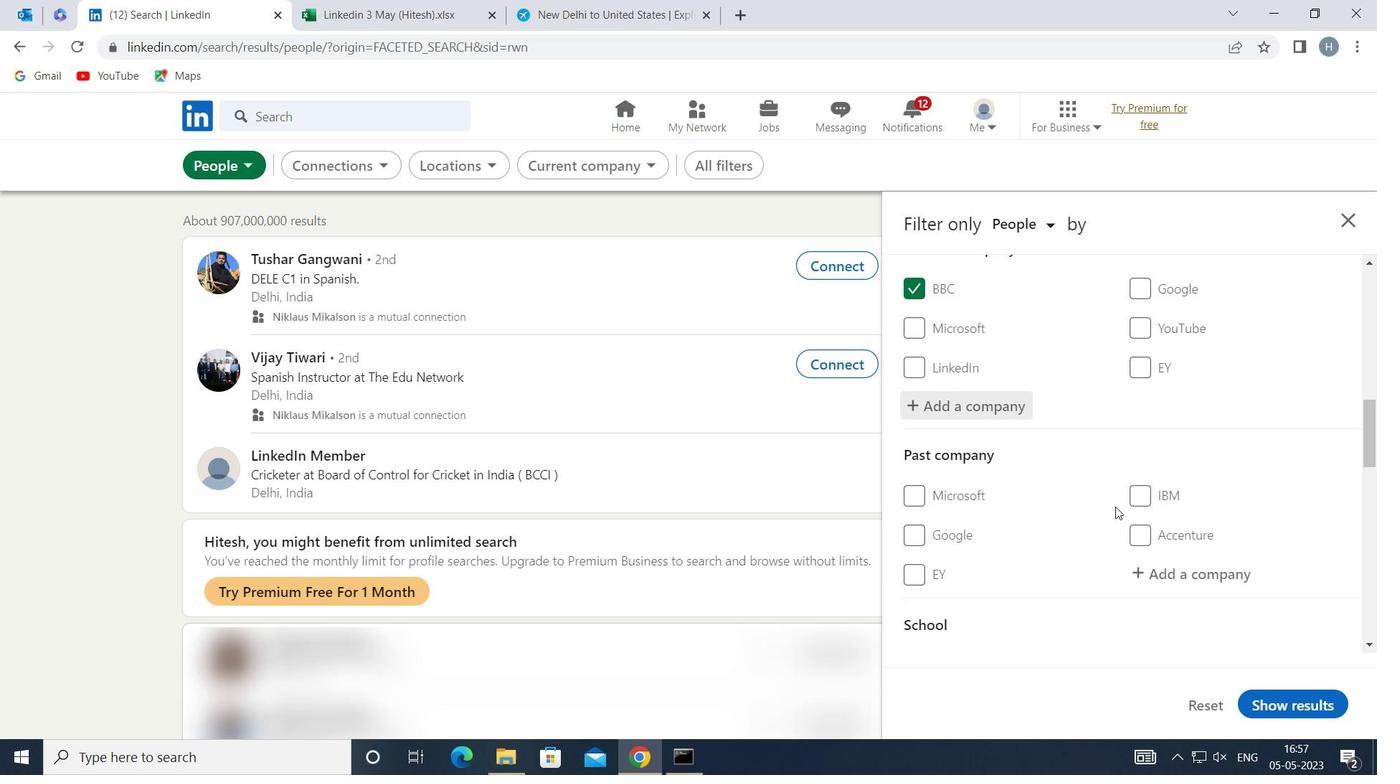 
Action: Mouse moved to (1116, 505)
Screenshot: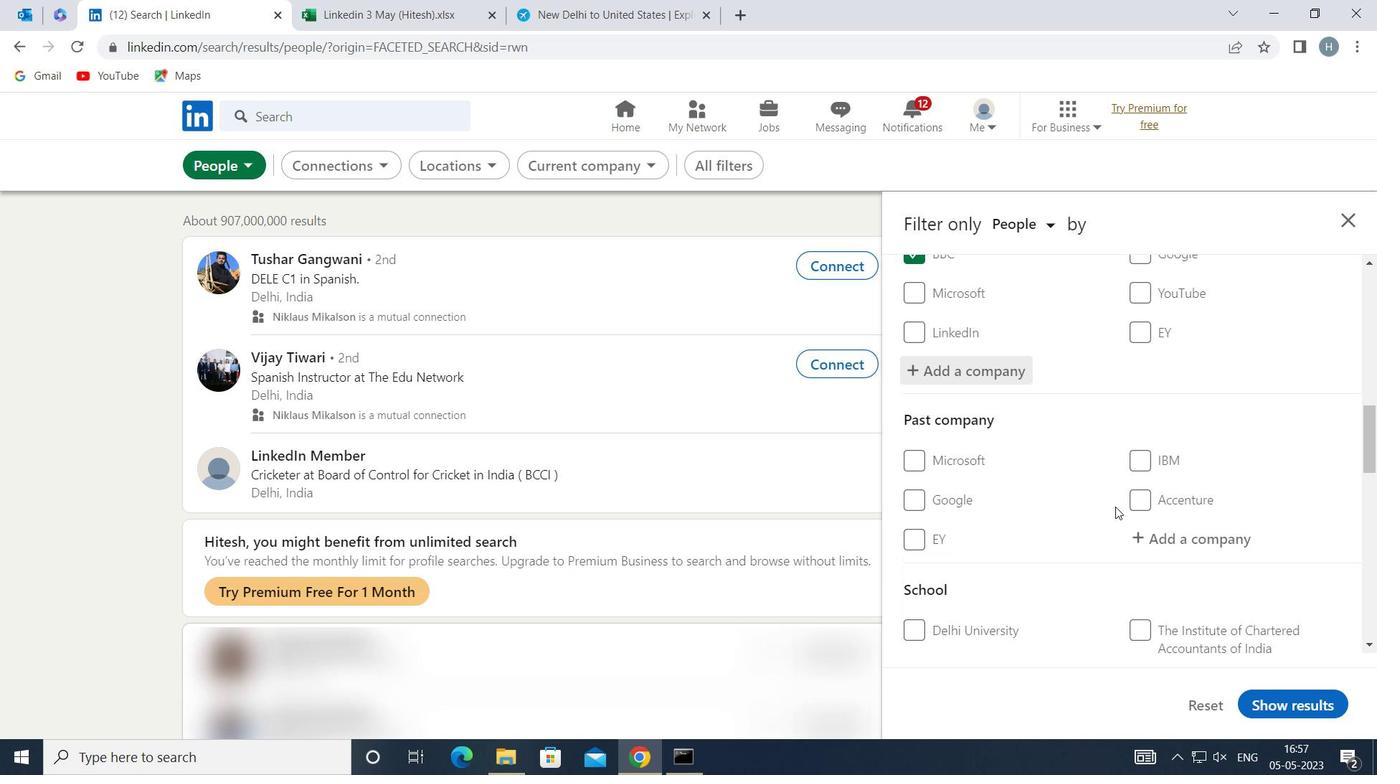 
Action: Mouse scrolled (1116, 505) with delta (0, 0)
Screenshot: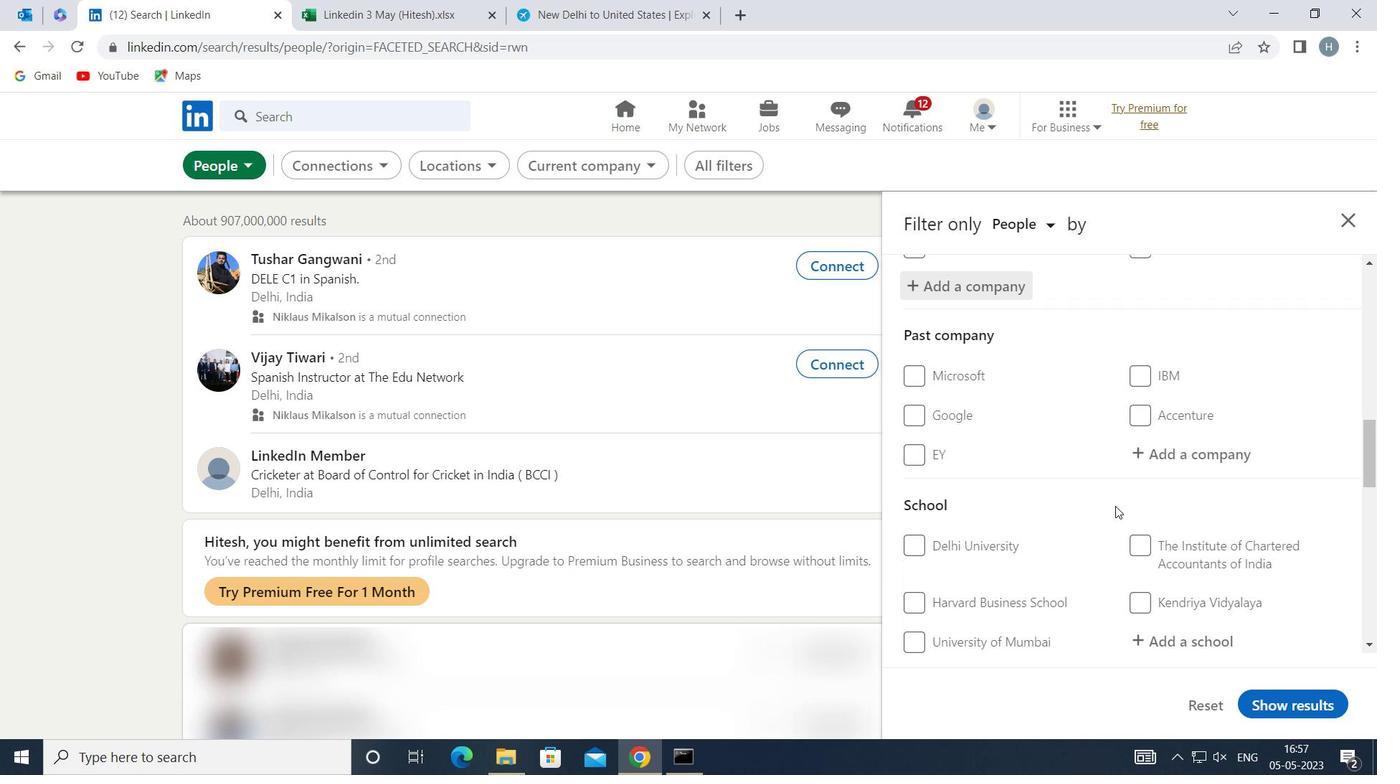 
Action: Mouse moved to (1184, 544)
Screenshot: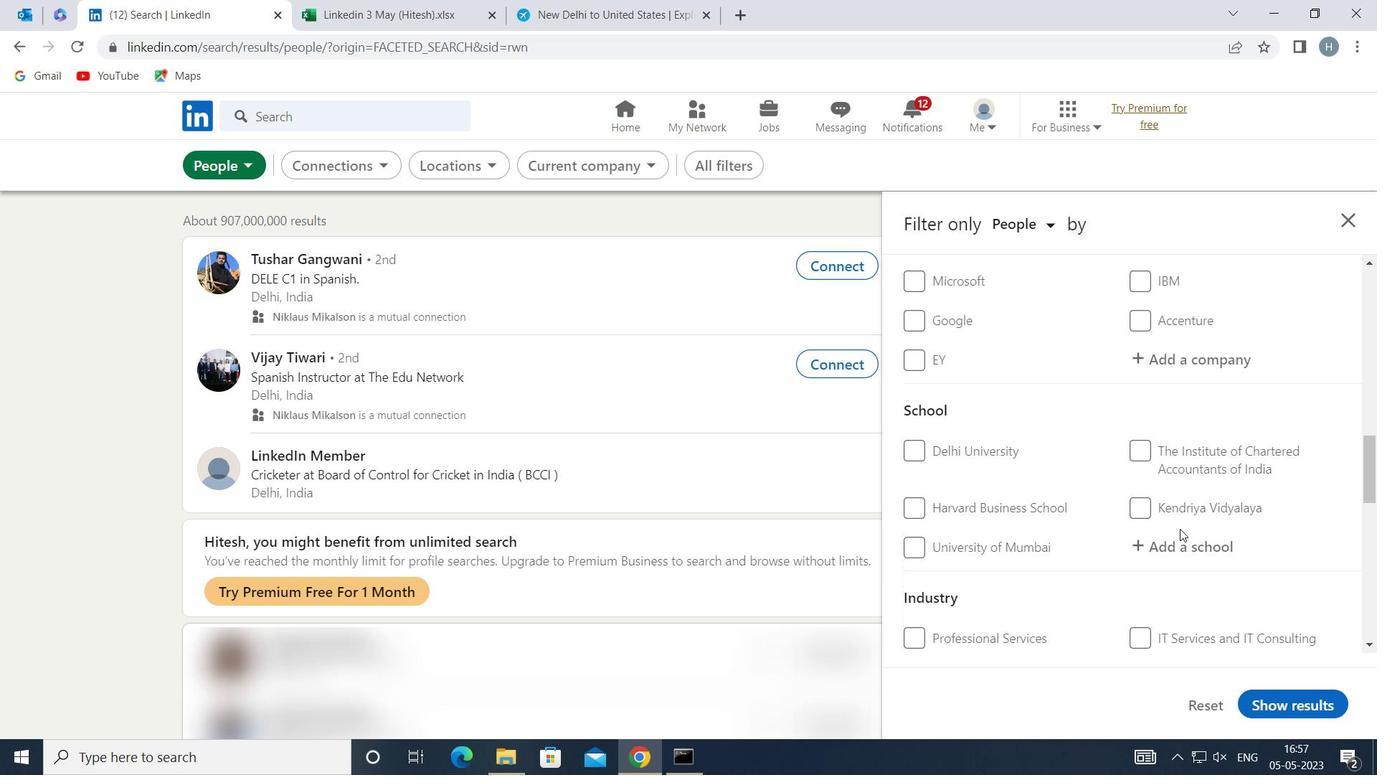 
Action: Mouse pressed left at (1184, 544)
Screenshot: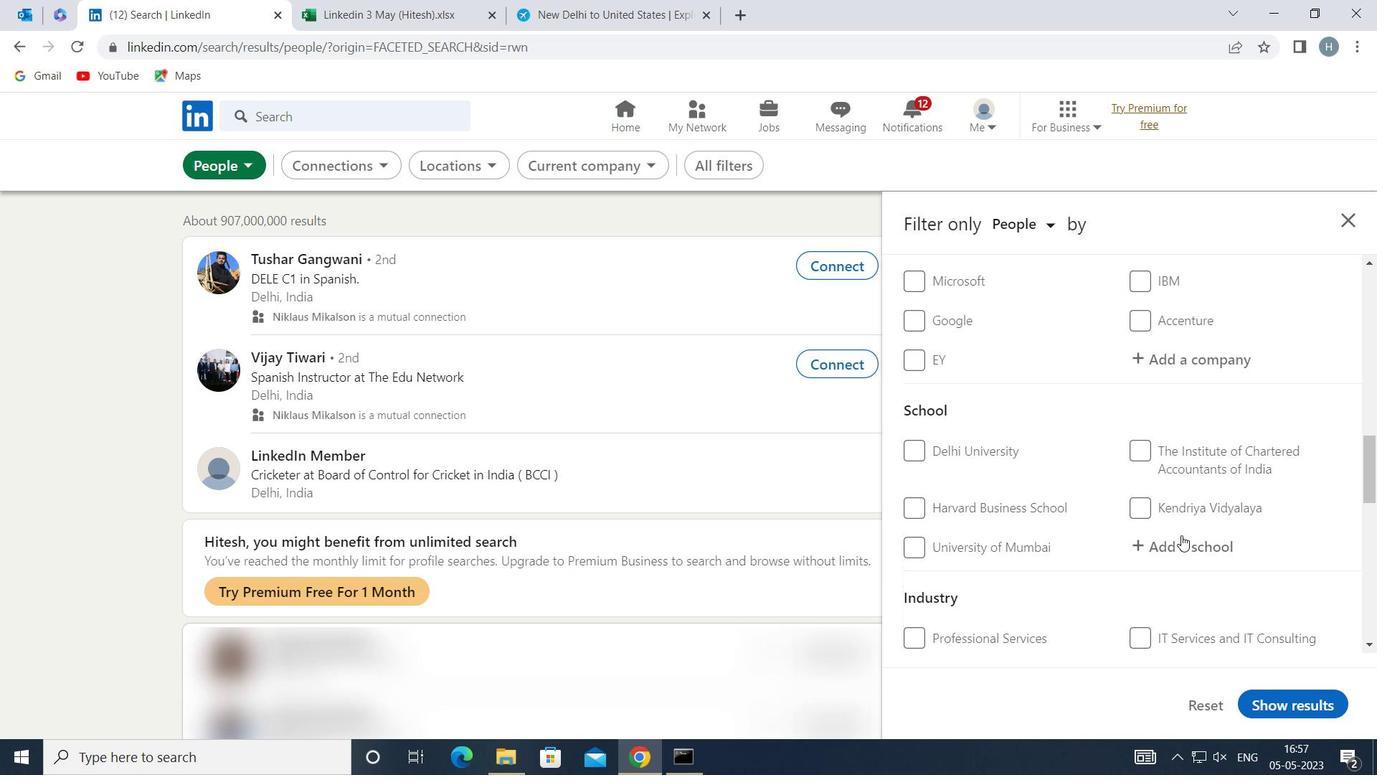 
Action: Mouse moved to (1182, 544)
Screenshot: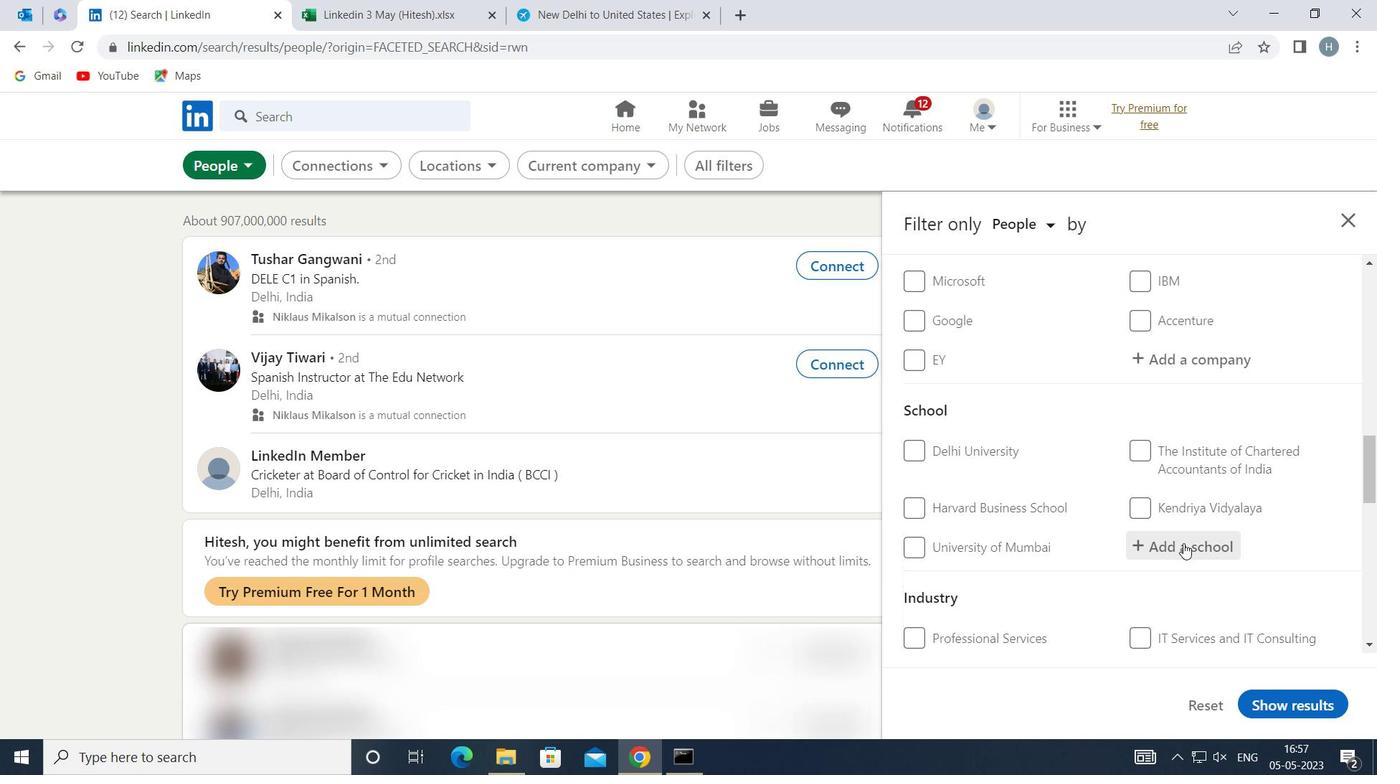 
Action: Key pressed <Key.shift>KOM<Key.backspace>NGU
Screenshot: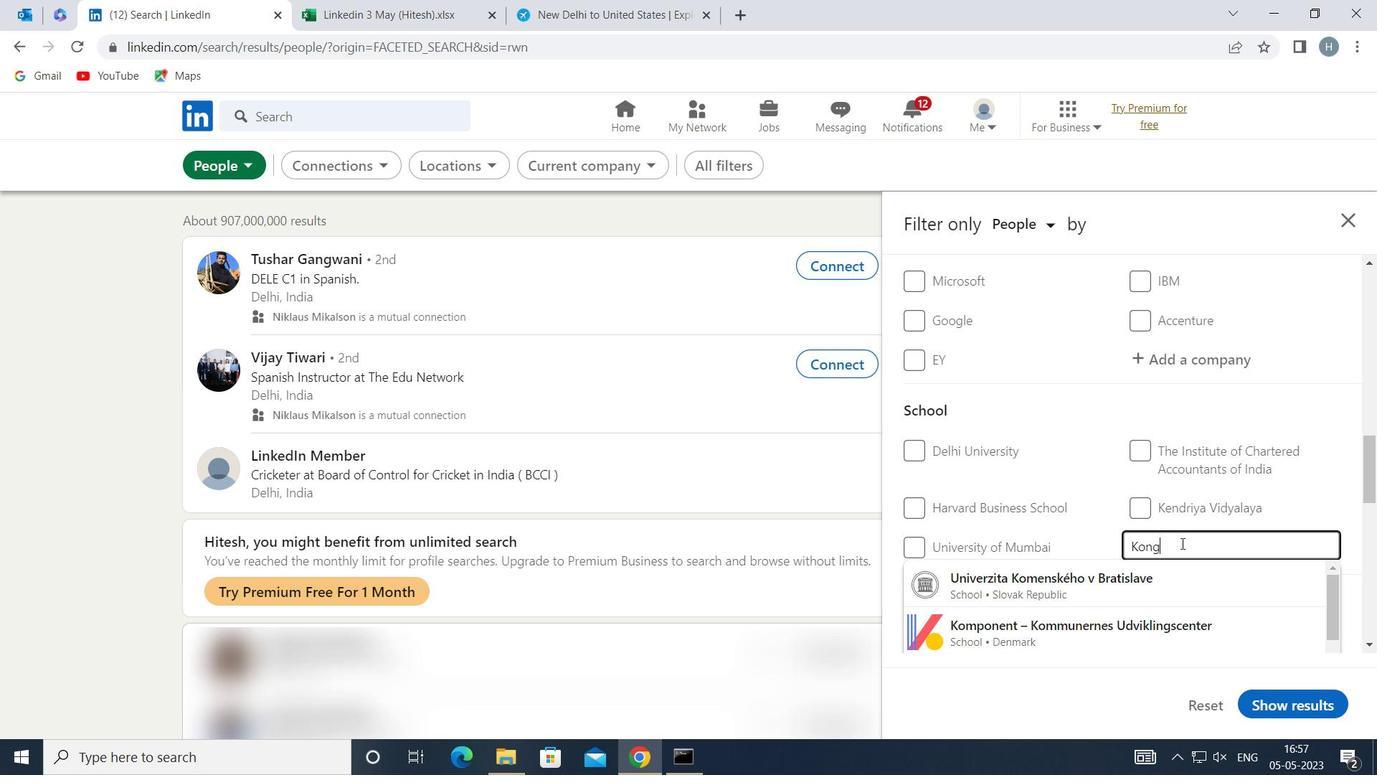 
Action: Mouse moved to (1143, 577)
Screenshot: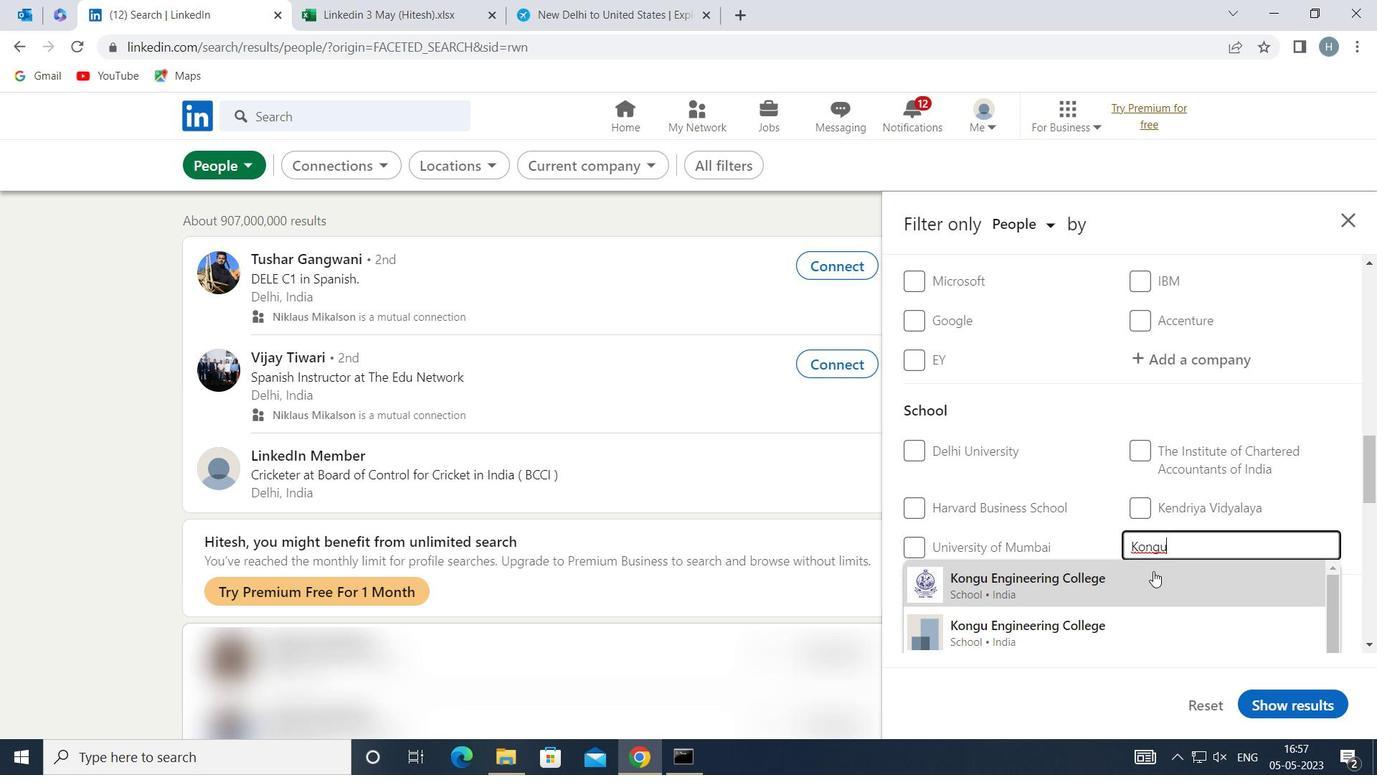 
Action: Mouse pressed left at (1143, 577)
Screenshot: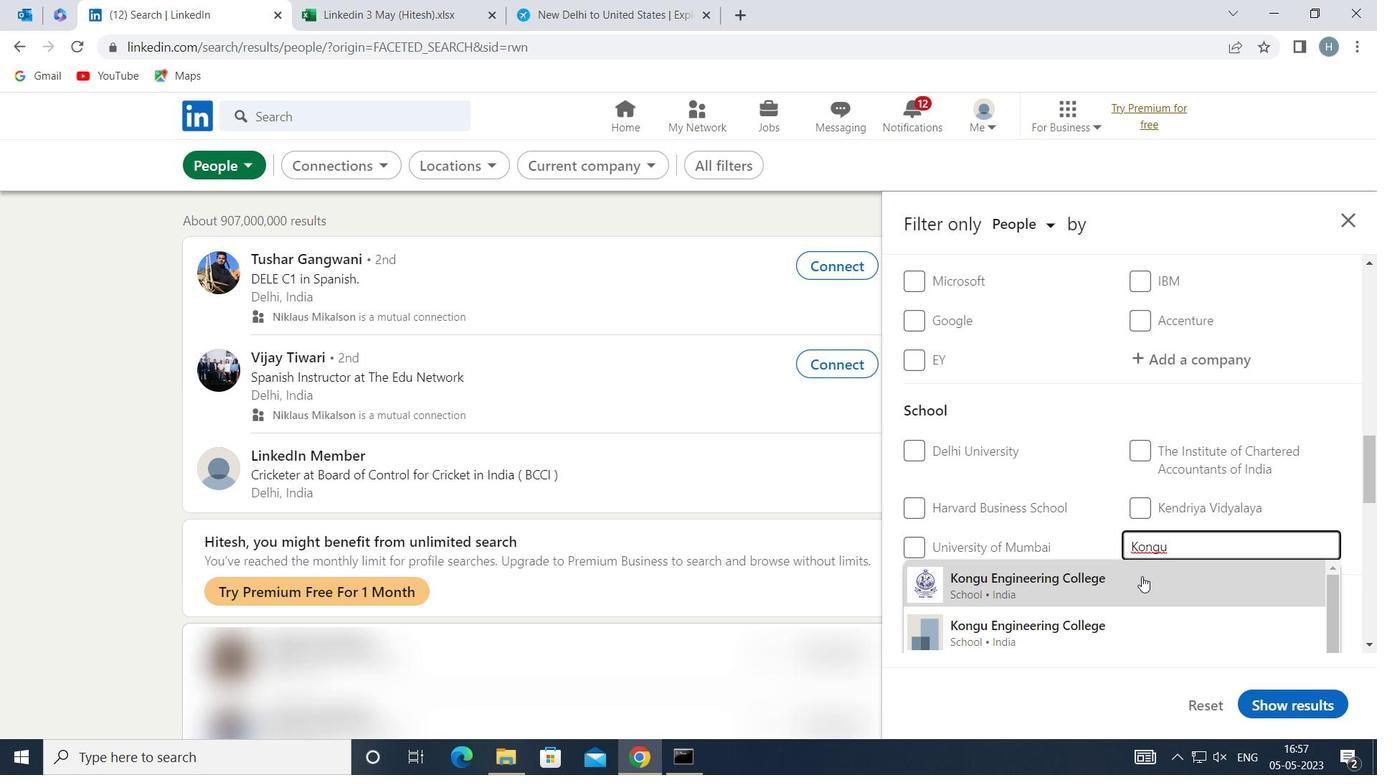 
Action: Mouse moved to (1105, 528)
Screenshot: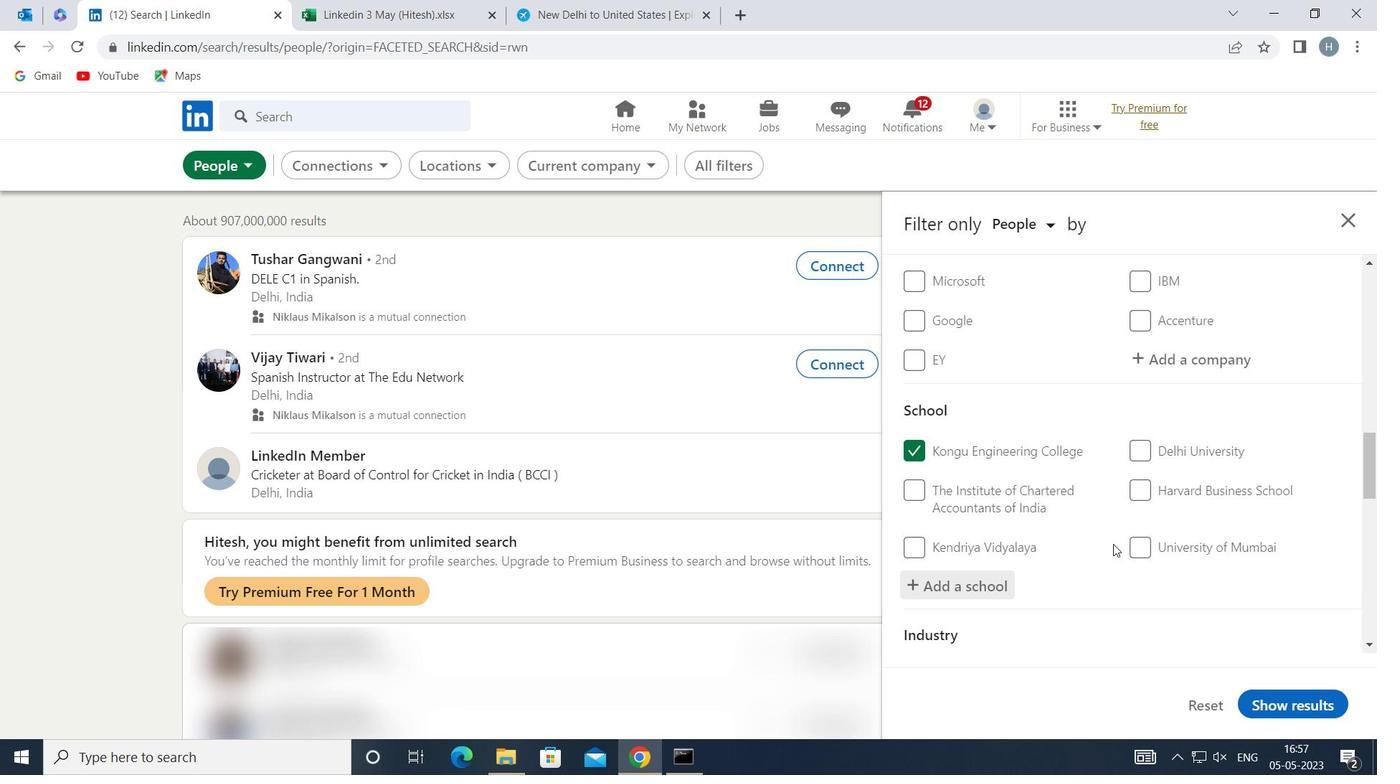 
Action: Mouse scrolled (1105, 527) with delta (0, 0)
Screenshot: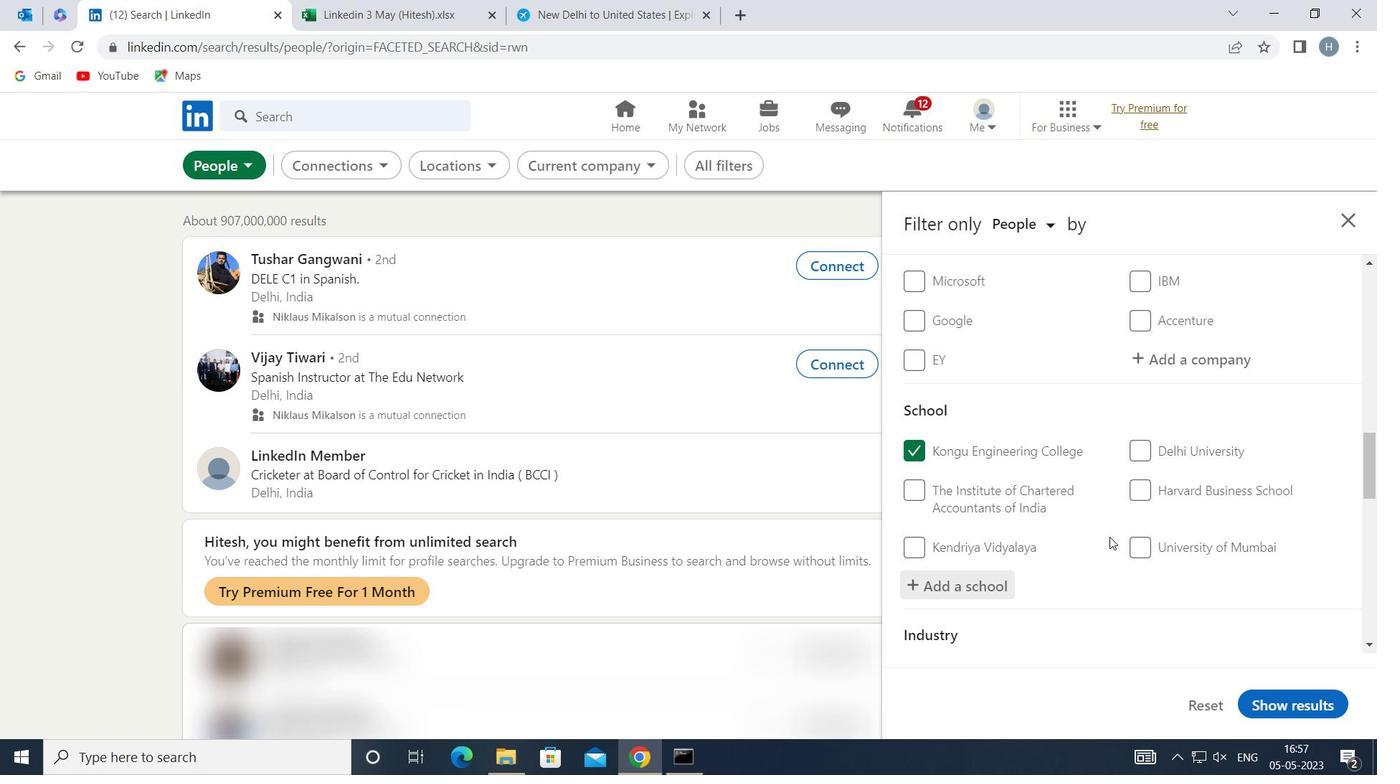 
Action: Mouse scrolled (1105, 527) with delta (0, 0)
Screenshot: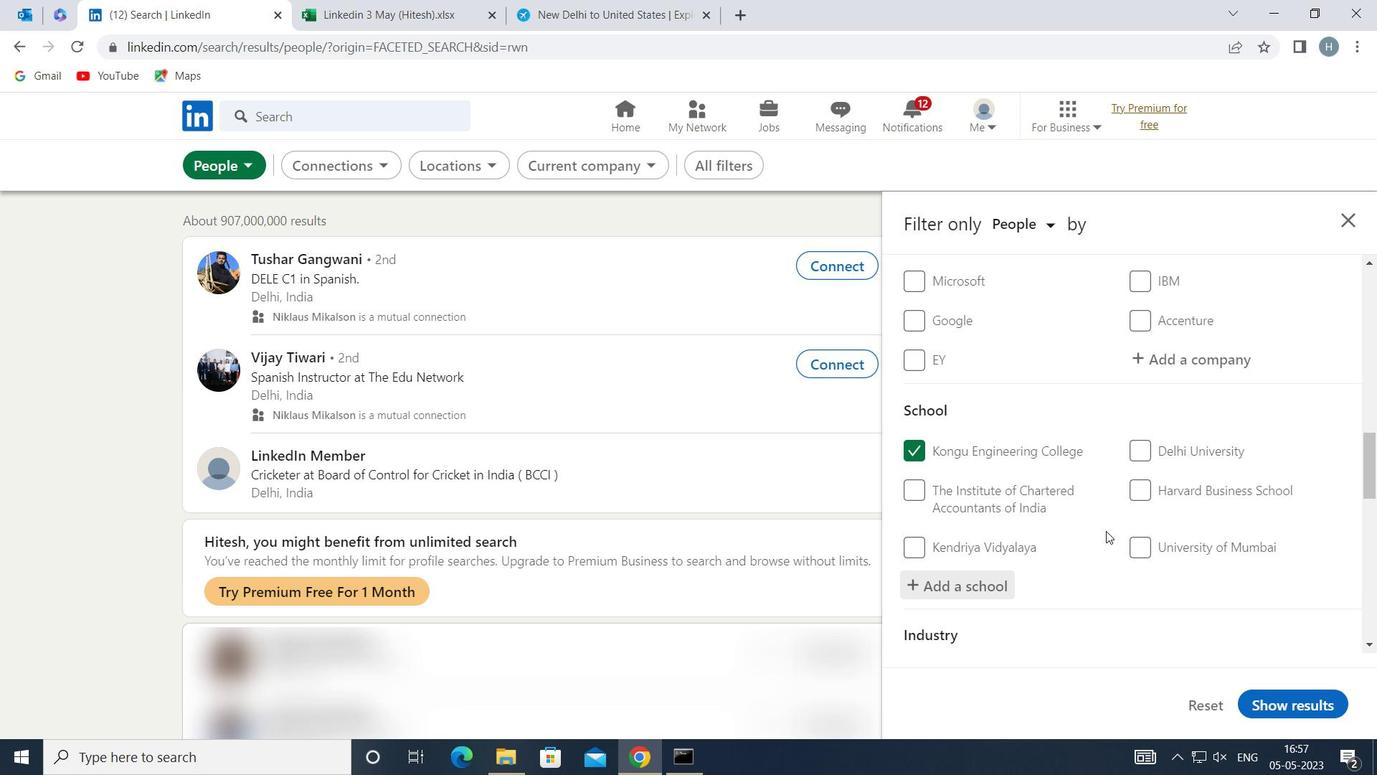 
Action: Mouse moved to (1103, 525)
Screenshot: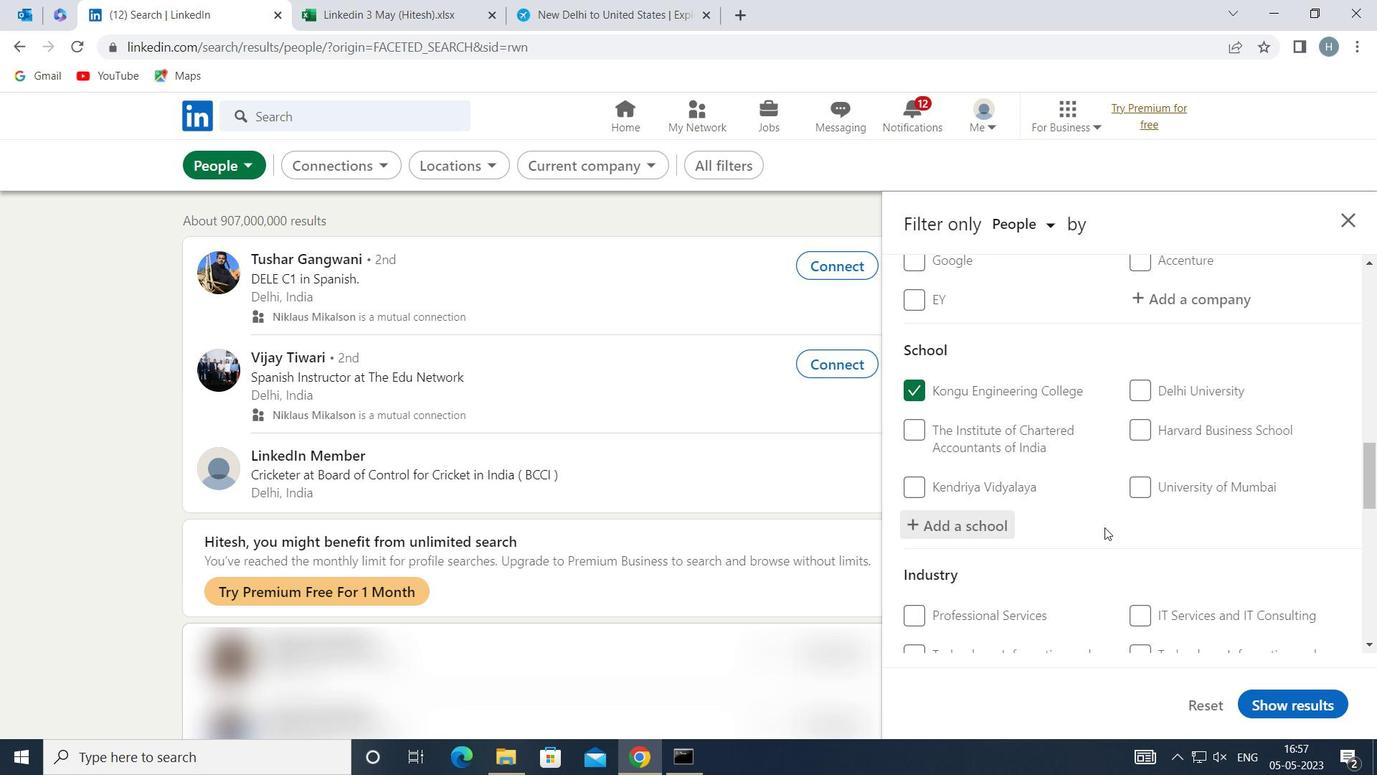 
Action: Mouse scrolled (1103, 524) with delta (0, 0)
Screenshot: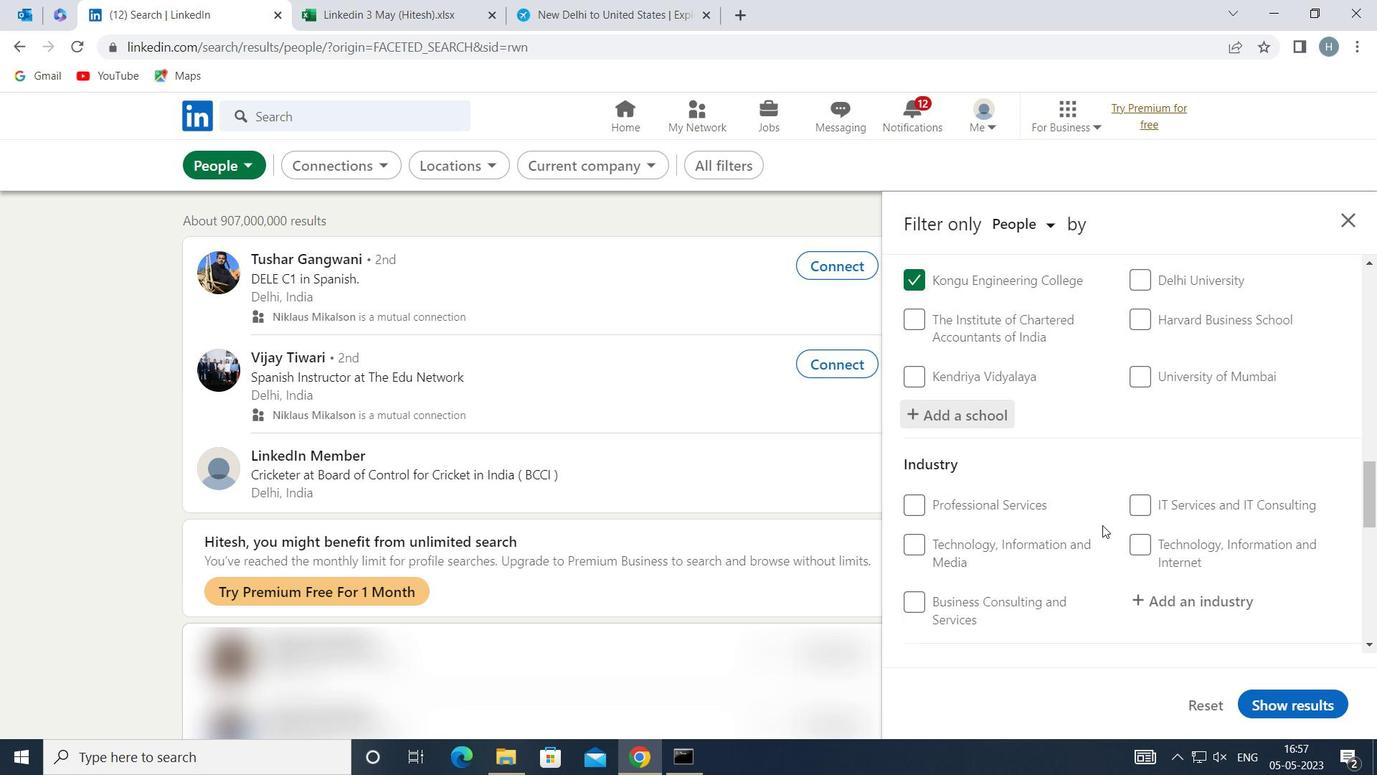
Action: Mouse moved to (1206, 494)
Screenshot: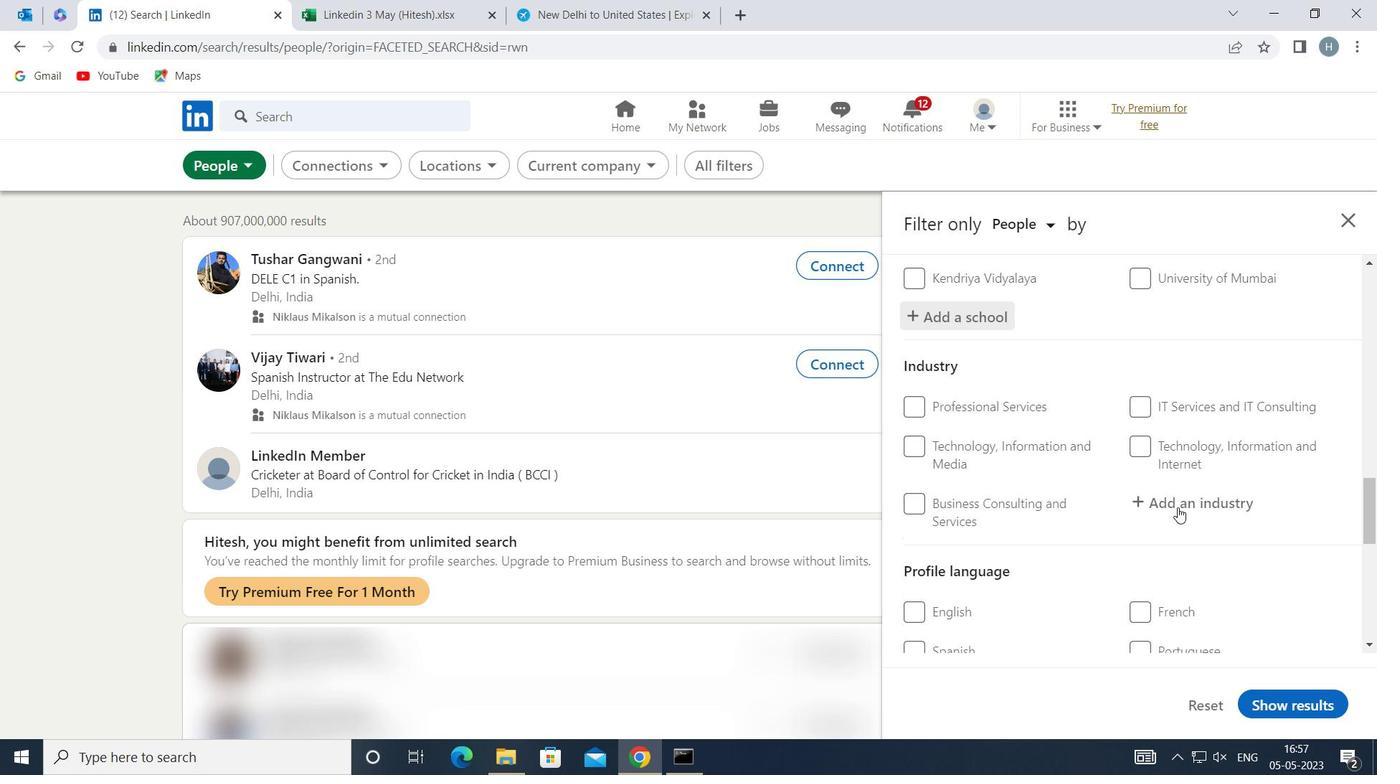 
Action: Mouse pressed left at (1206, 494)
Screenshot: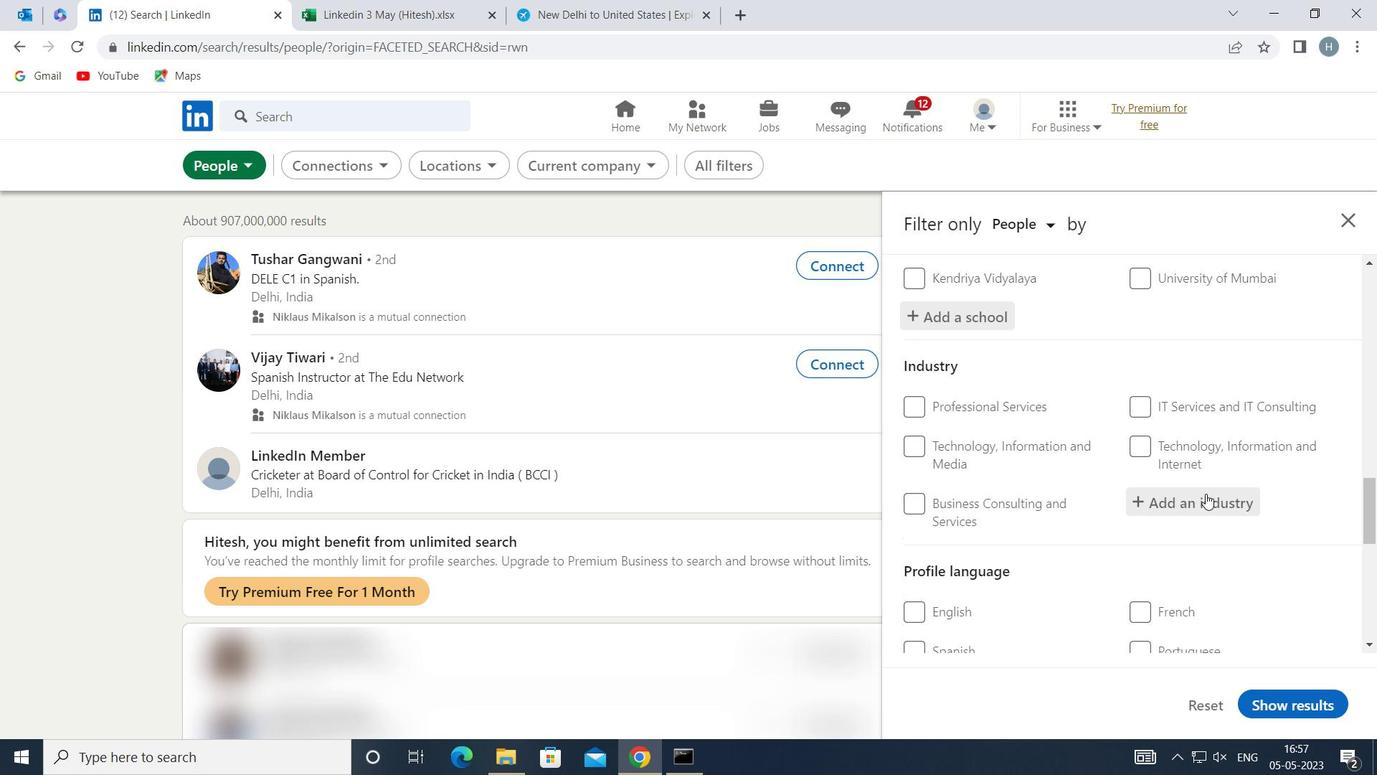 
Action: Mouse moved to (1206, 493)
Screenshot: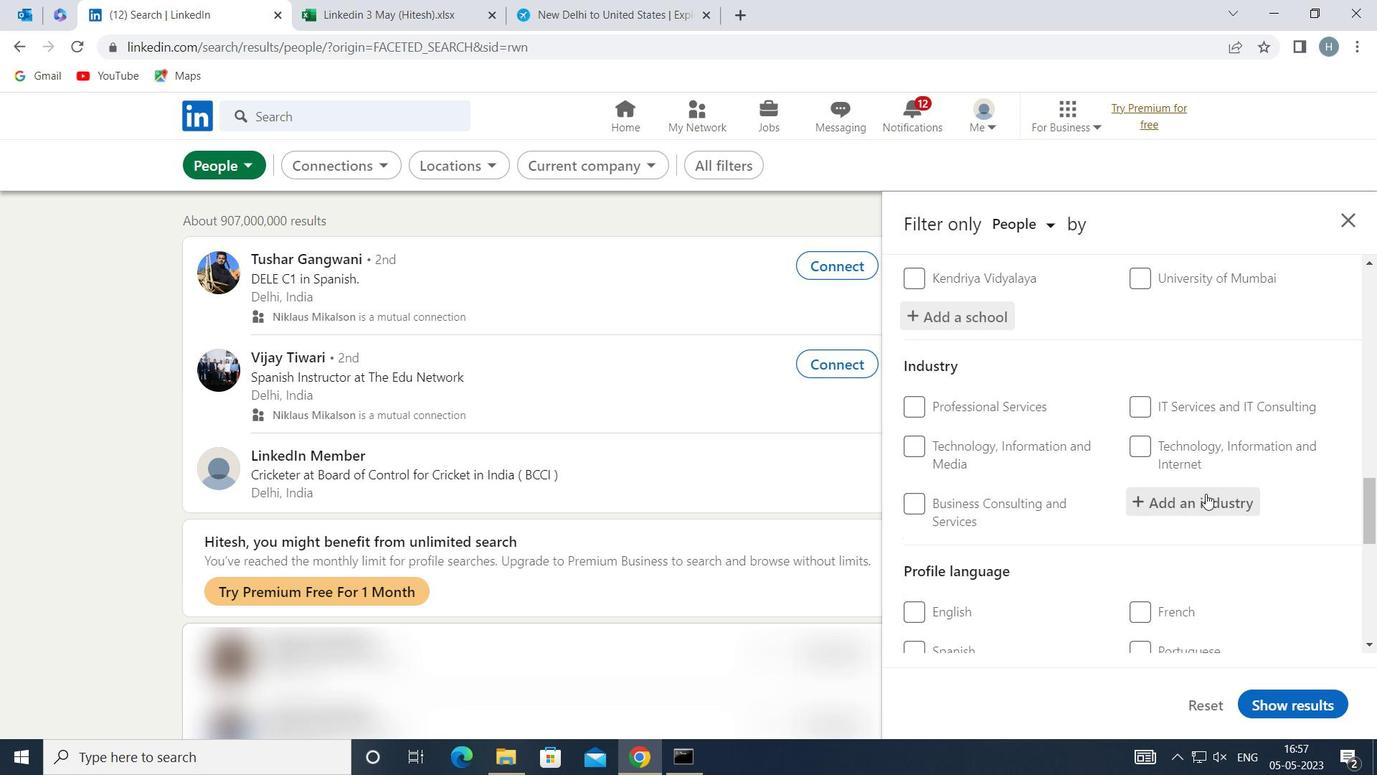 
Action: Key pressed <Key.shift>RETAO<Key.backspace>IL<Key.space><Key.shift>ART<Key.space><Key.shift>DEAL
Screenshot: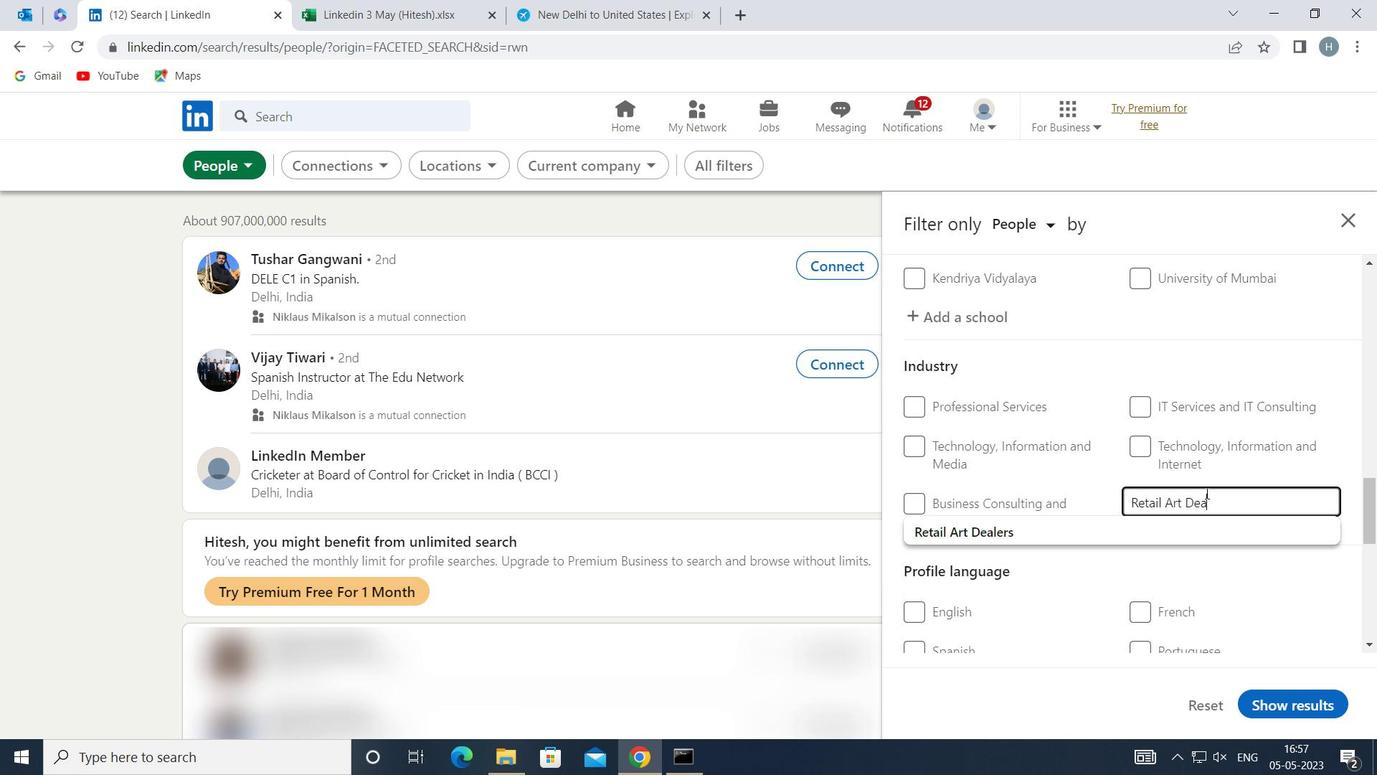 
Action: Mouse moved to (1110, 525)
Screenshot: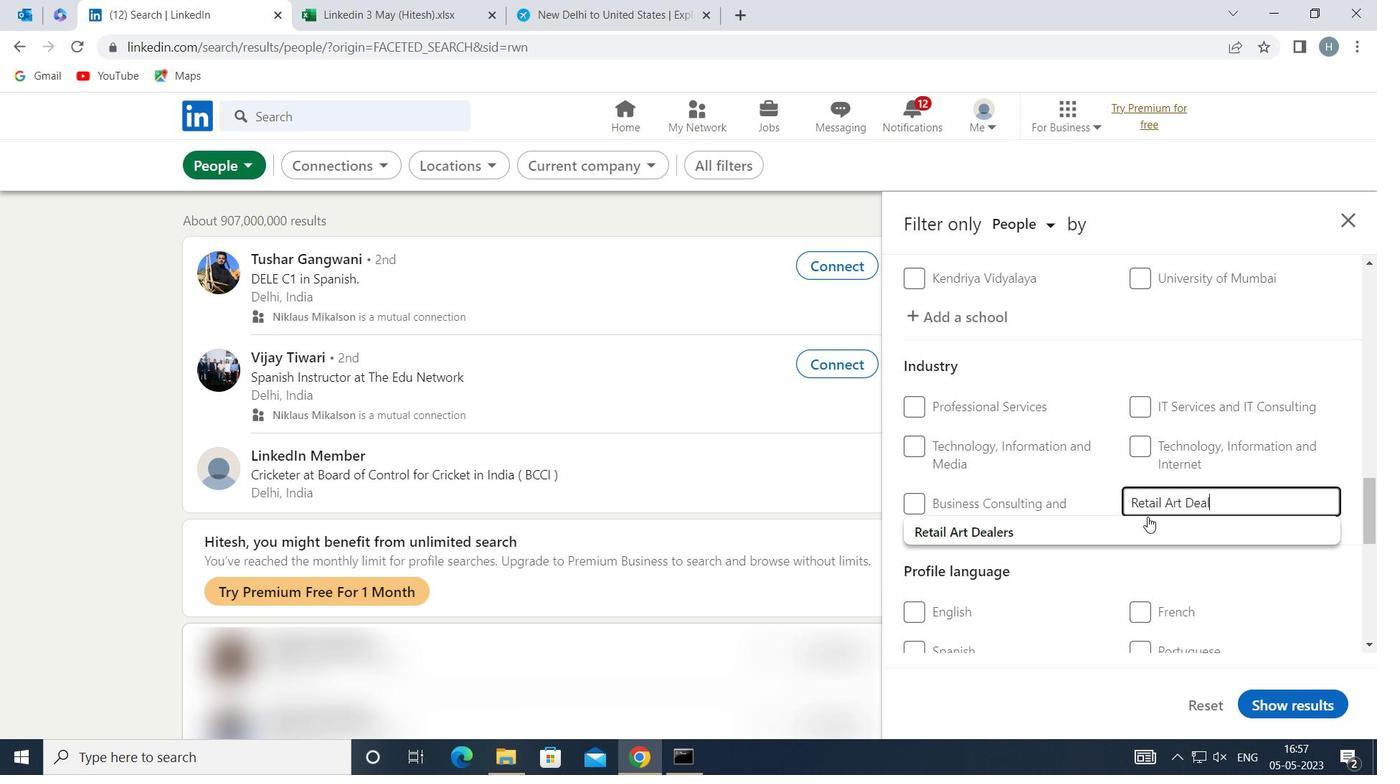 
Action: Mouse pressed left at (1110, 525)
Screenshot: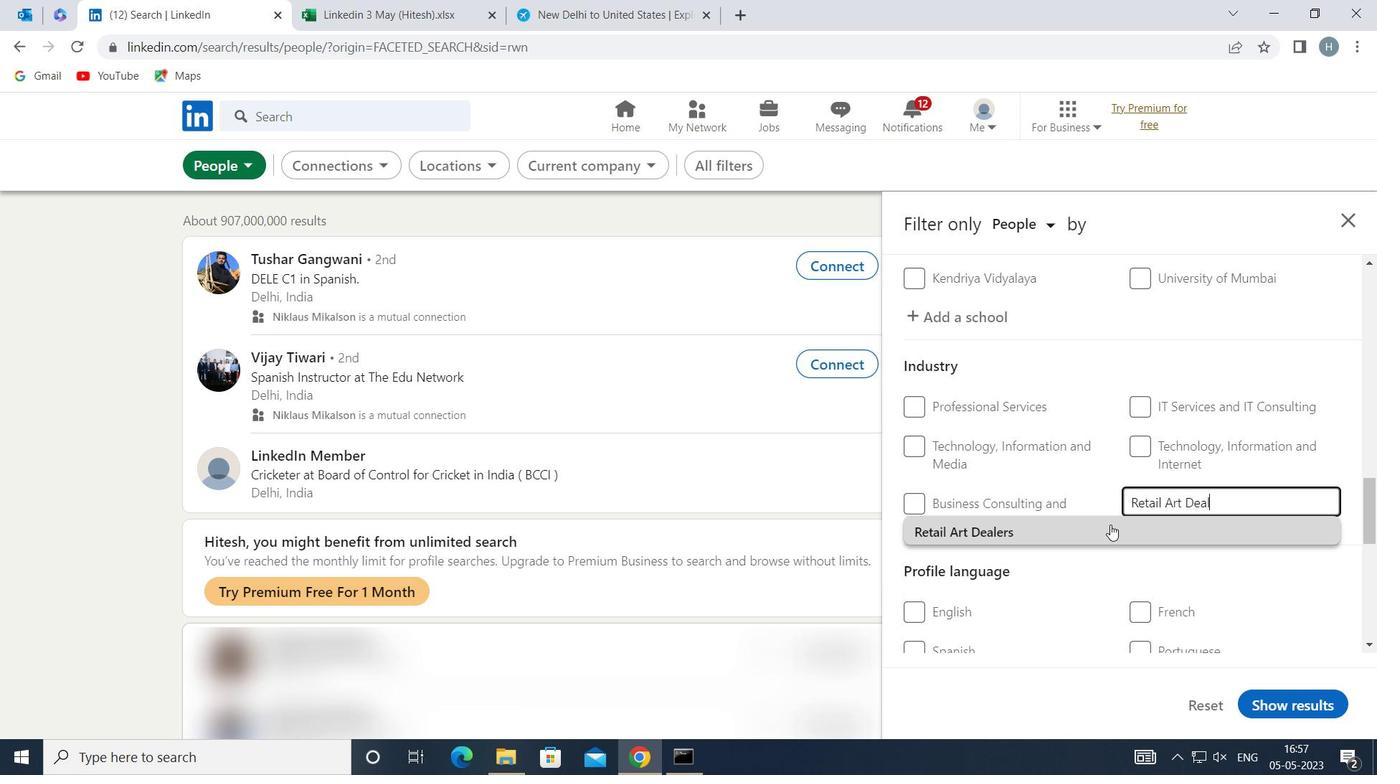 
Action: Mouse moved to (1086, 503)
Screenshot: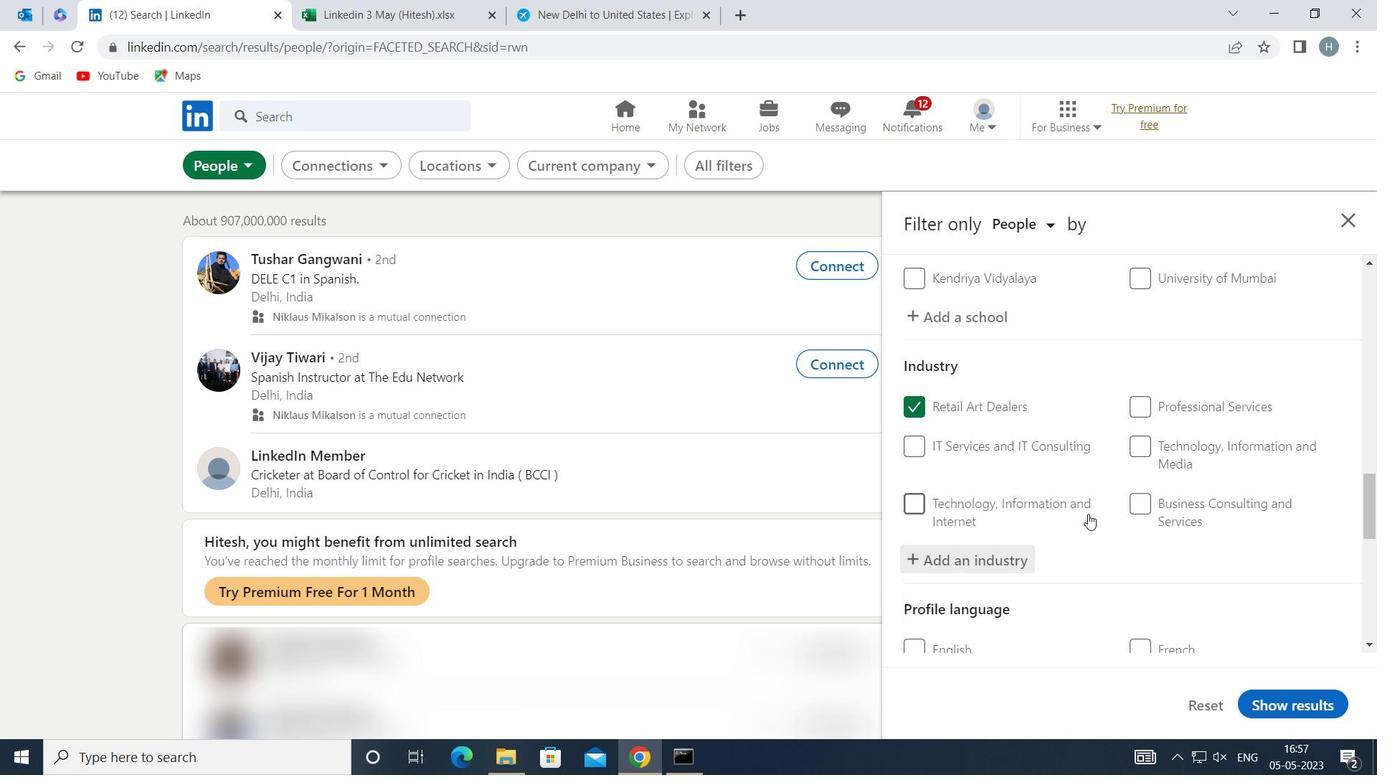 
Action: Mouse scrolled (1086, 502) with delta (0, 0)
Screenshot: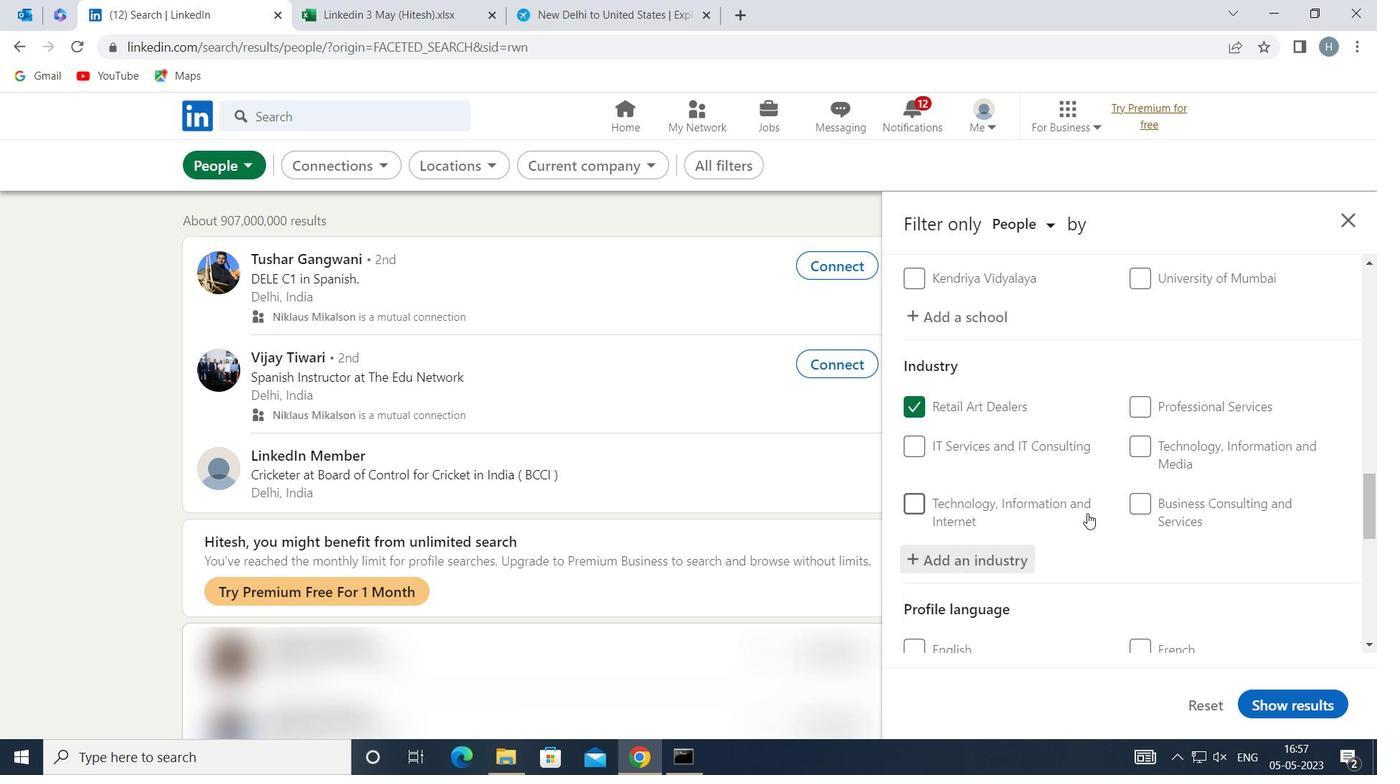 
Action: Mouse scrolled (1086, 502) with delta (0, 0)
Screenshot: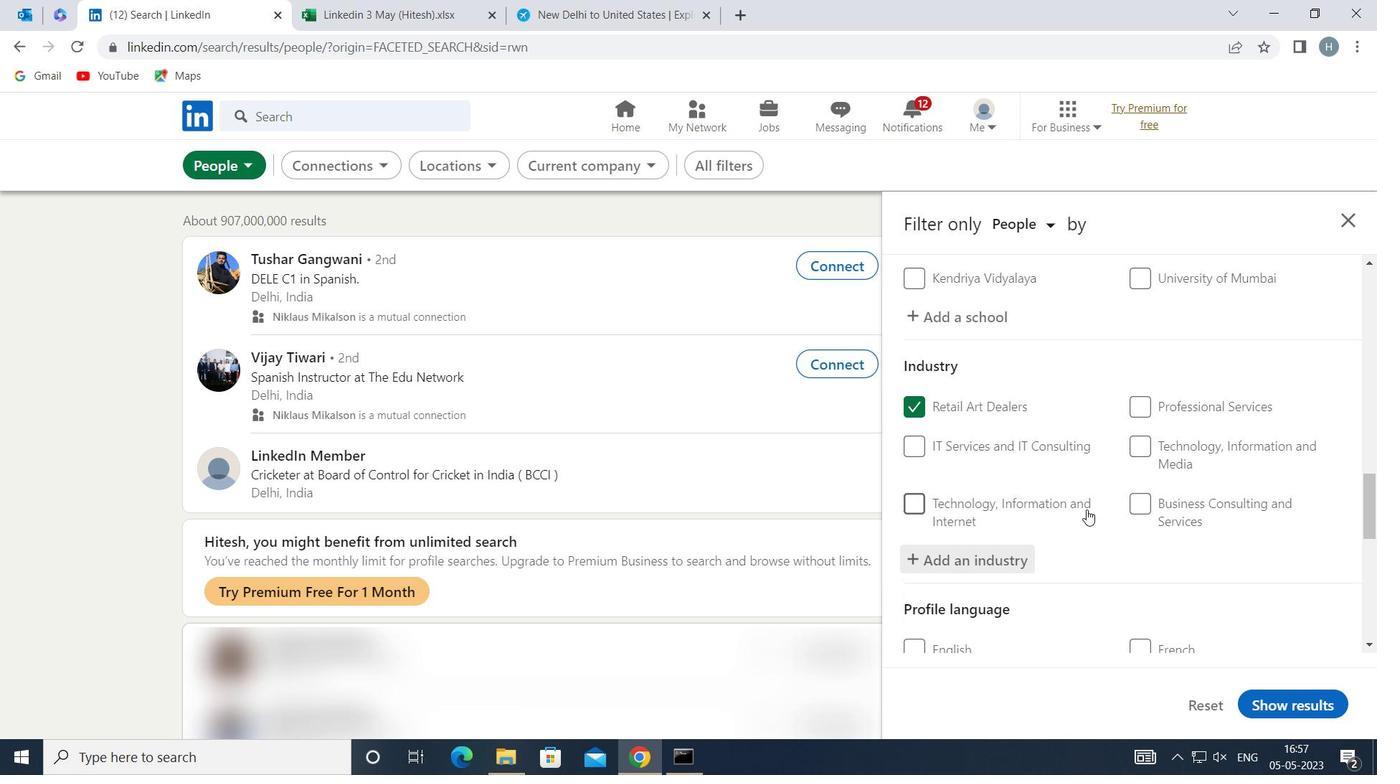 
Action: Mouse moved to (1083, 488)
Screenshot: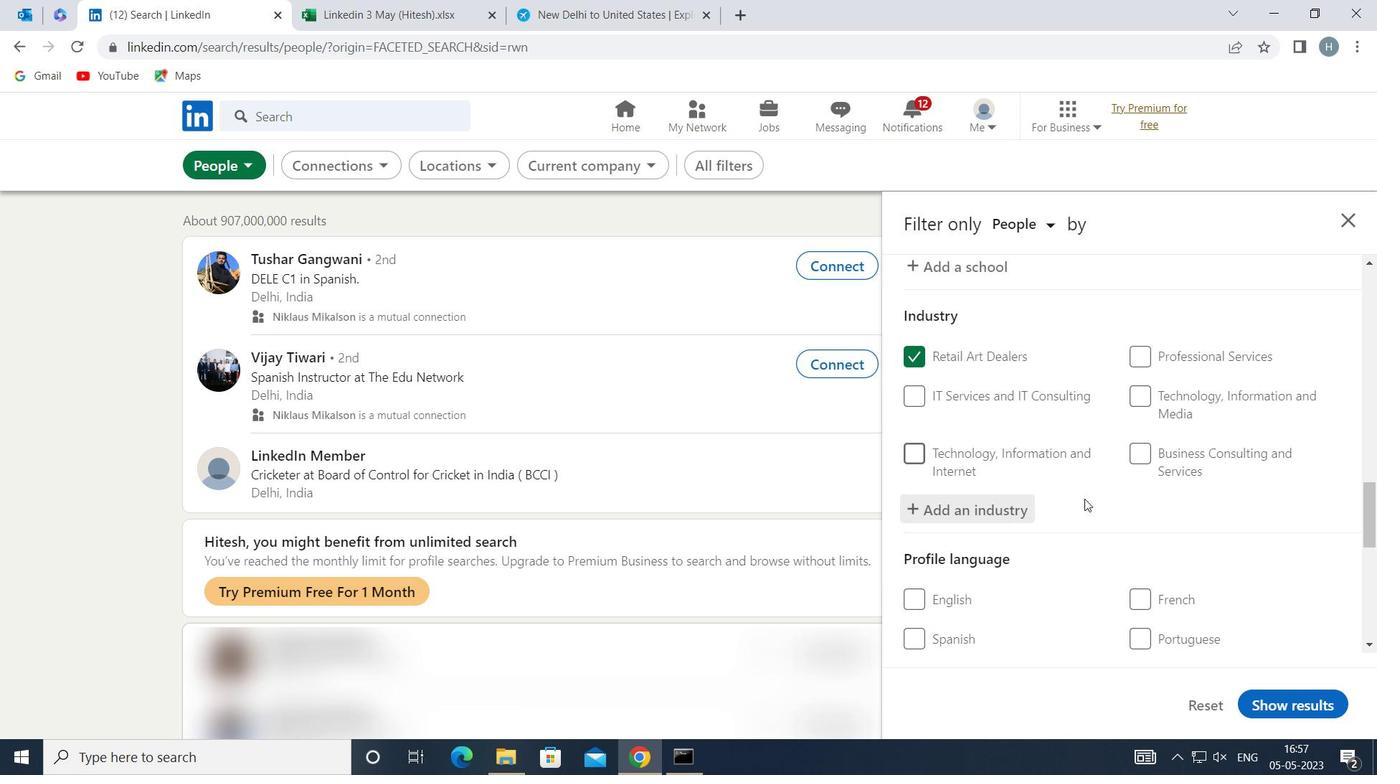 
Action: Mouse scrolled (1083, 488) with delta (0, 0)
Screenshot: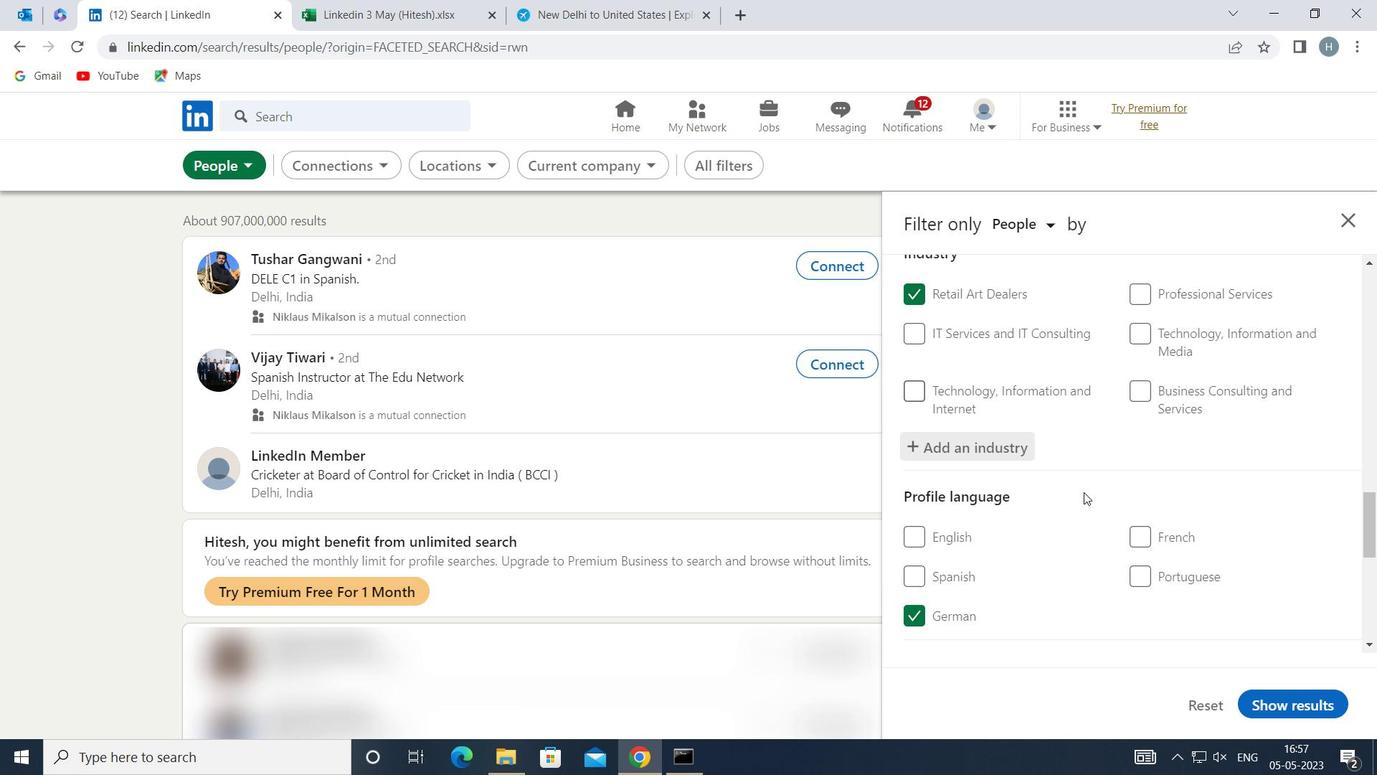 
Action: Mouse moved to (1083, 487)
Screenshot: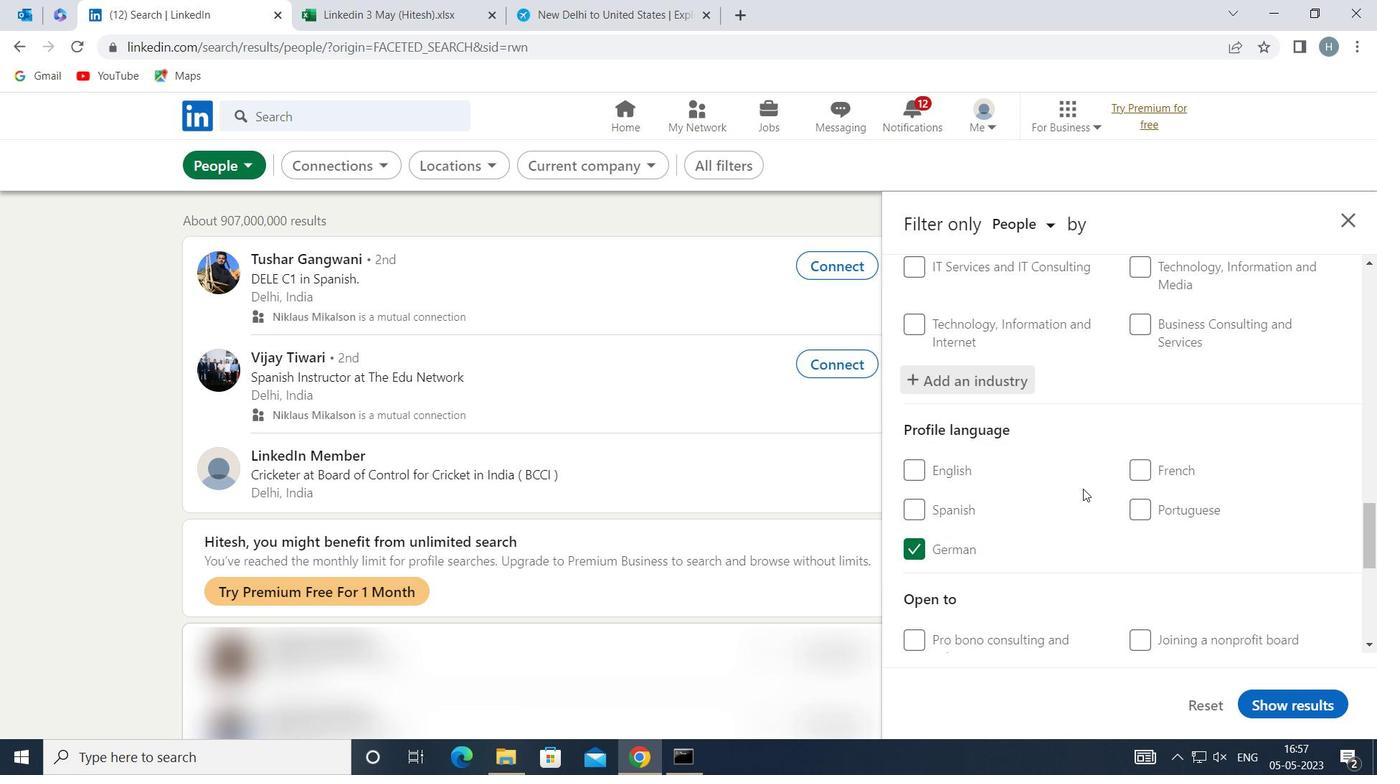 
Action: Mouse scrolled (1083, 486) with delta (0, 0)
Screenshot: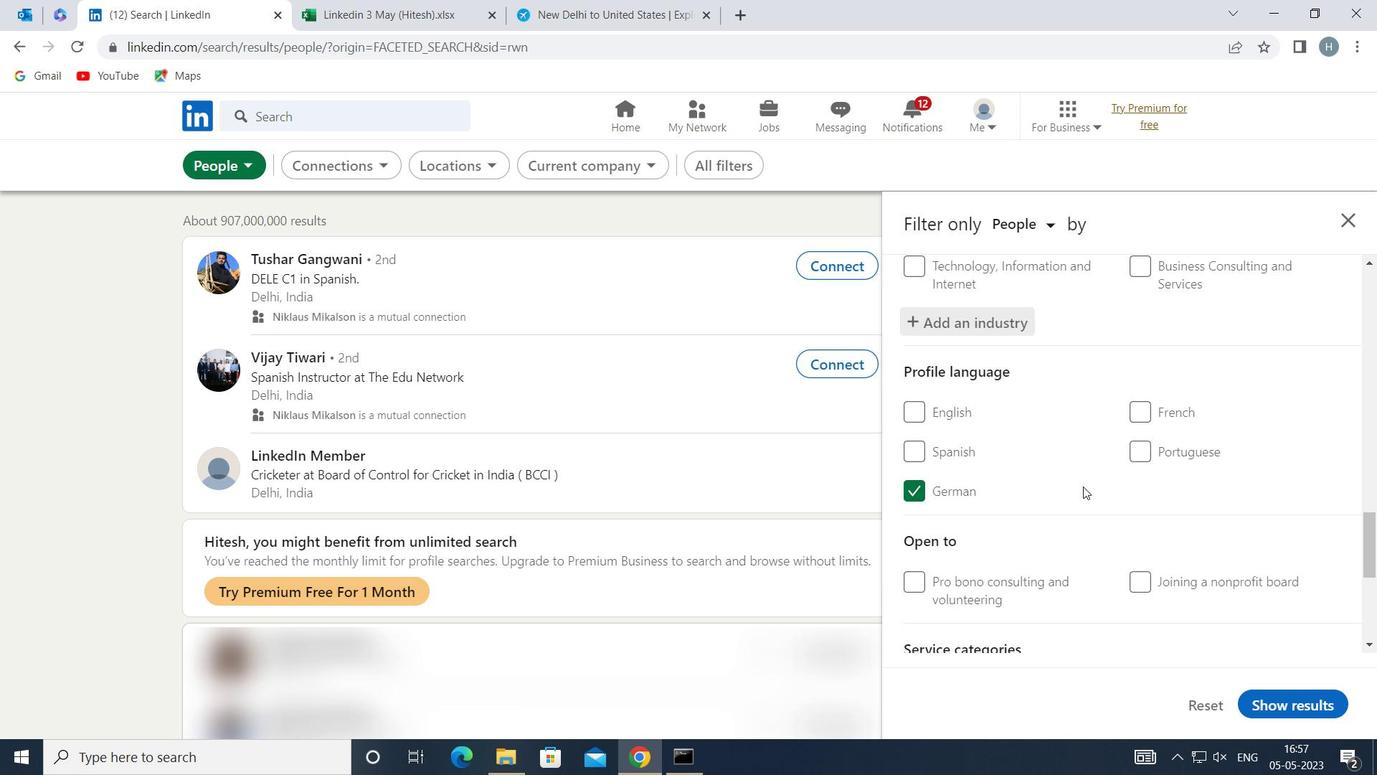 
Action: Mouse scrolled (1083, 486) with delta (0, 0)
Screenshot: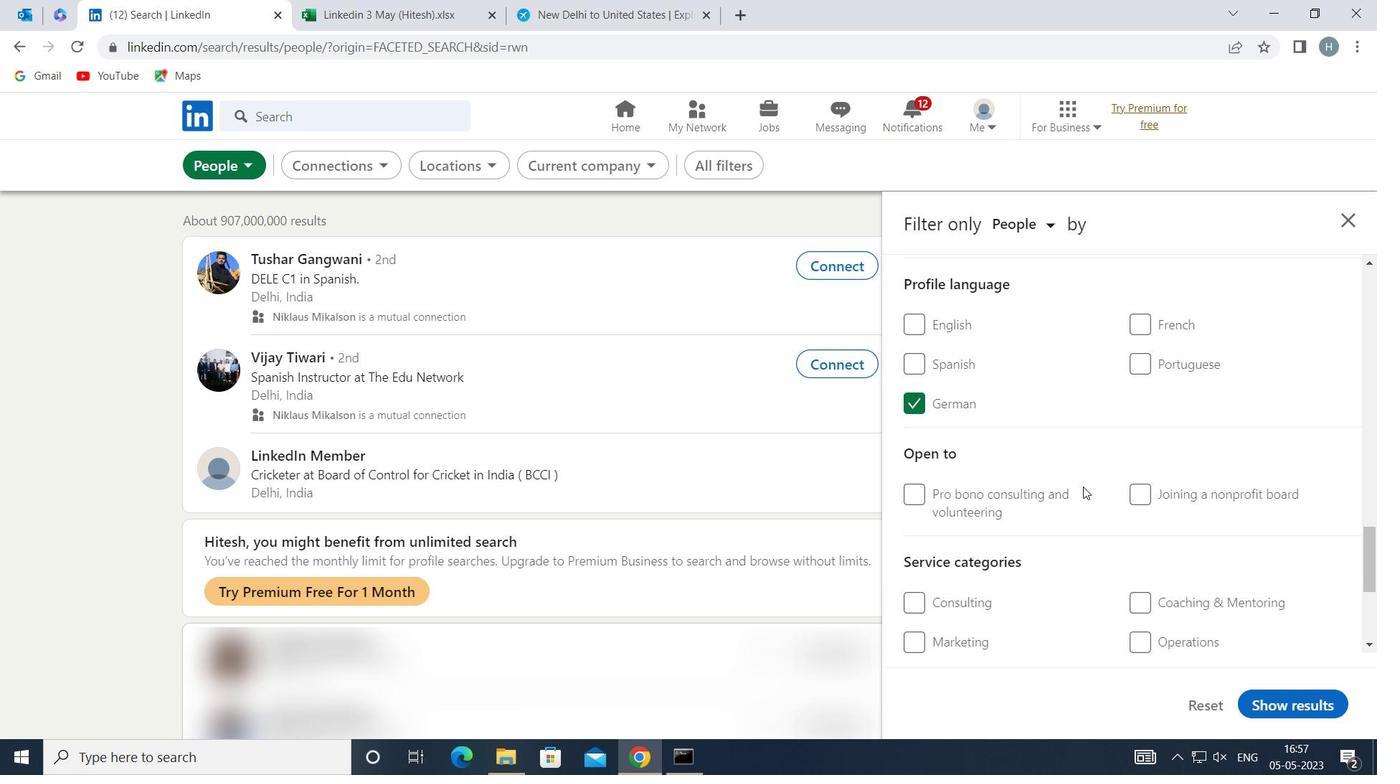 
Action: Mouse scrolled (1083, 486) with delta (0, 0)
Screenshot: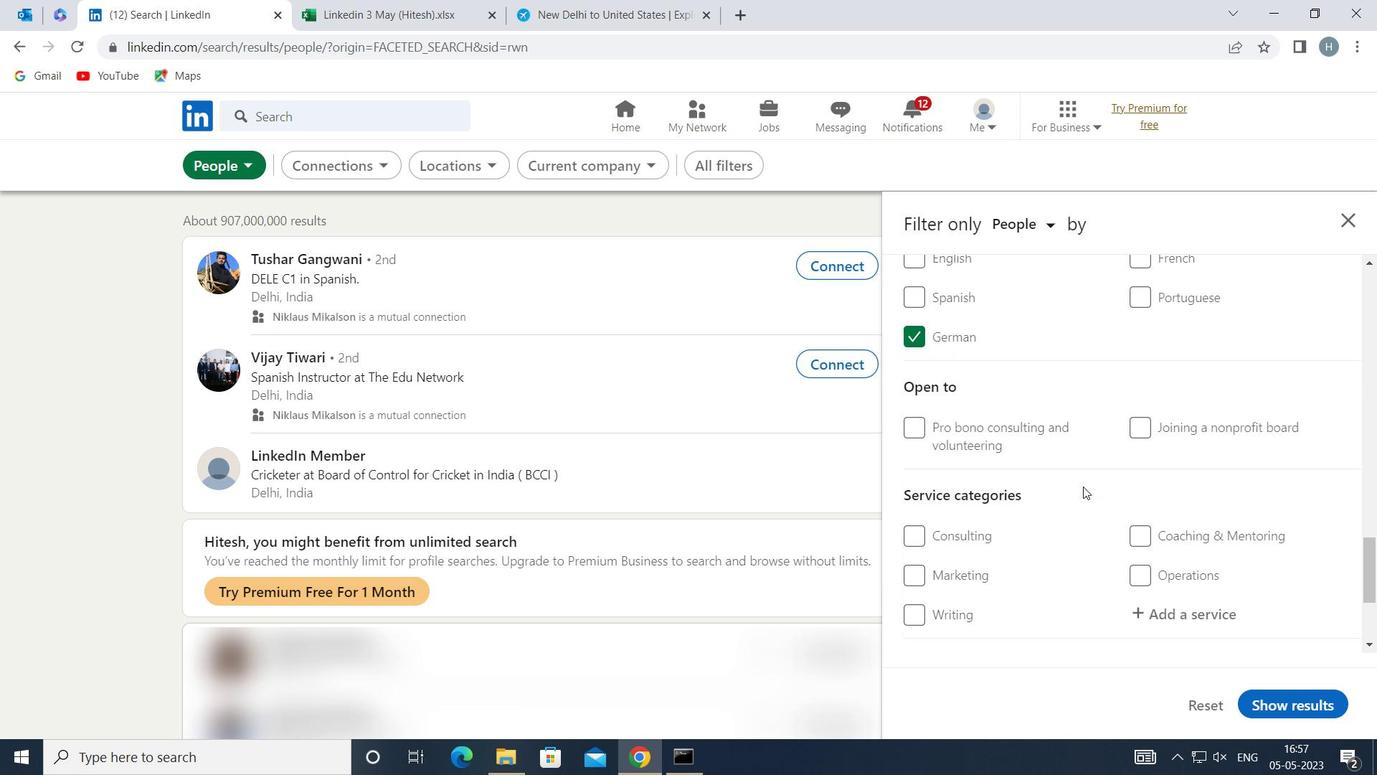 
Action: Mouse moved to (1175, 467)
Screenshot: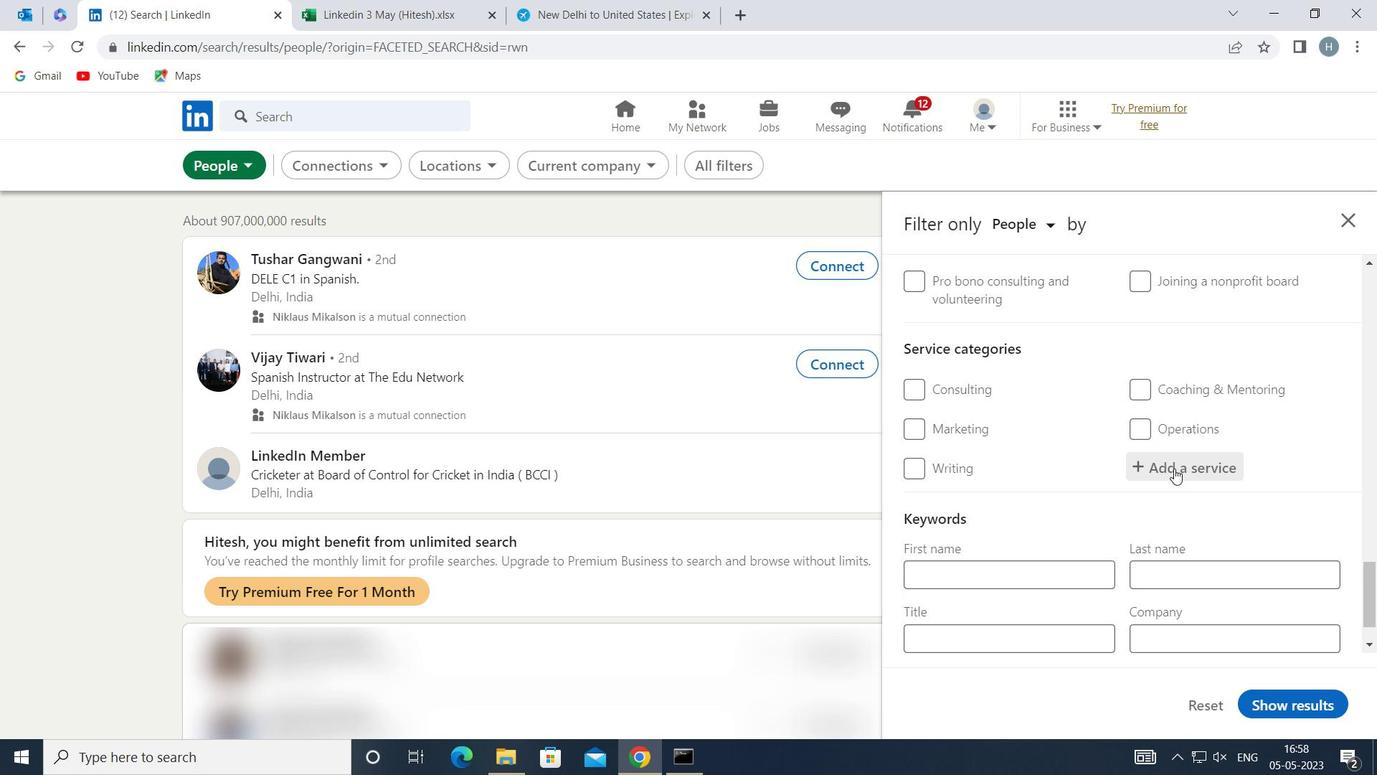 
Action: Mouse pressed left at (1175, 467)
Screenshot: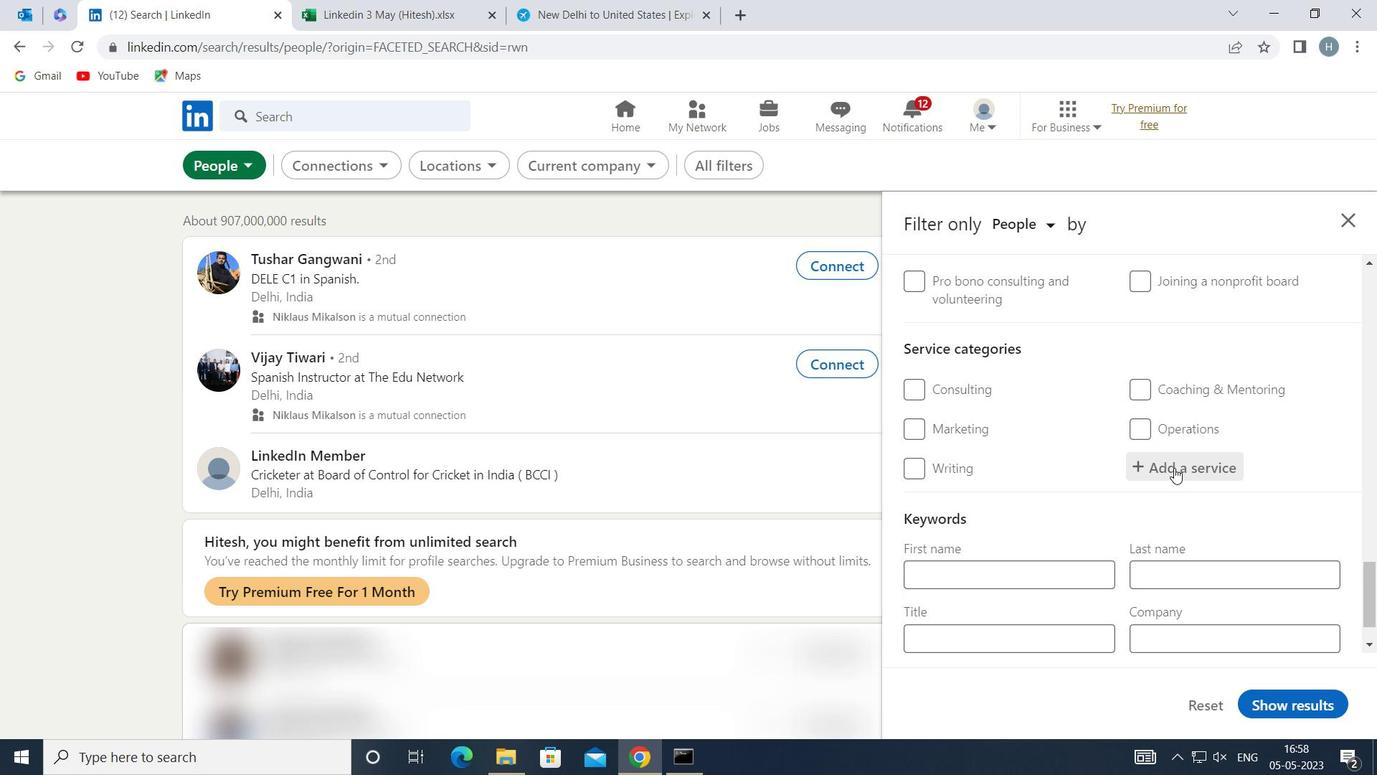 
Action: Key pressed <Key.shift>NATURE<Key.space><Key.shift>PHO
Screenshot: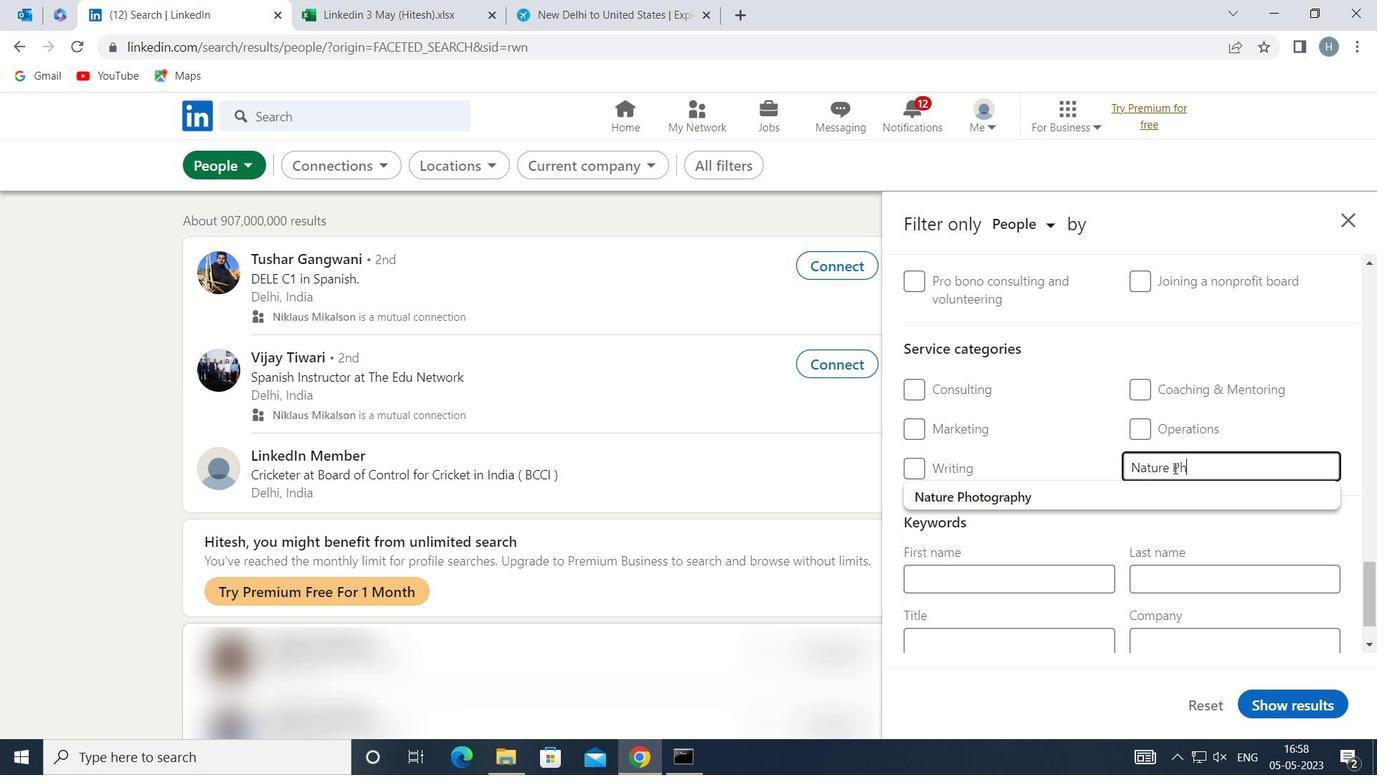 
Action: Mouse moved to (1080, 498)
Screenshot: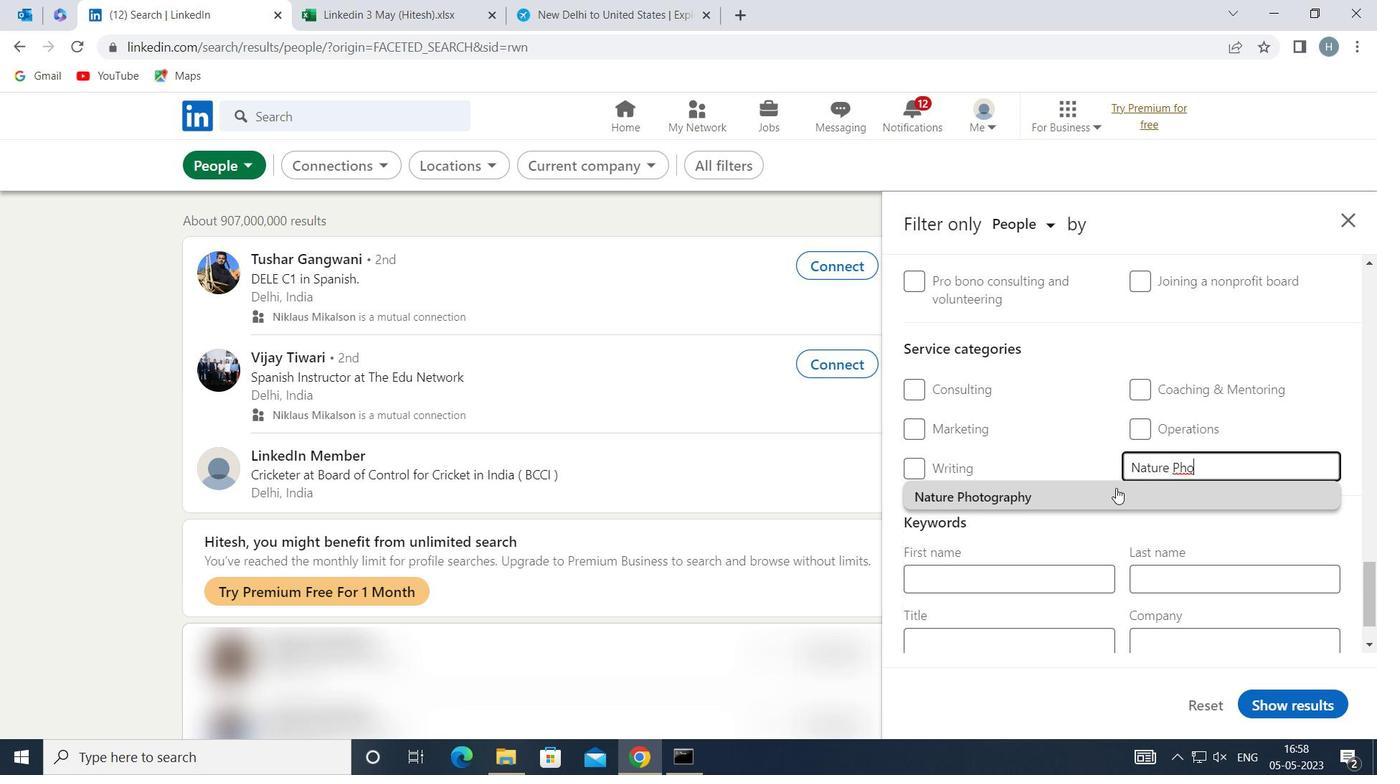 
Action: Mouse pressed left at (1080, 498)
Screenshot: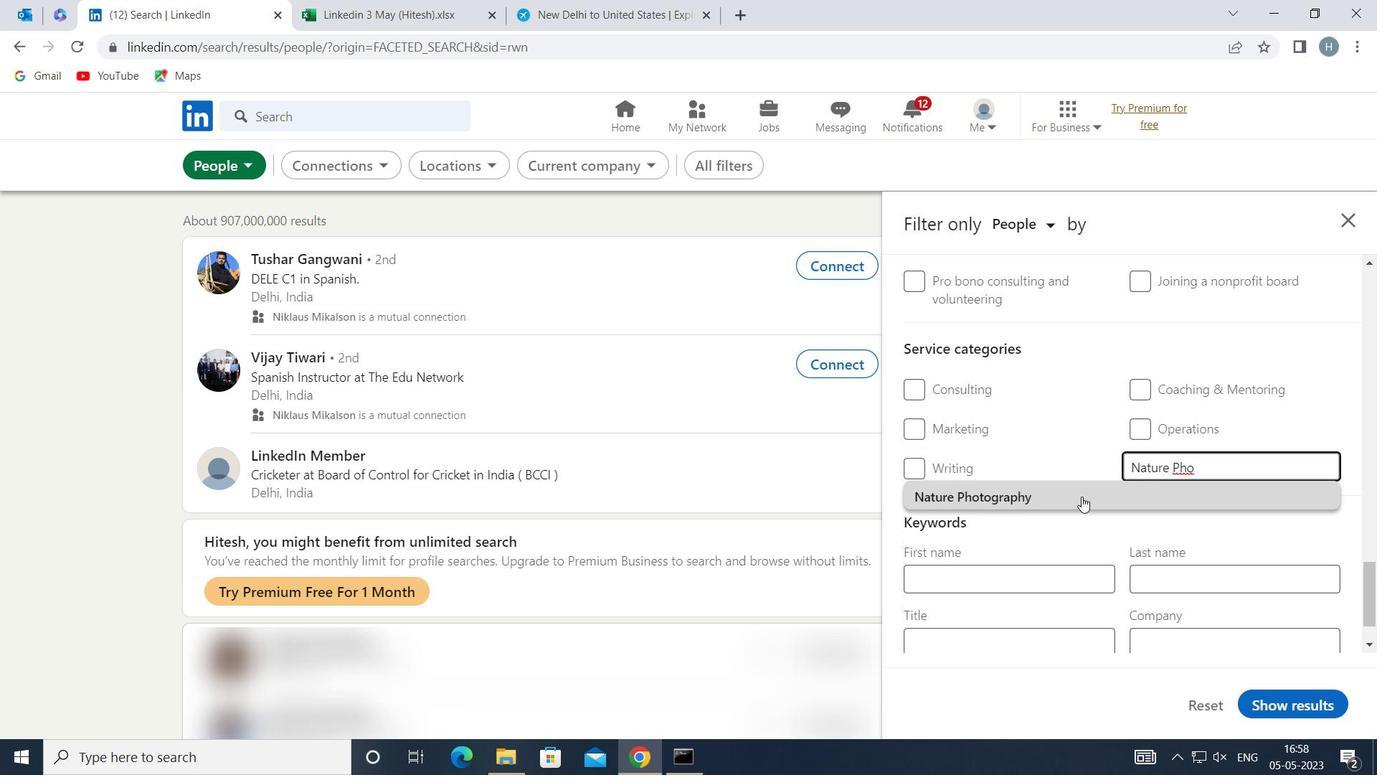 
Action: Mouse moved to (1083, 480)
Screenshot: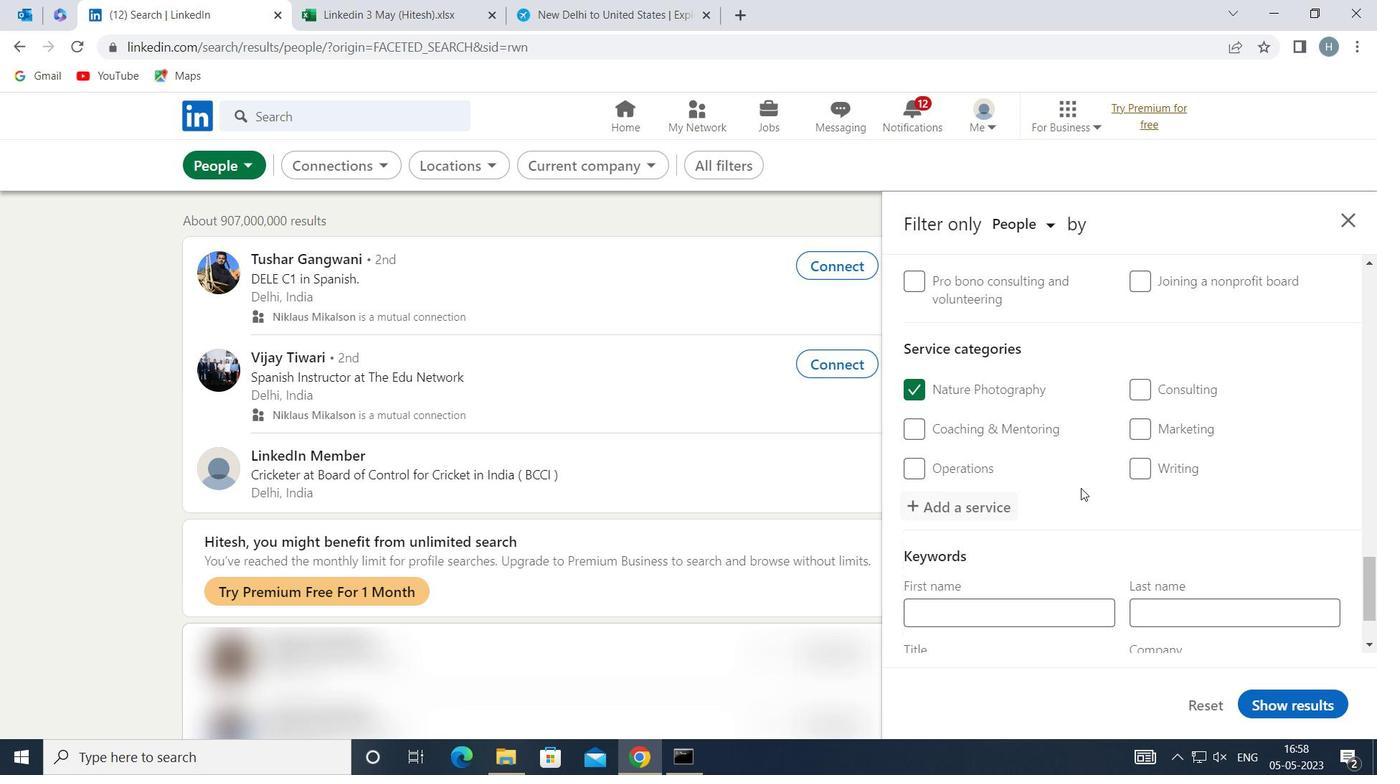 
Action: Mouse scrolled (1083, 479) with delta (0, 0)
Screenshot: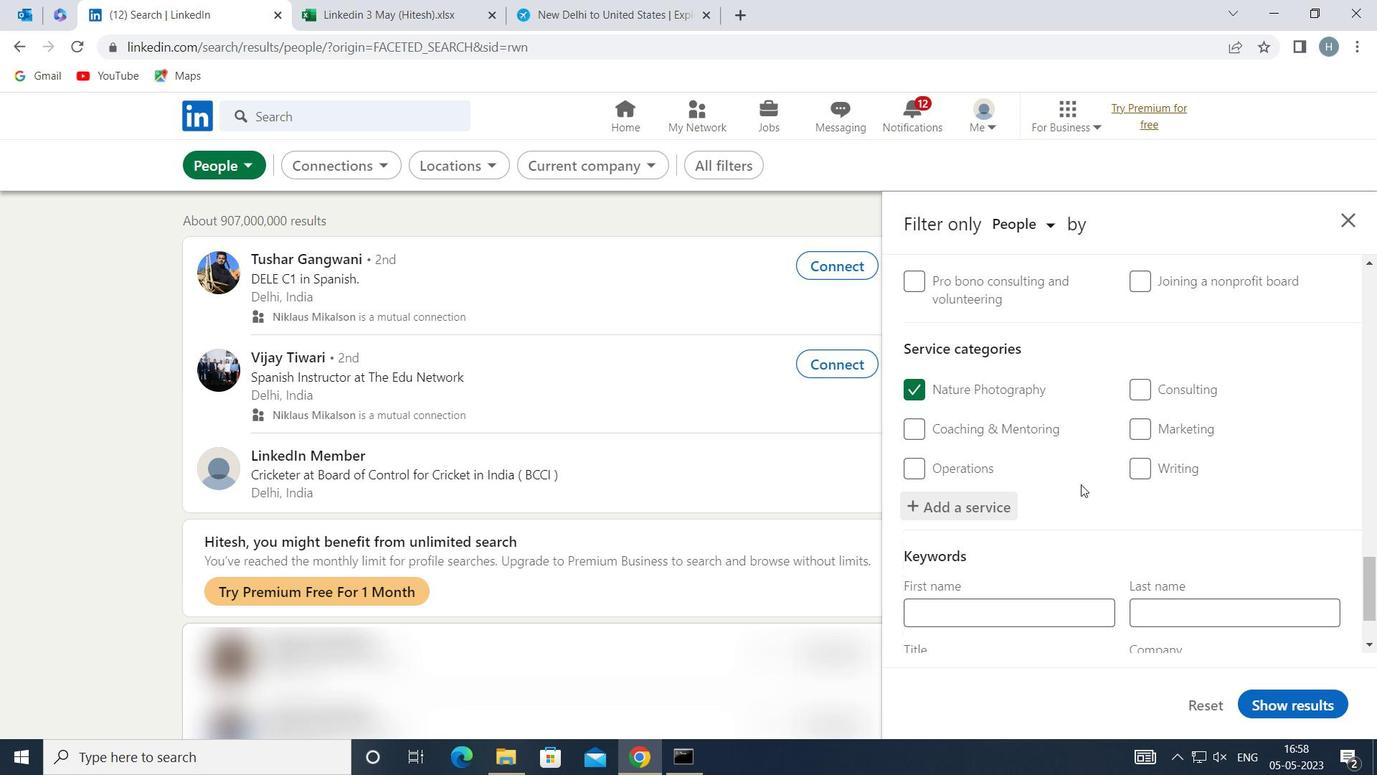 
Action: Mouse scrolled (1083, 479) with delta (0, 0)
Screenshot: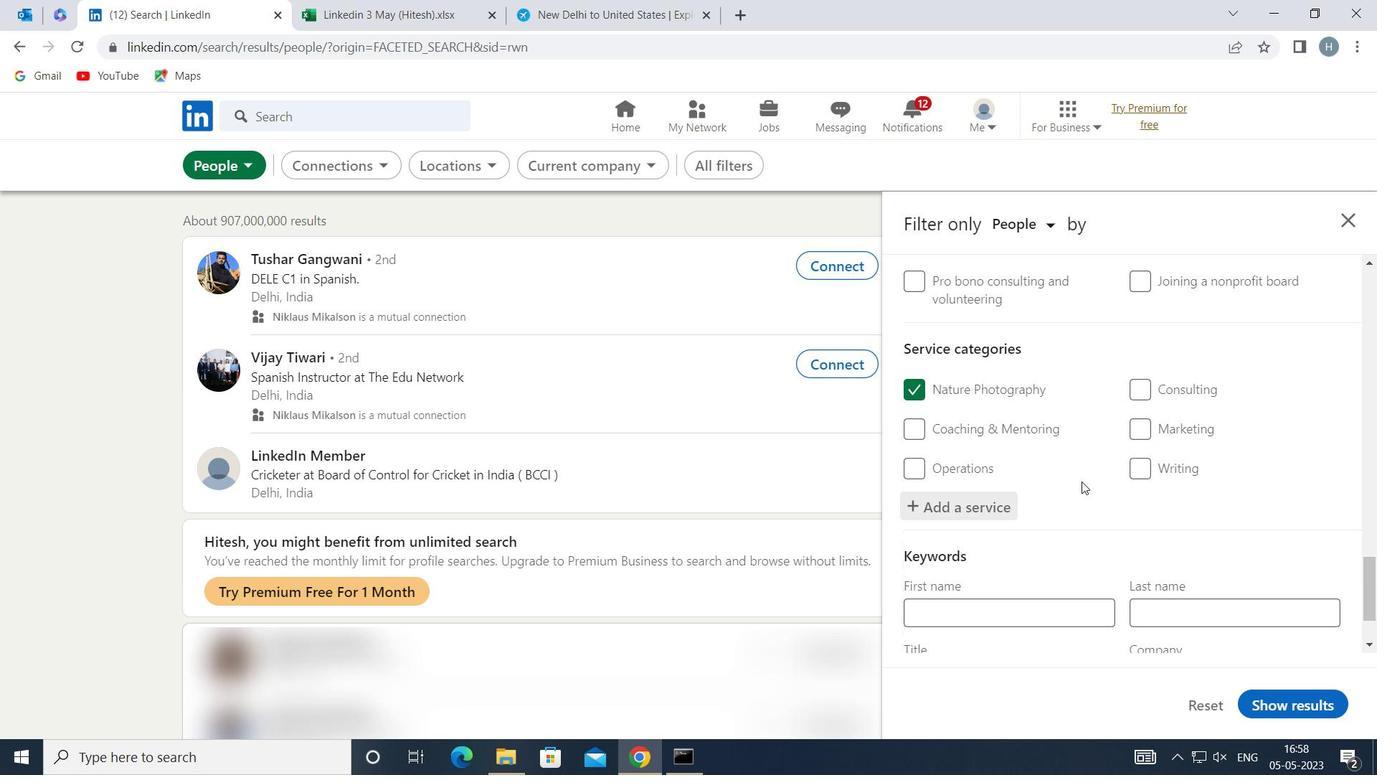 
Action: Mouse moved to (1083, 477)
Screenshot: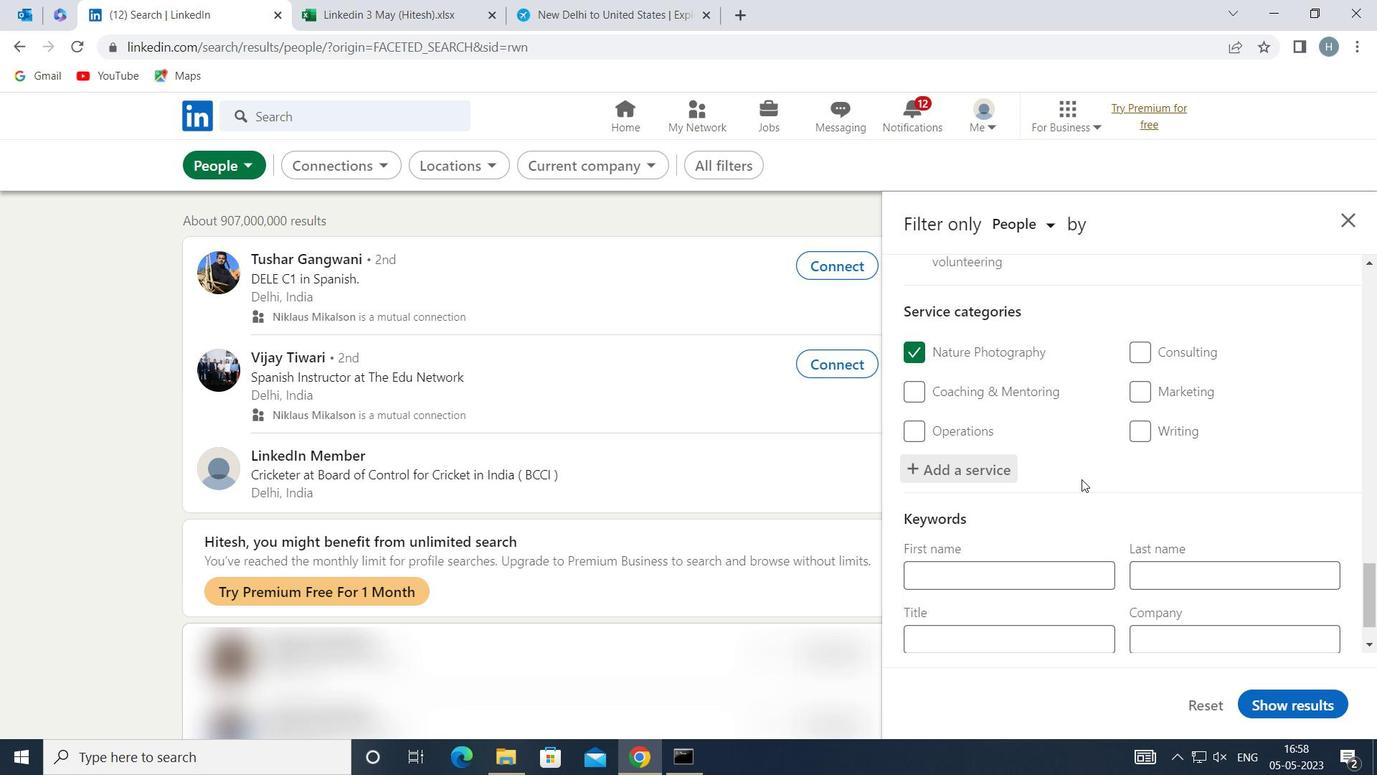 
Action: Mouse scrolled (1083, 476) with delta (0, 0)
Screenshot: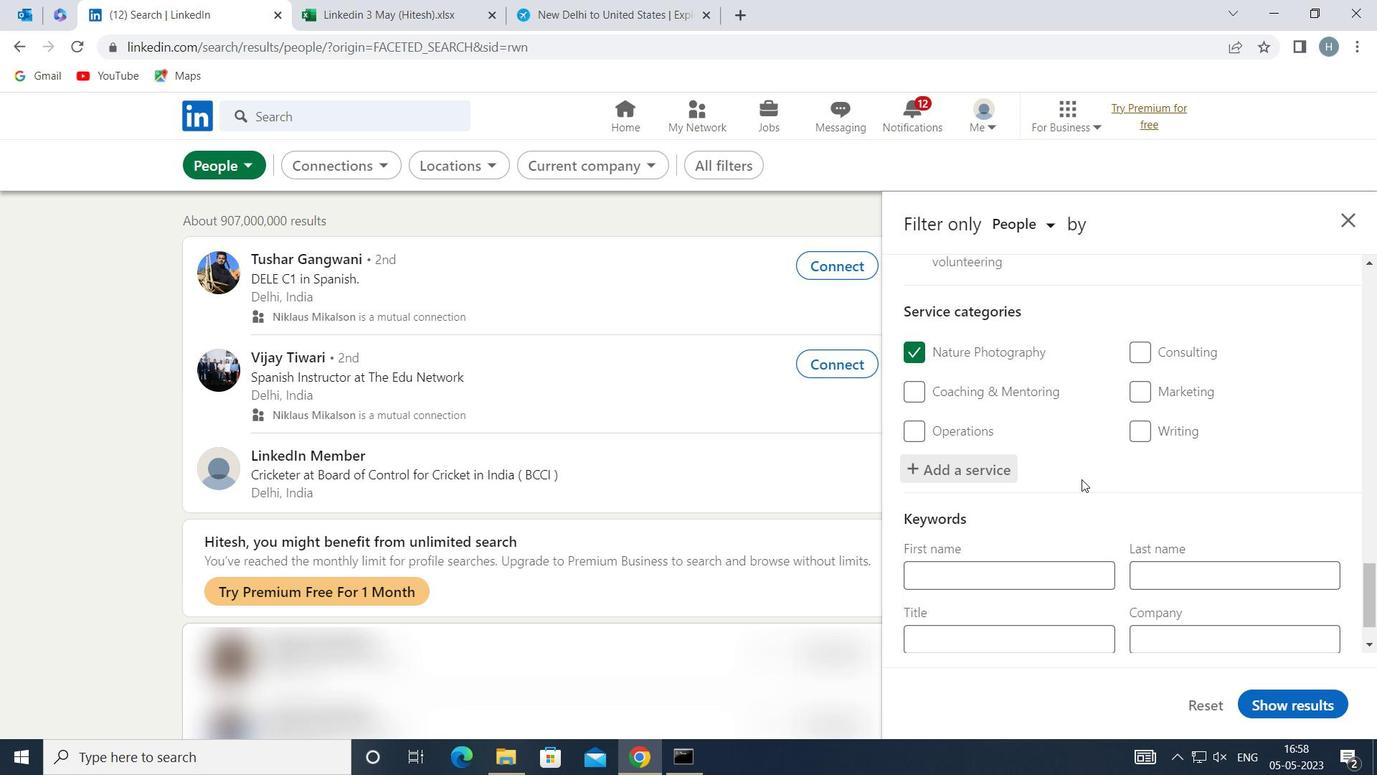 
Action: Mouse scrolled (1083, 476) with delta (0, 0)
Screenshot: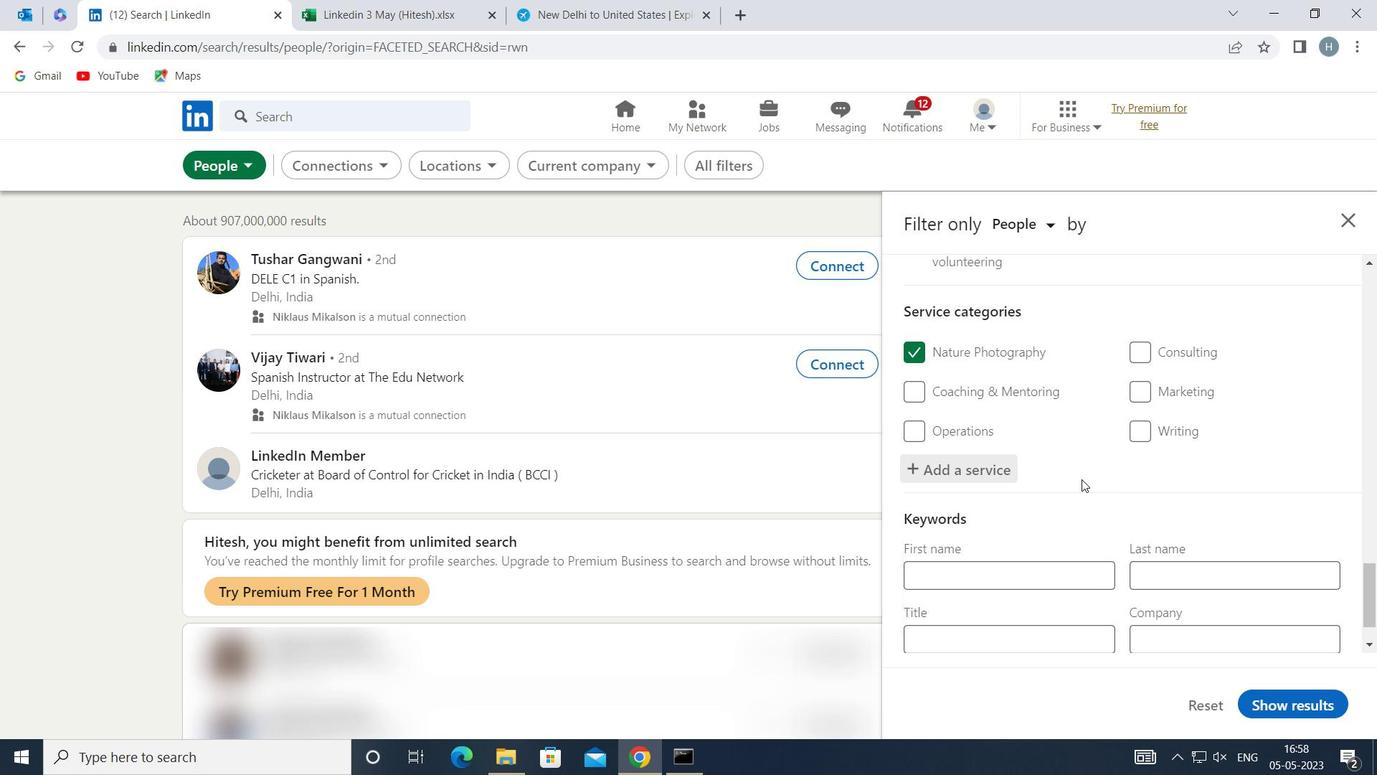 
Action: Mouse scrolled (1083, 476) with delta (0, 0)
Screenshot: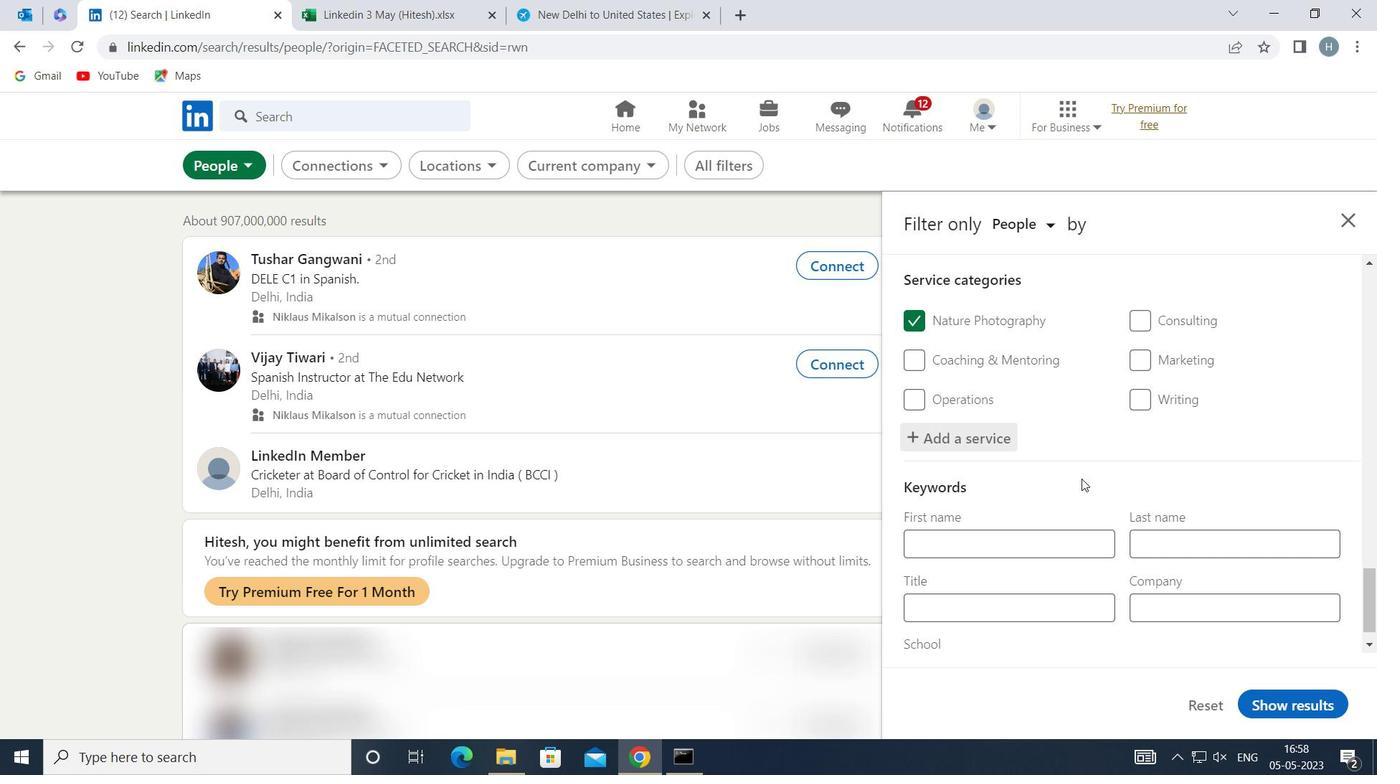 
Action: Mouse moved to (1073, 566)
Screenshot: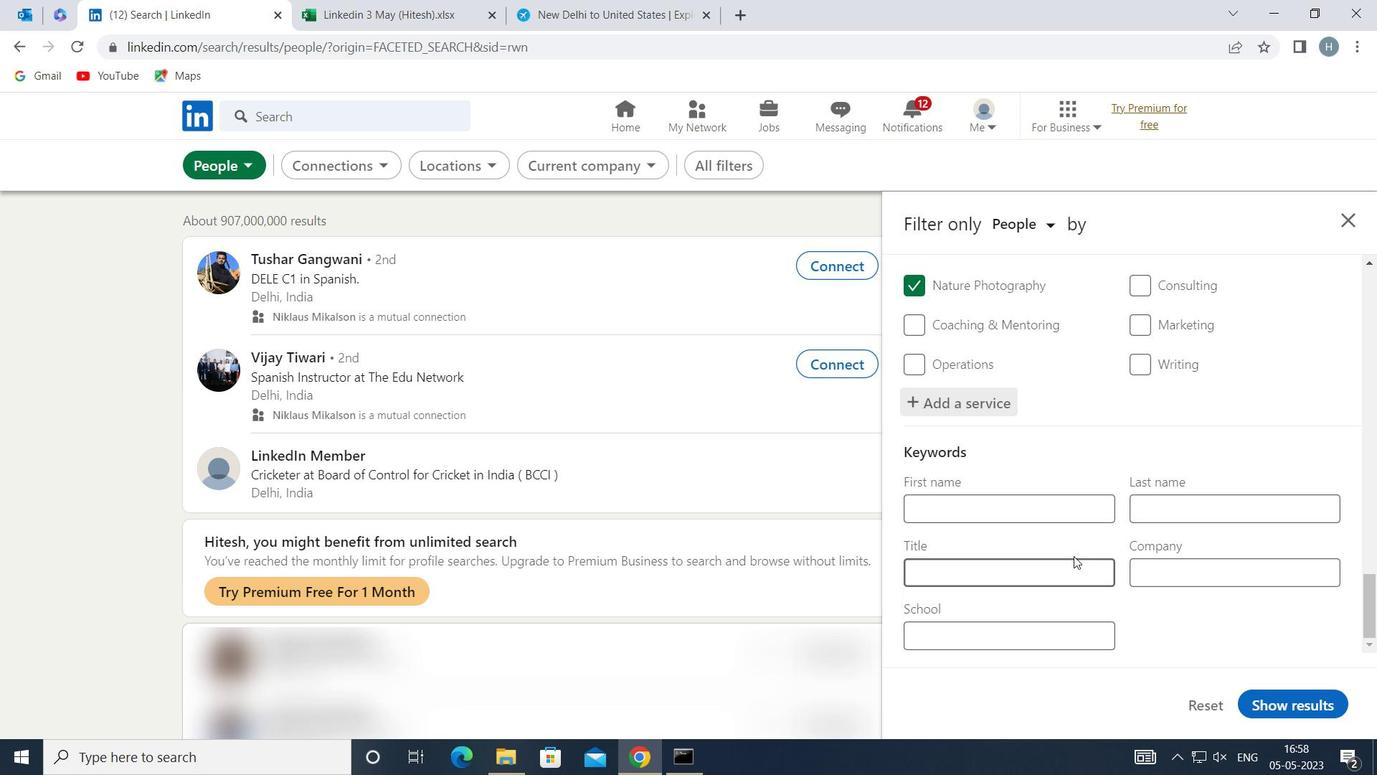 
Action: Mouse pressed left at (1073, 566)
Screenshot: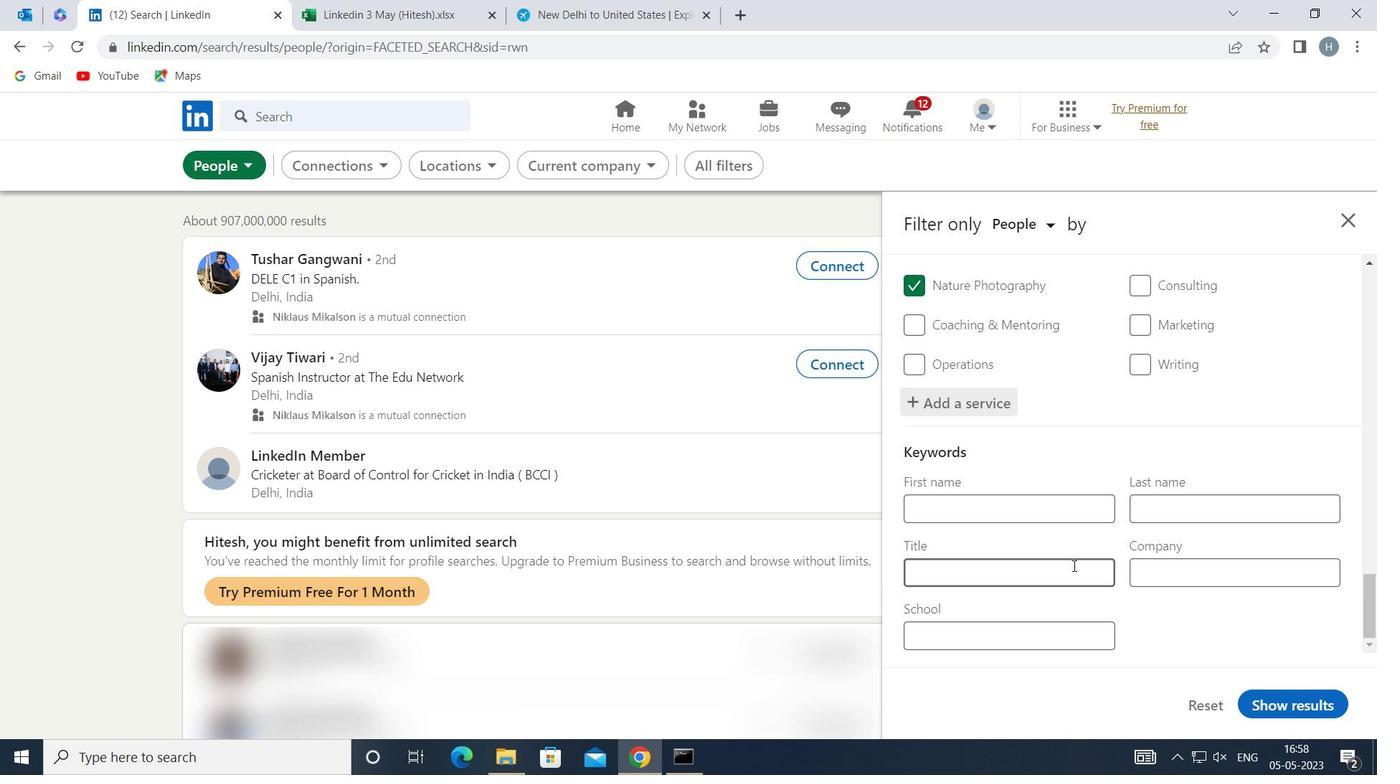 
Action: Mouse moved to (1062, 560)
Screenshot: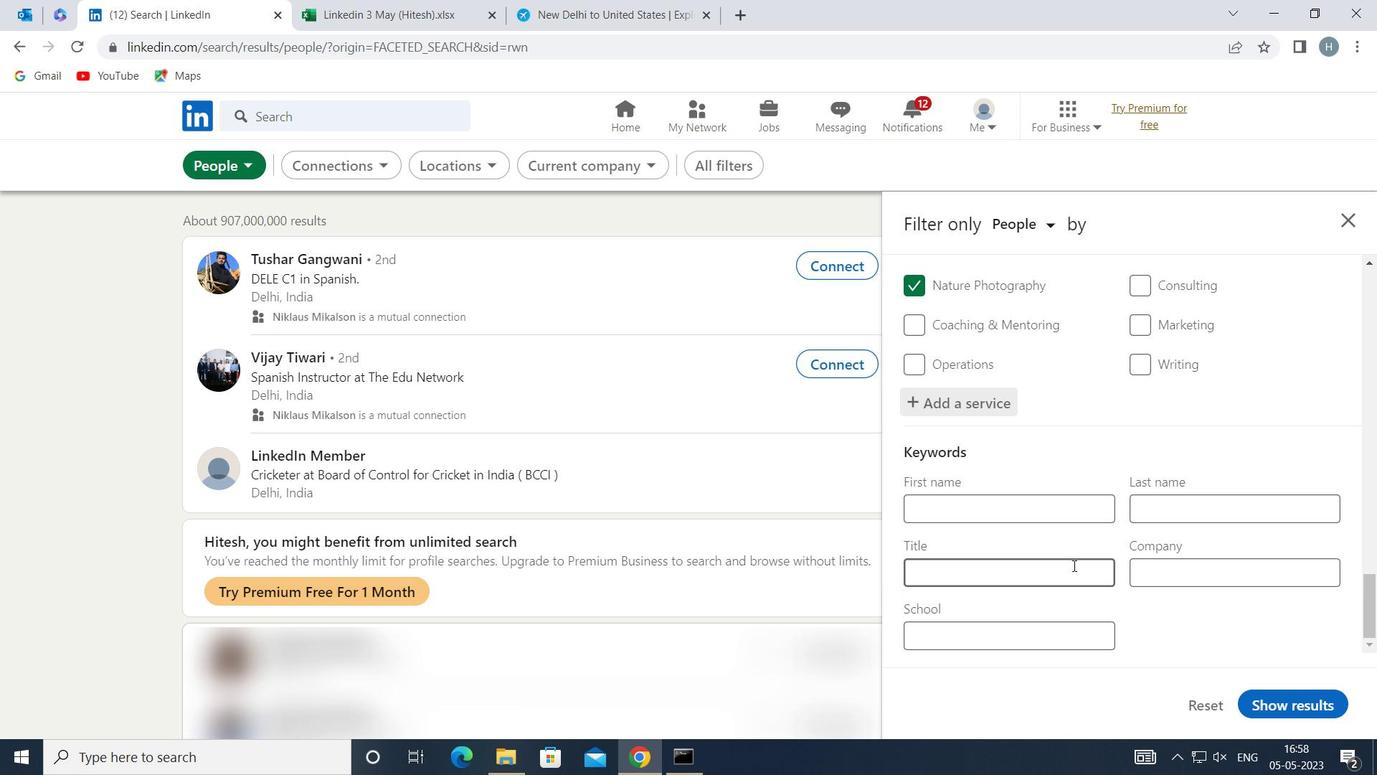 
Action: Key pressed <Key.shift>SERVIC
Screenshot: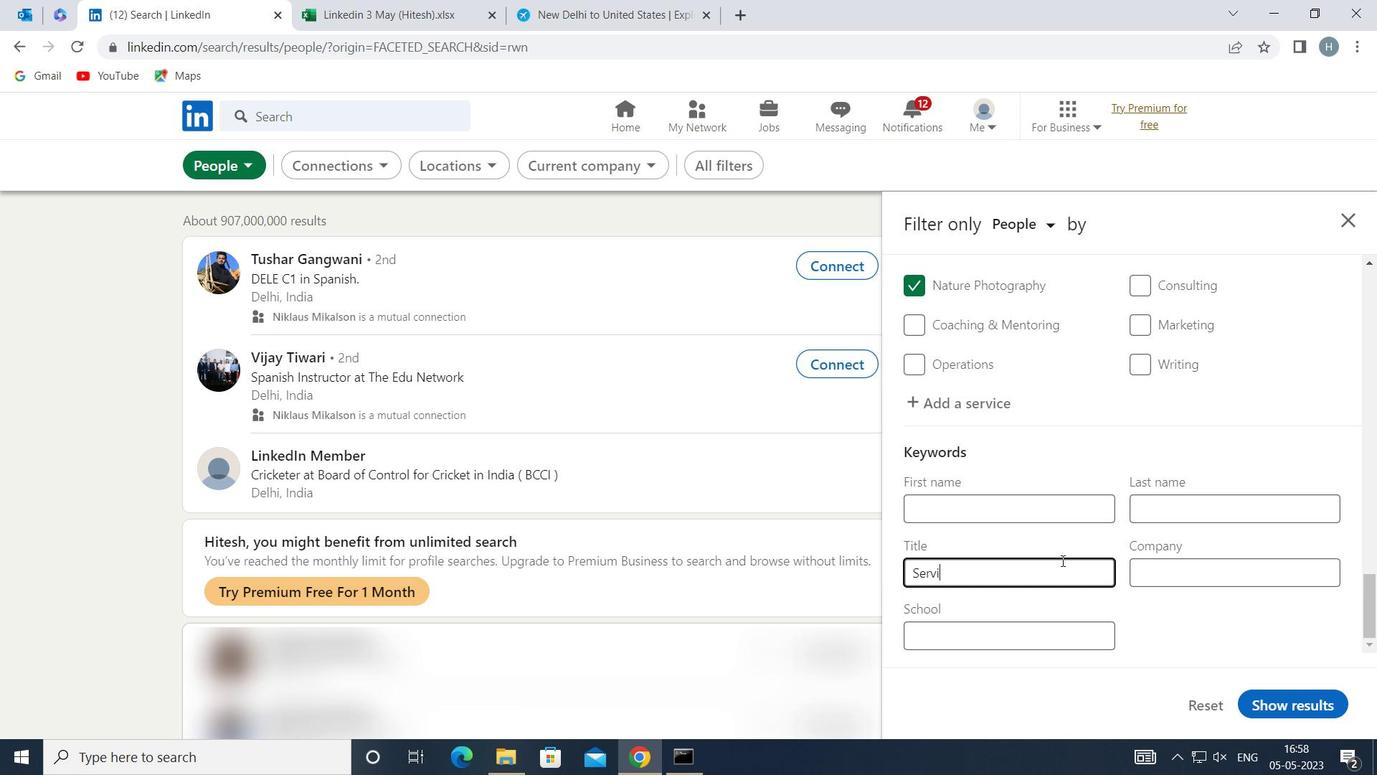 
Action: Mouse moved to (1061, 559)
Screenshot: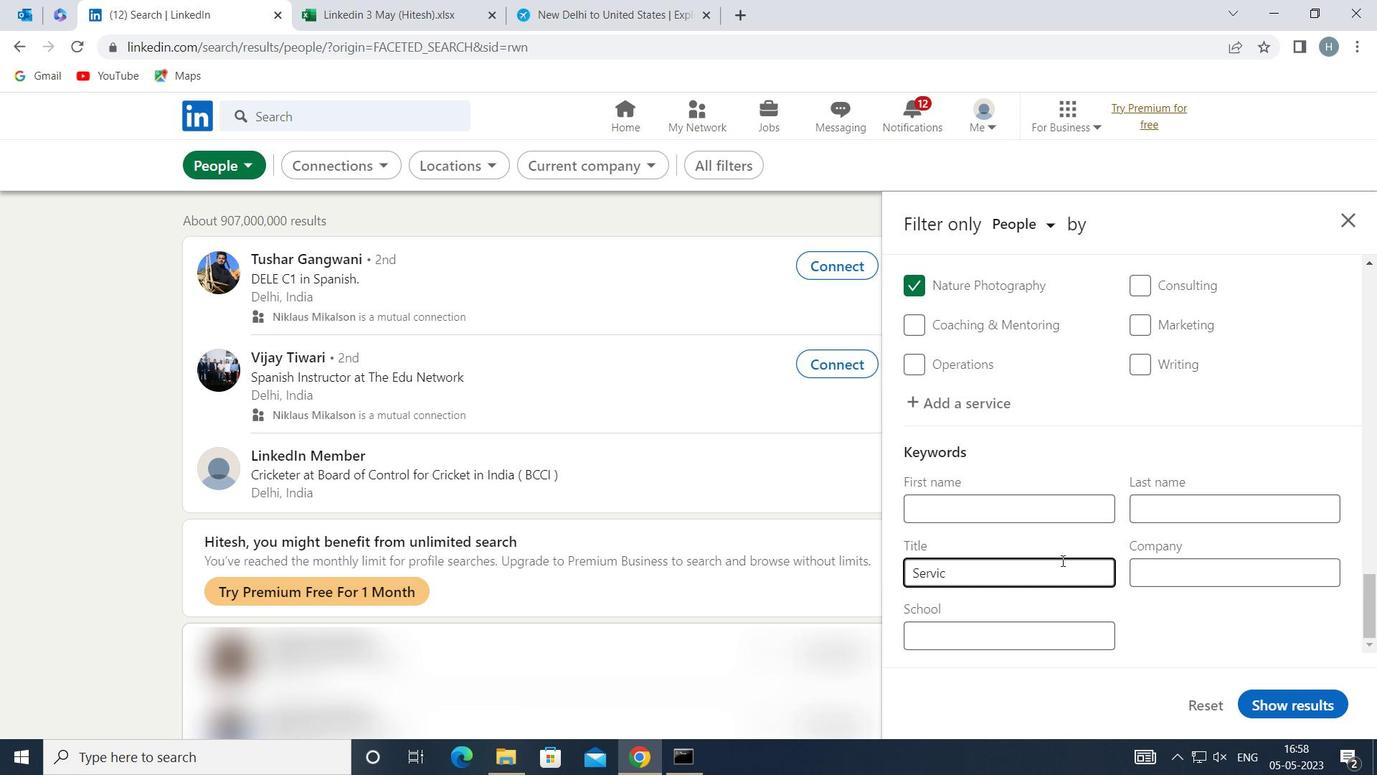 
Action: Key pressed E
Screenshot: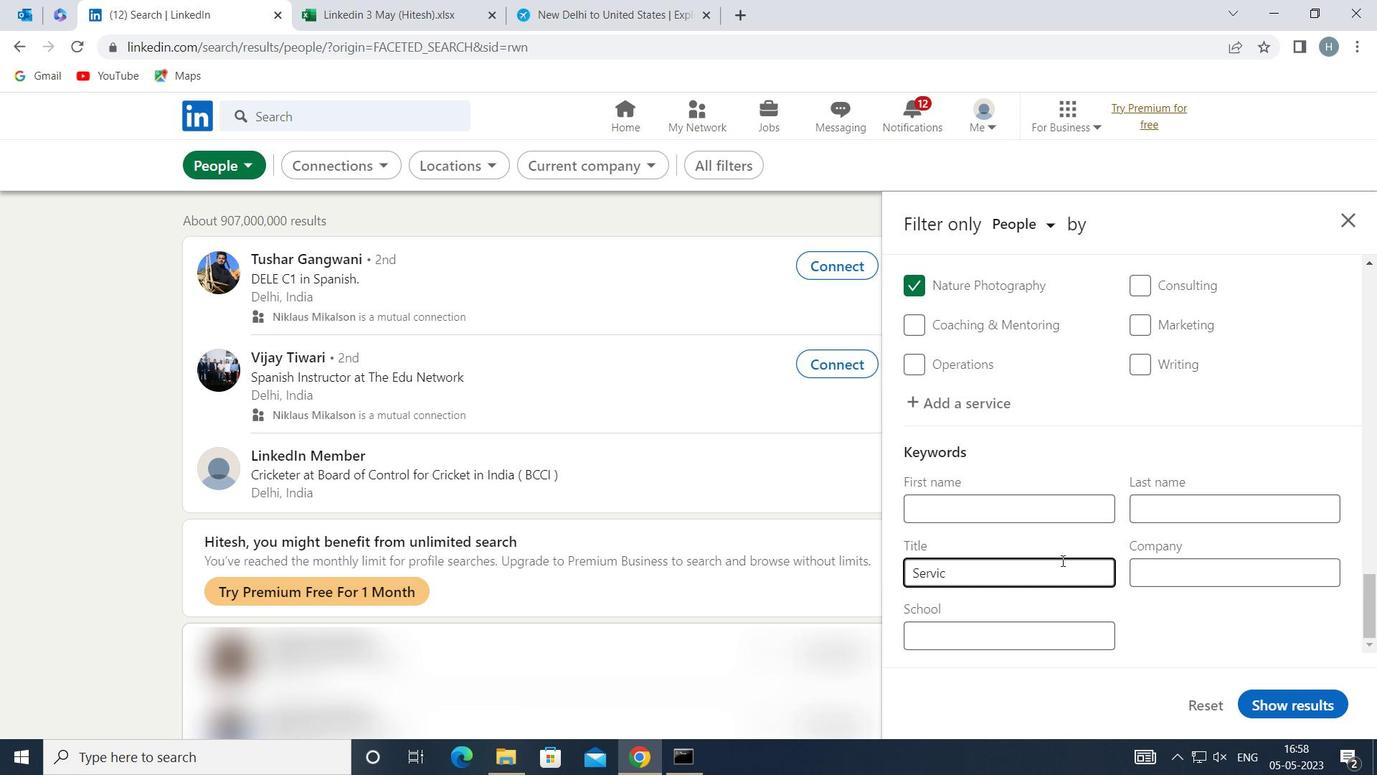 
Action: Mouse moved to (1057, 558)
Screenshot: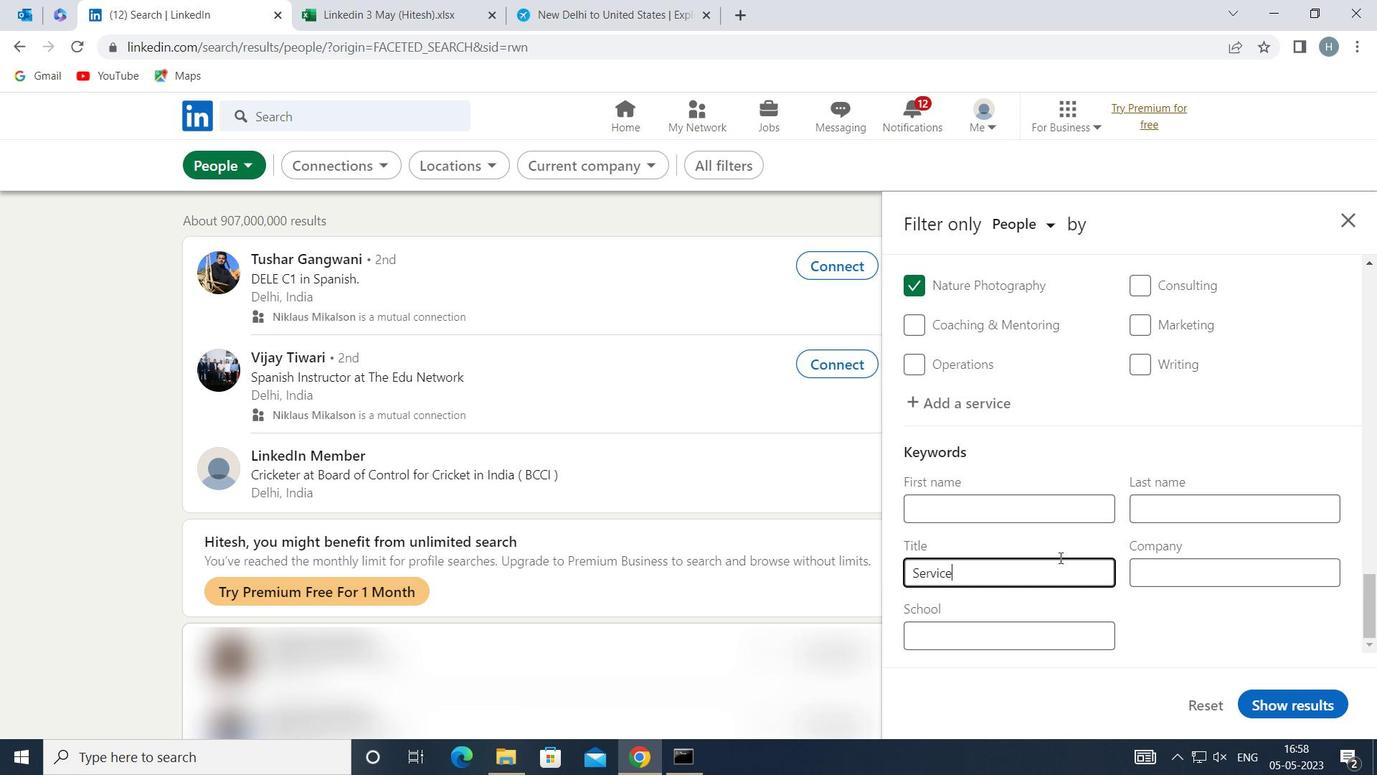 
Action: Key pressed <Key.space><Key.shift>DOG<Key.space><Key.shift>TRAINER
Screenshot: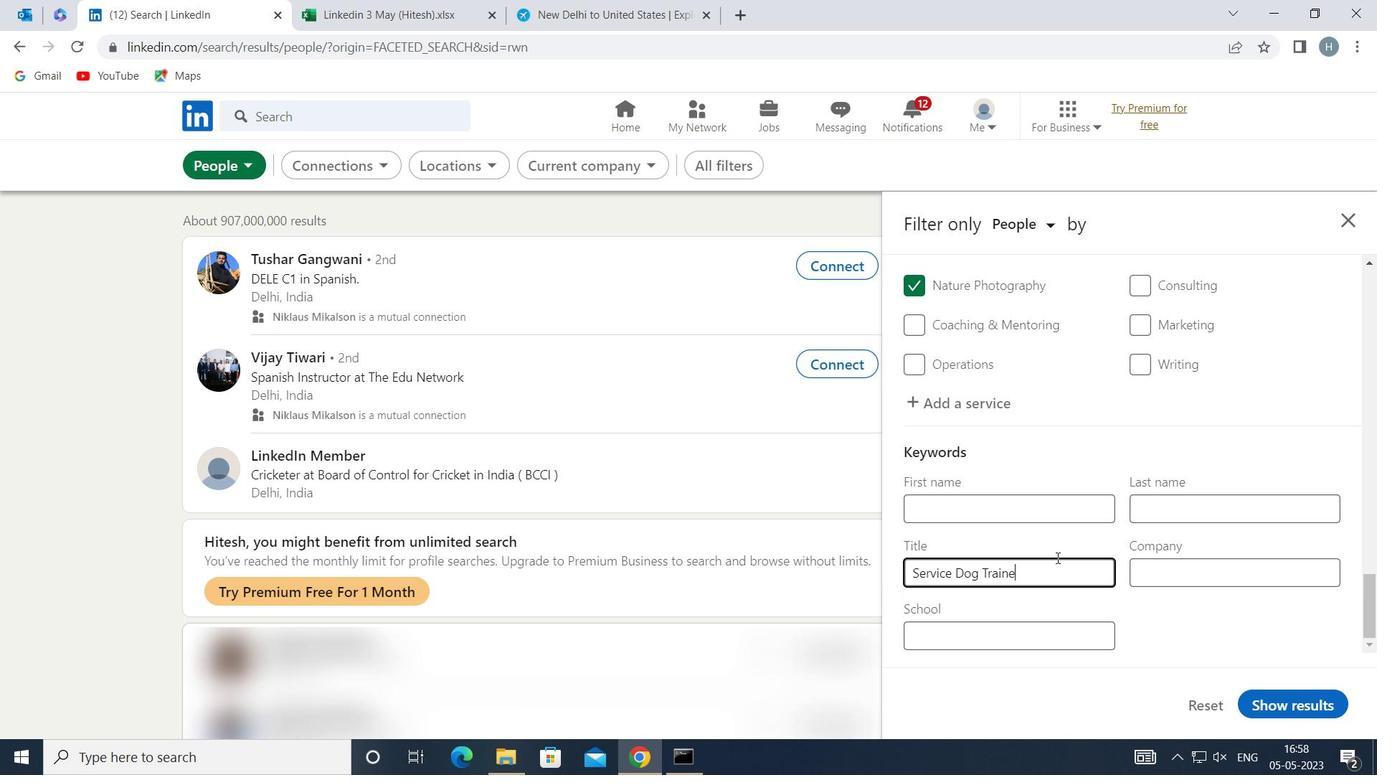 
Action: Mouse moved to (1290, 700)
Screenshot: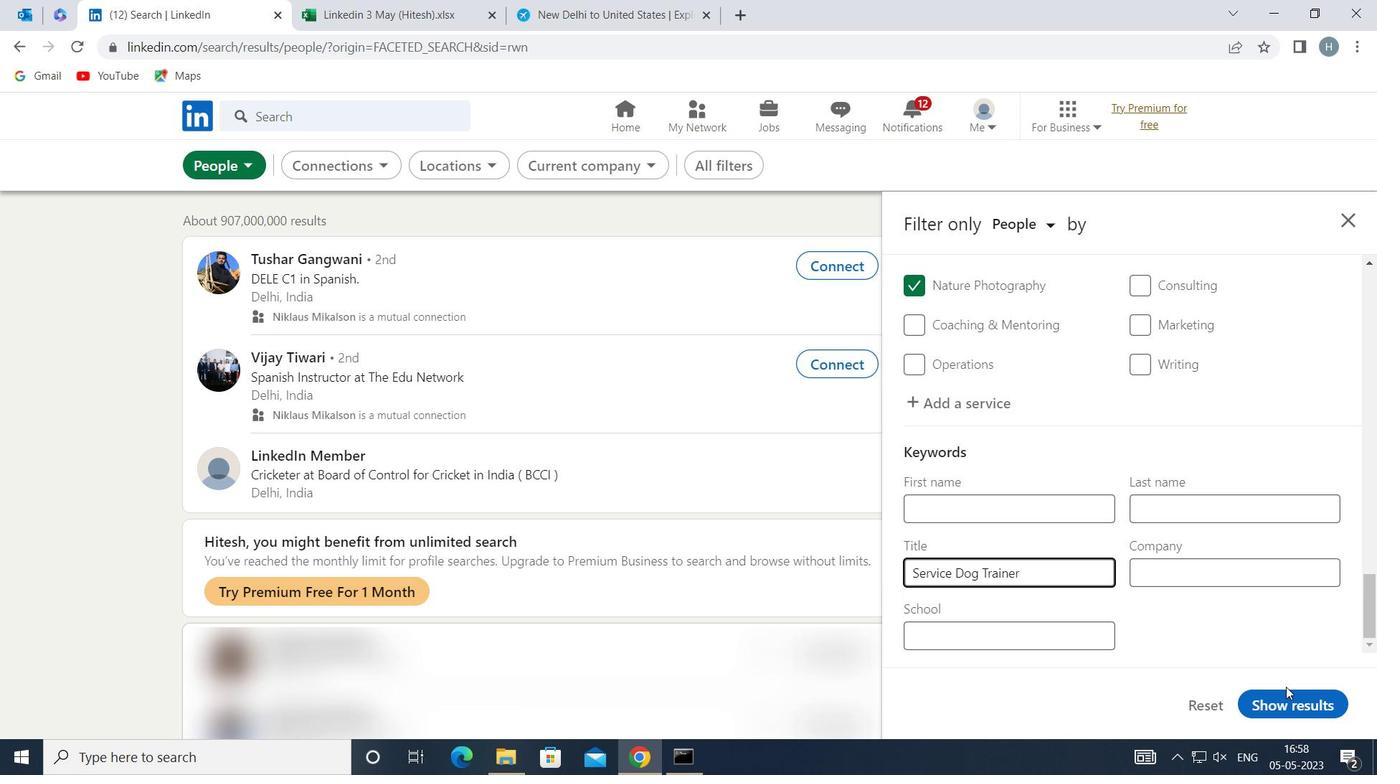 
Action: Mouse pressed left at (1290, 700)
Screenshot: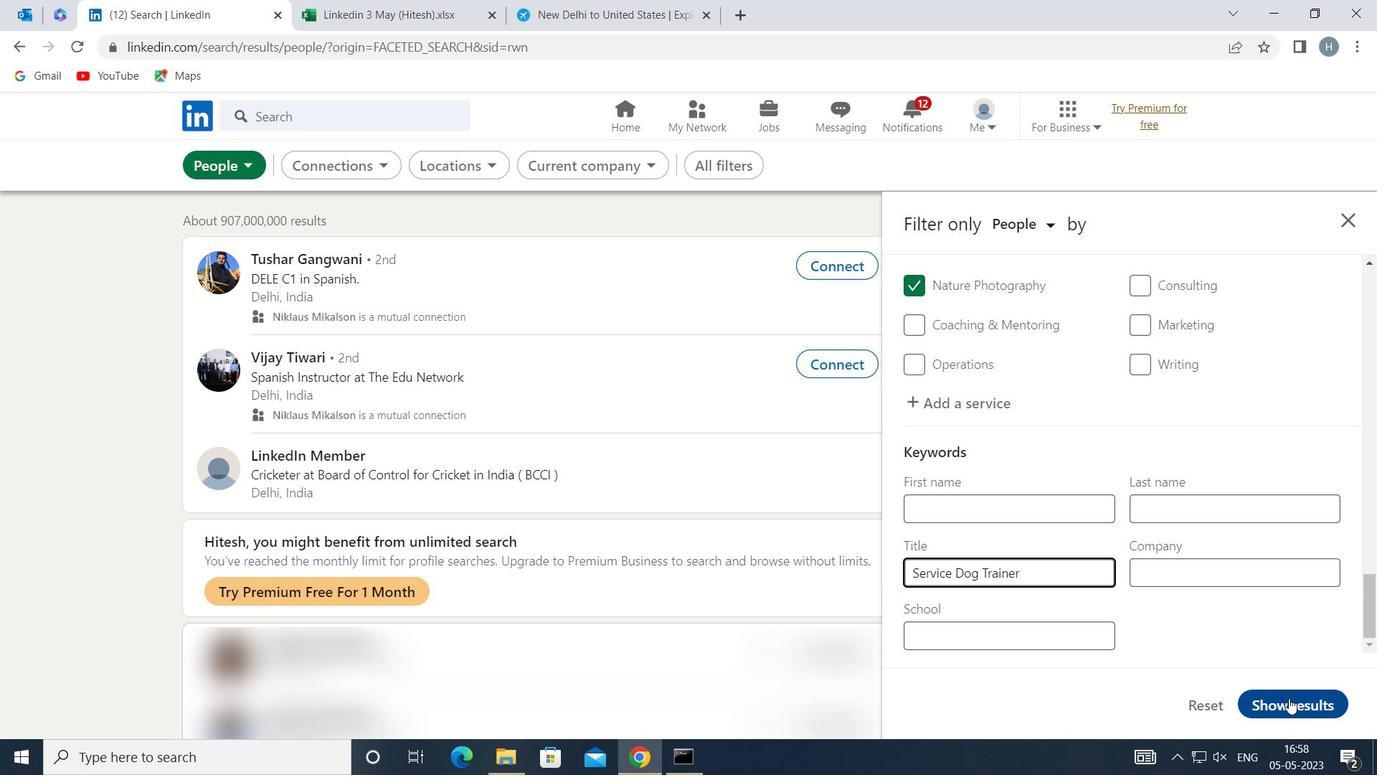 
Action: Mouse moved to (1129, 554)
Screenshot: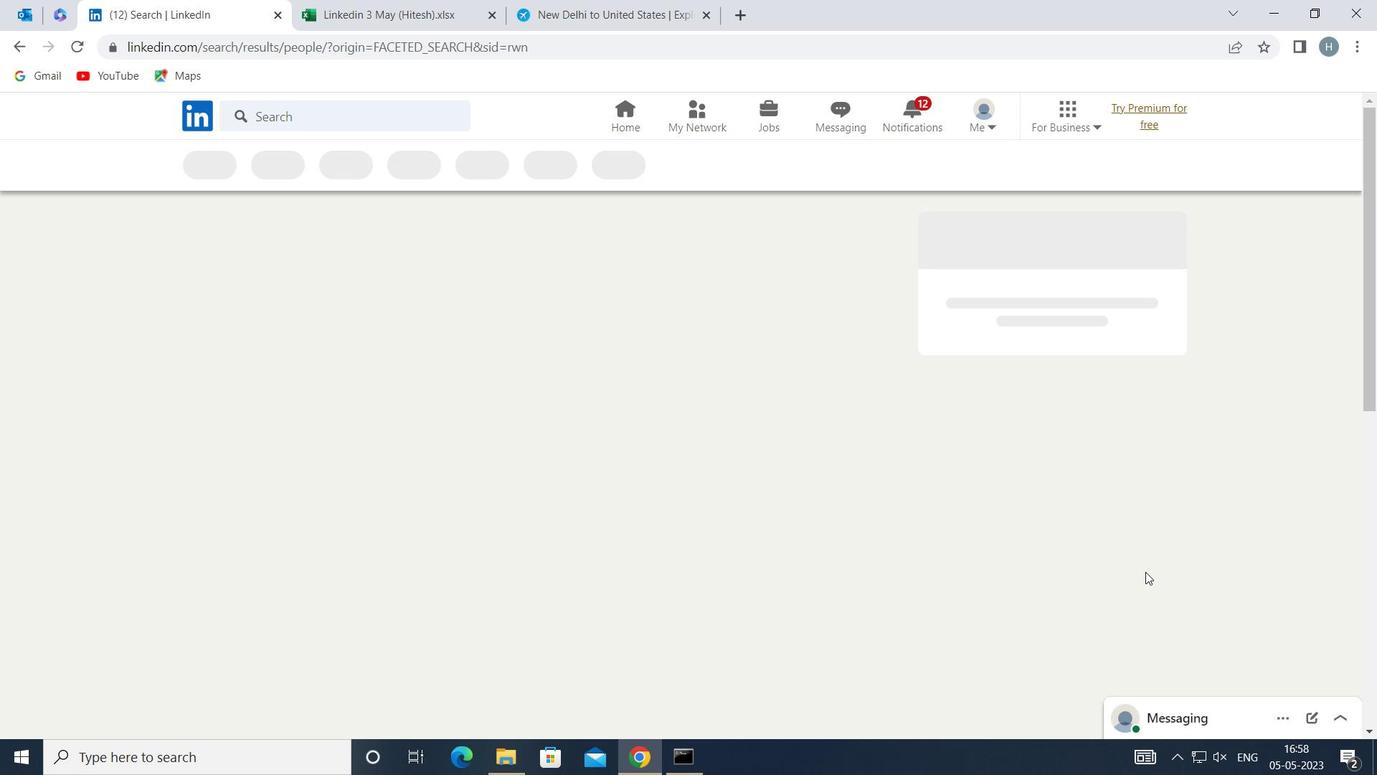 
